 Task: Find connections with filter location Erode with filter topic #Jobpostingwith filter profile language English with filter current company Godrej Group with filter school CT University with filter industry Fashion Accessories Manufacturing with filter service category Typing with filter keywords title Boilermaker
Action: Mouse moved to (263, 337)
Screenshot: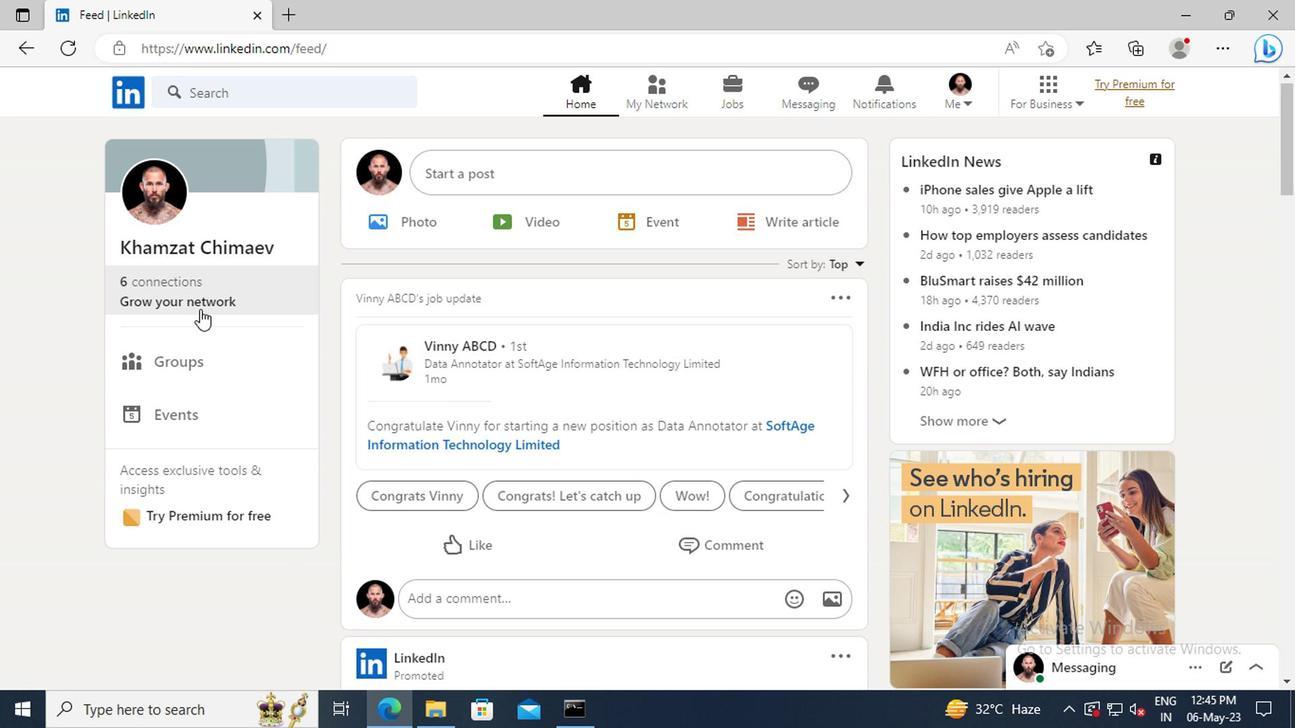 
Action: Mouse pressed left at (263, 337)
Screenshot: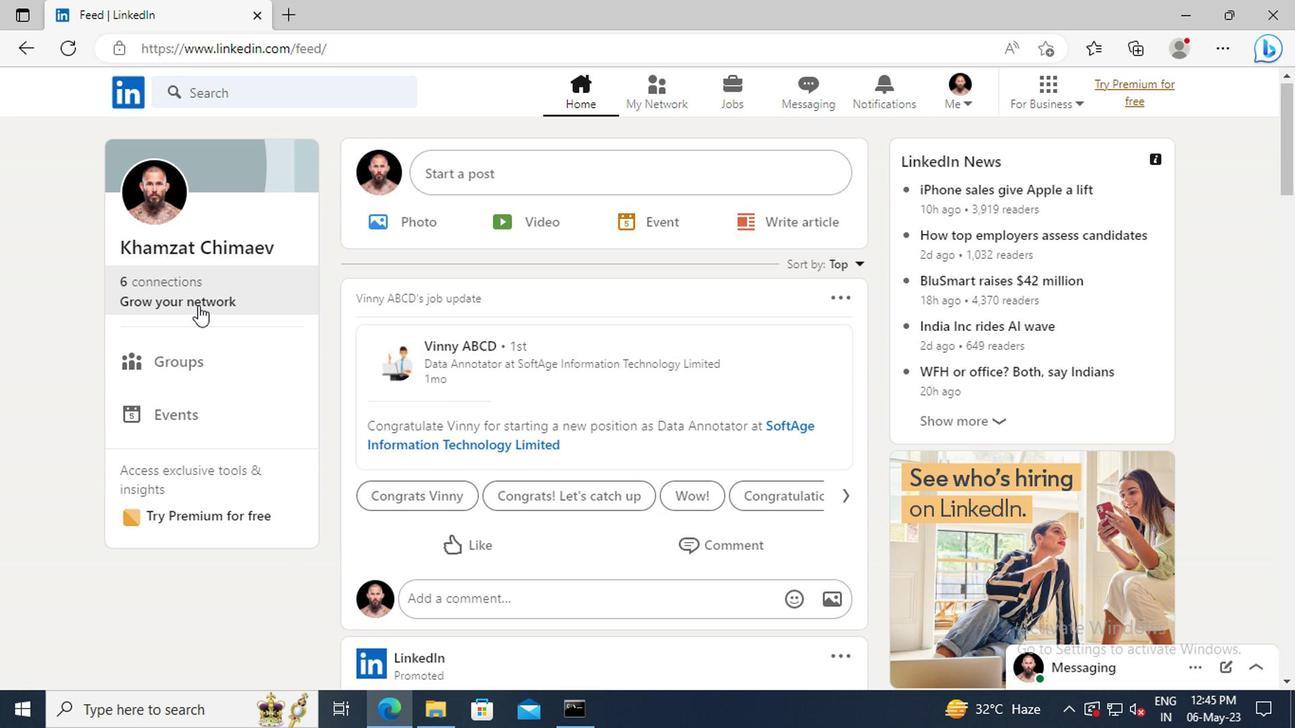 
Action: Mouse moved to (276, 266)
Screenshot: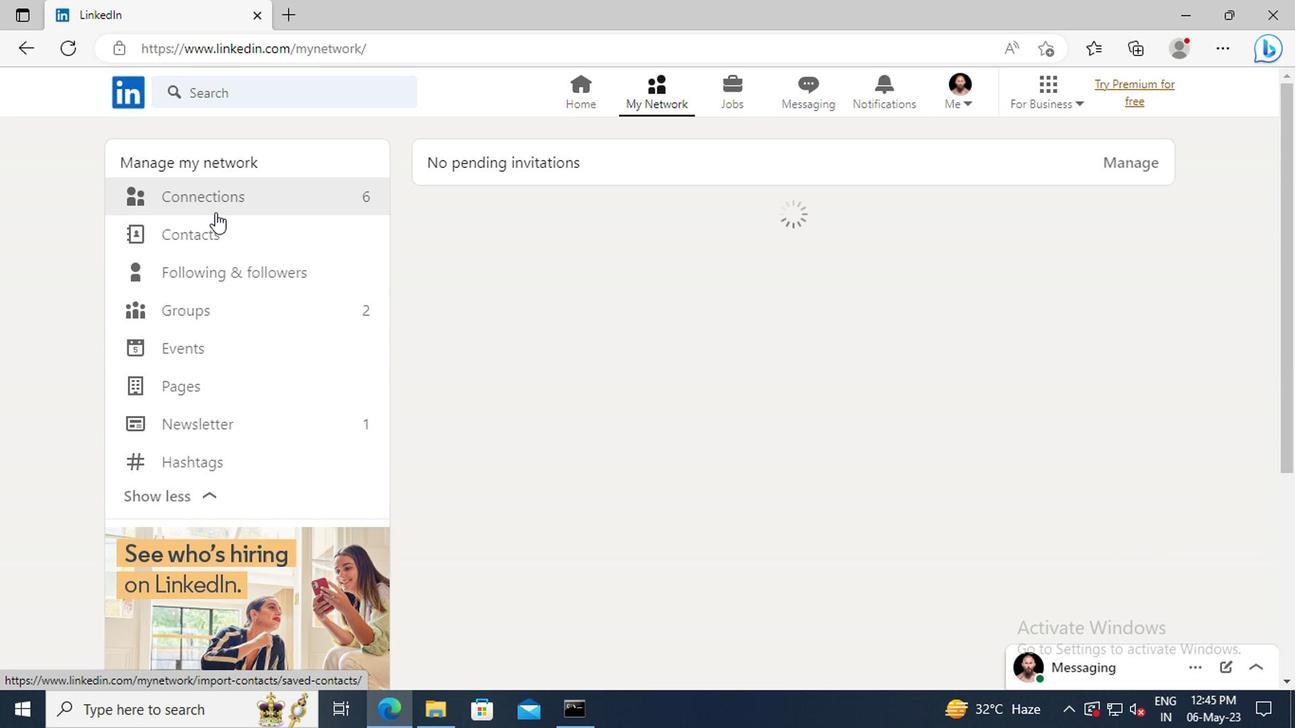 
Action: Mouse pressed left at (276, 266)
Screenshot: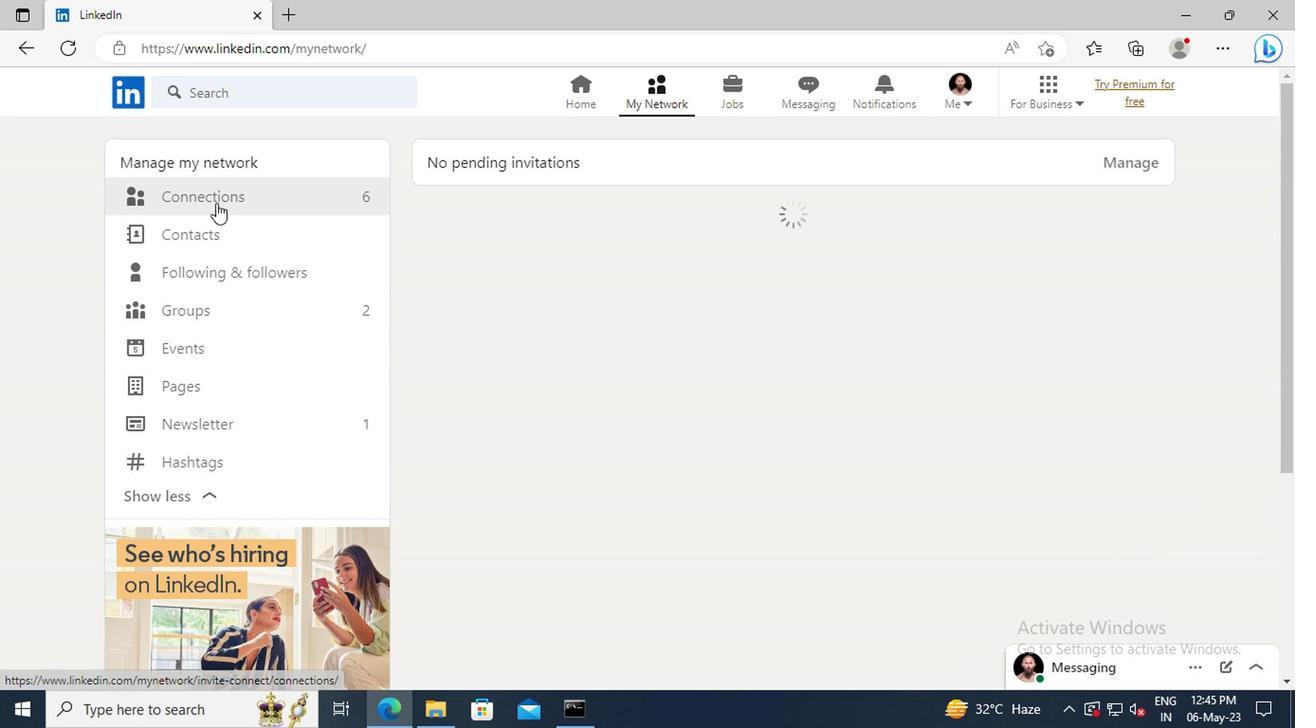 
Action: Mouse moved to (687, 269)
Screenshot: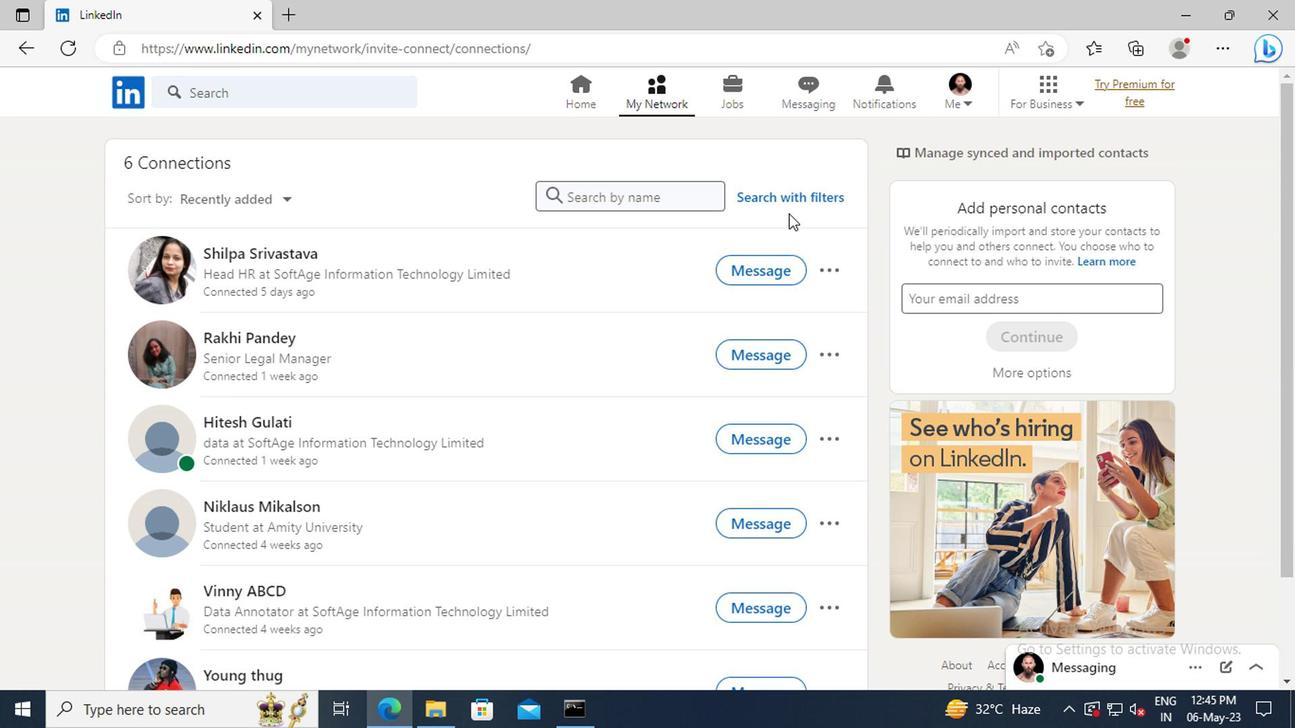 
Action: Mouse pressed left at (687, 269)
Screenshot: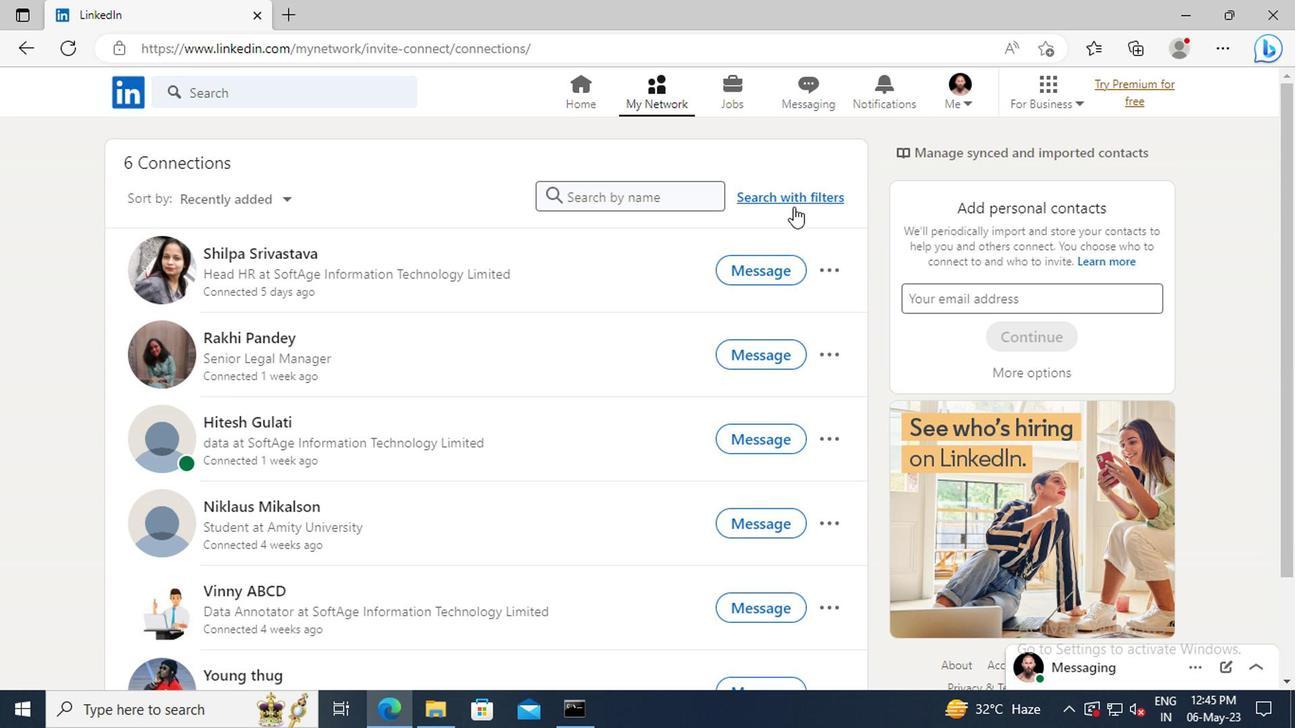 
Action: Mouse moved to (636, 228)
Screenshot: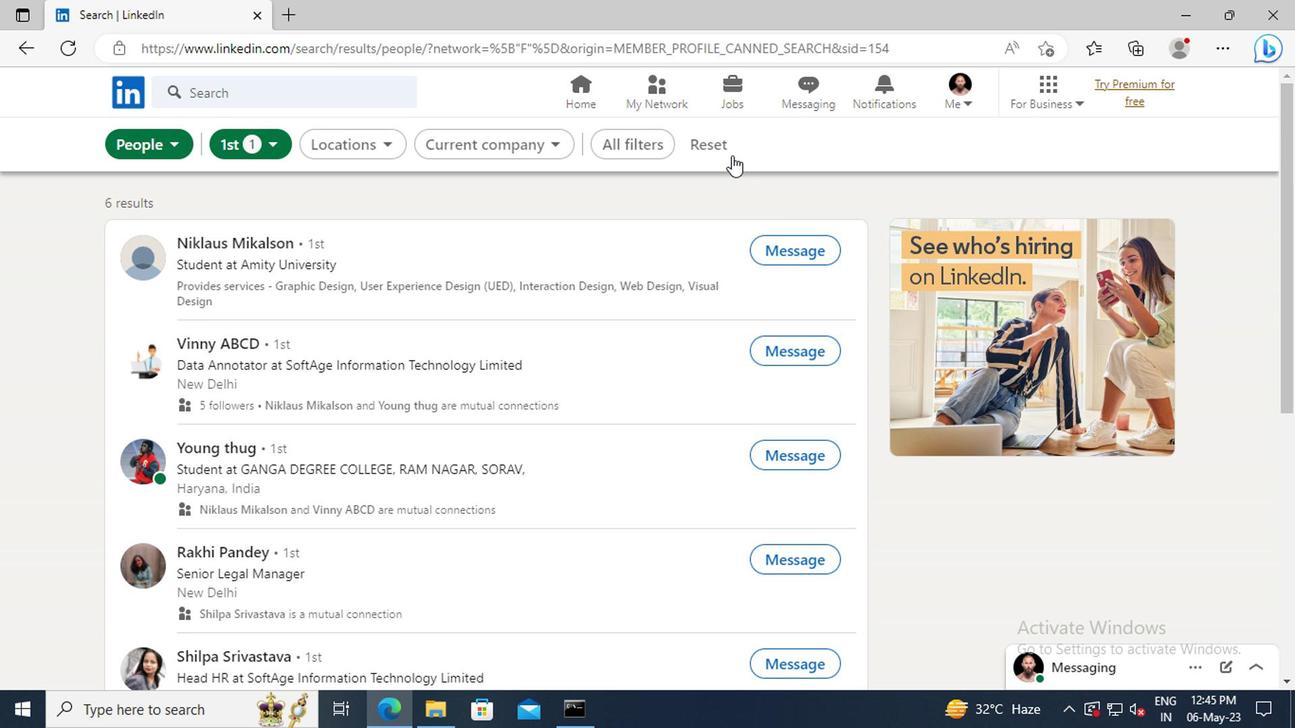 
Action: Mouse pressed left at (636, 228)
Screenshot: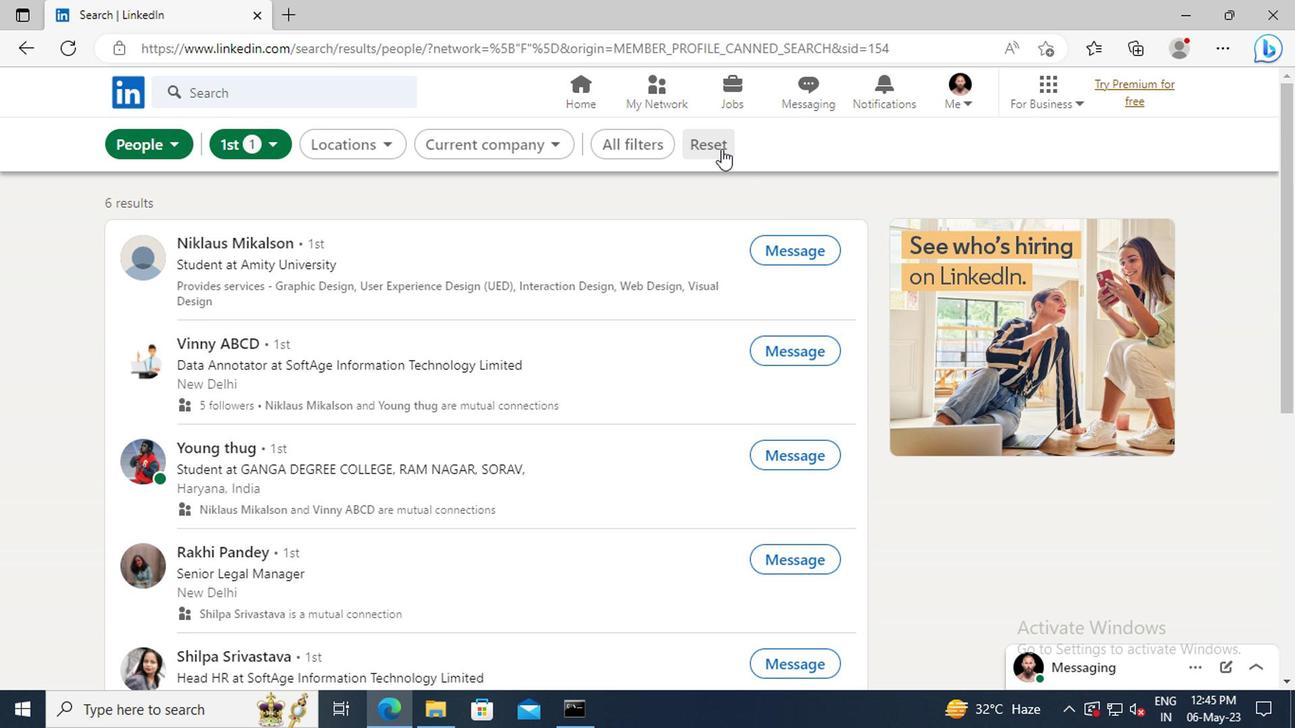 
Action: Mouse moved to (624, 228)
Screenshot: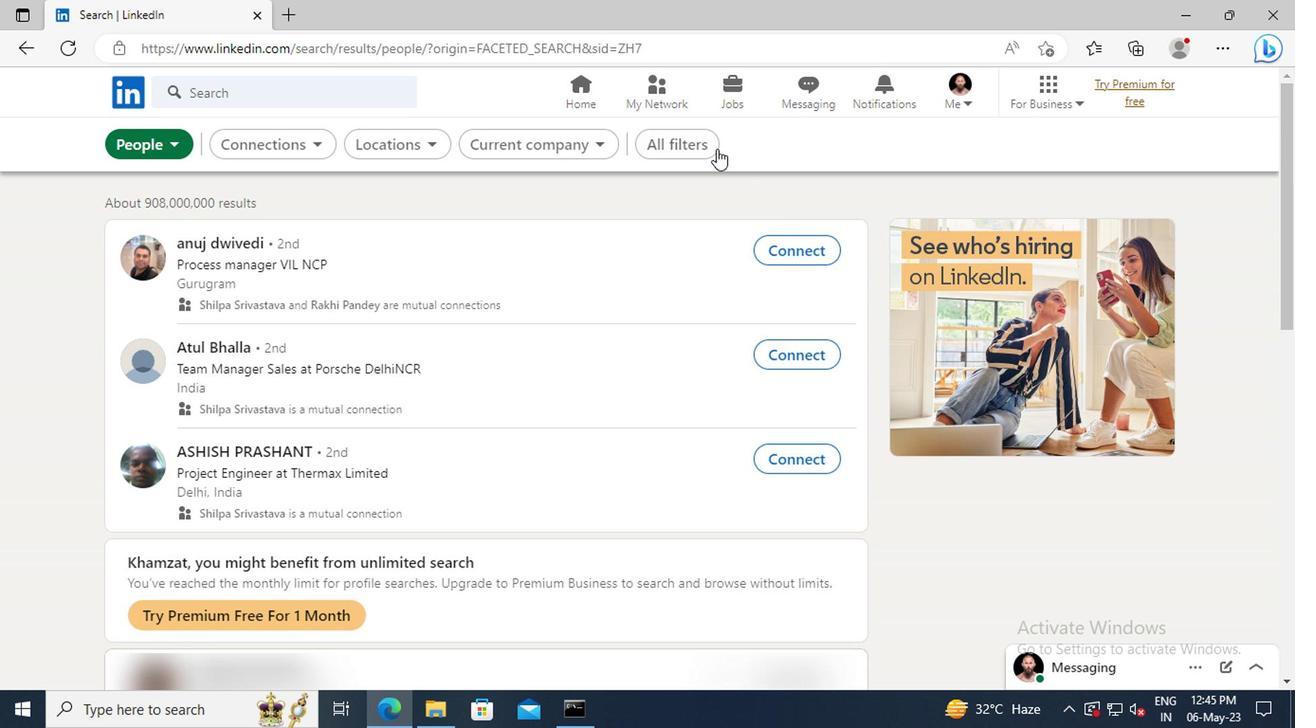 
Action: Mouse pressed left at (624, 228)
Screenshot: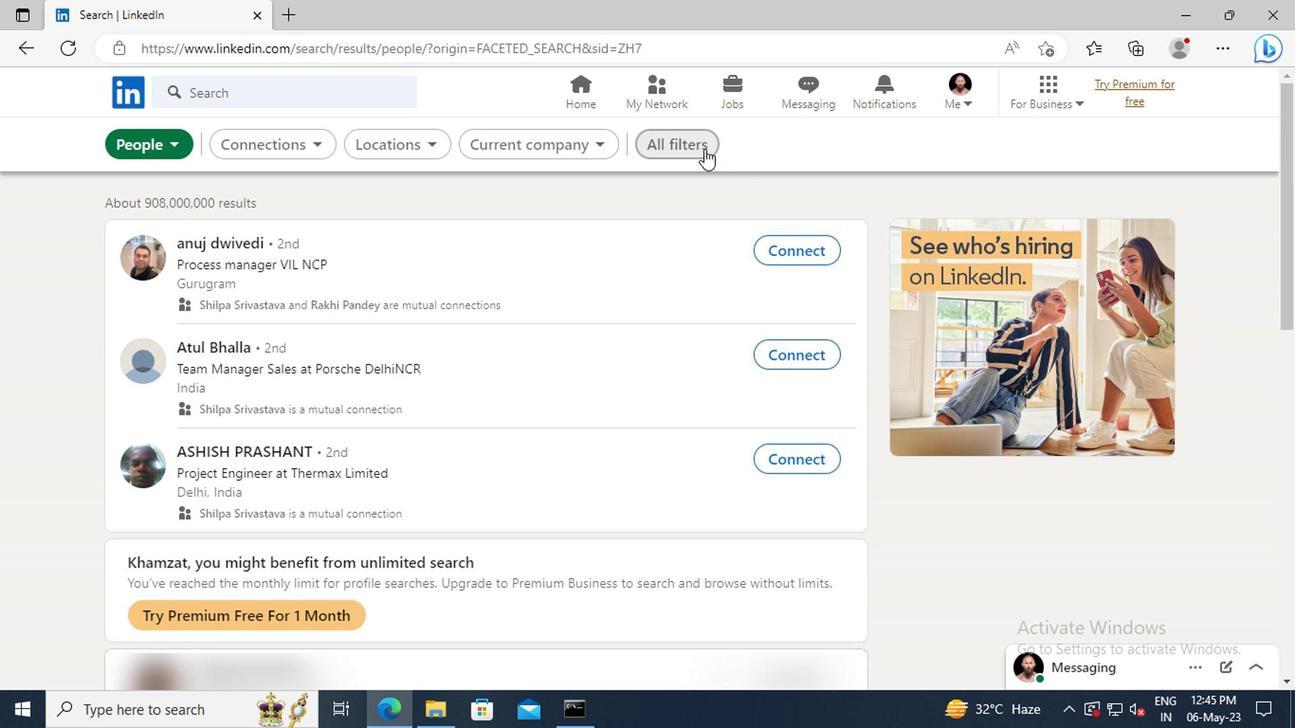 
Action: Mouse moved to (876, 372)
Screenshot: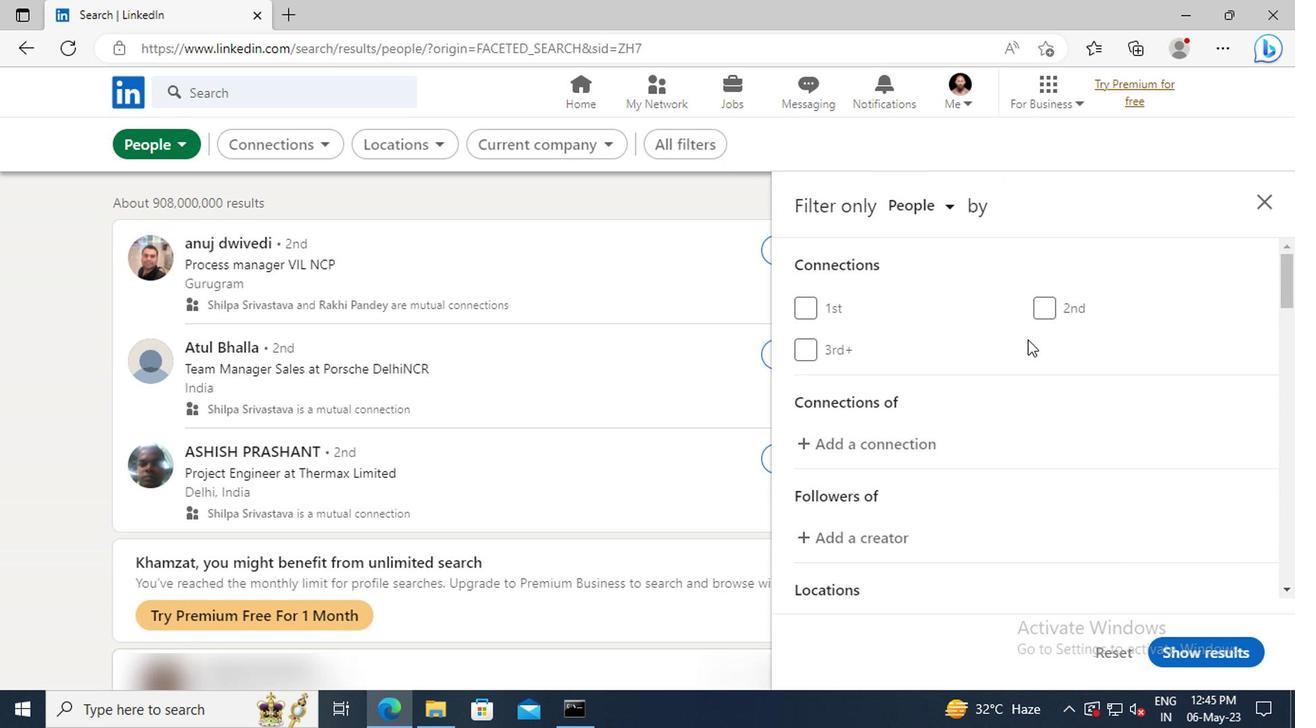 
Action: Mouse scrolled (876, 371) with delta (0, 0)
Screenshot: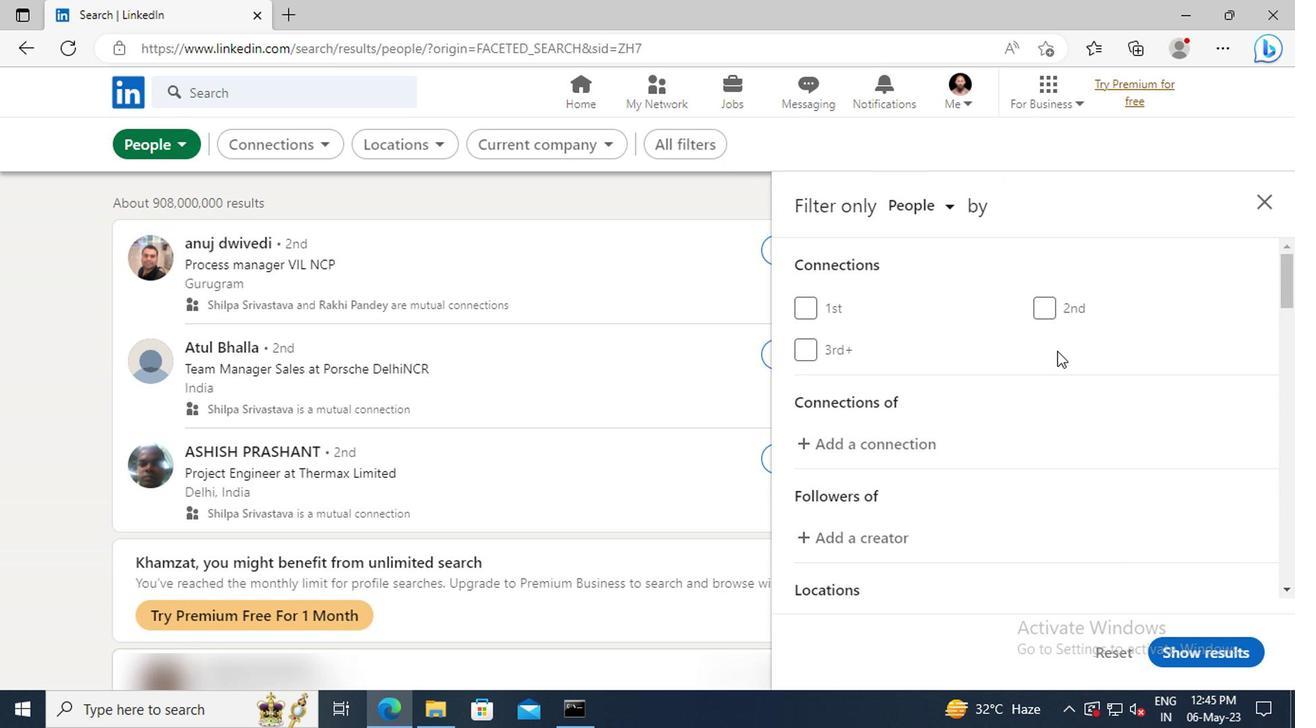 
Action: Mouse scrolled (876, 371) with delta (0, 0)
Screenshot: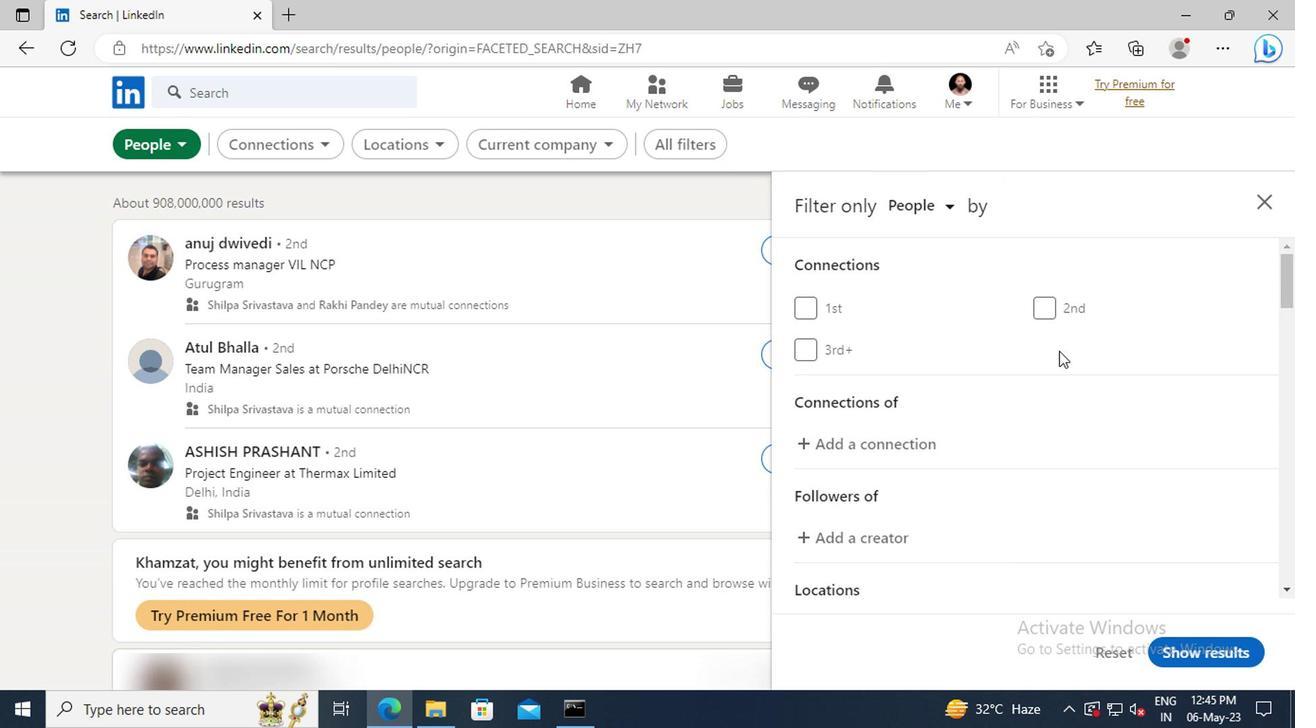 
Action: Mouse scrolled (876, 371) with delta (0, 0)
Screenshot: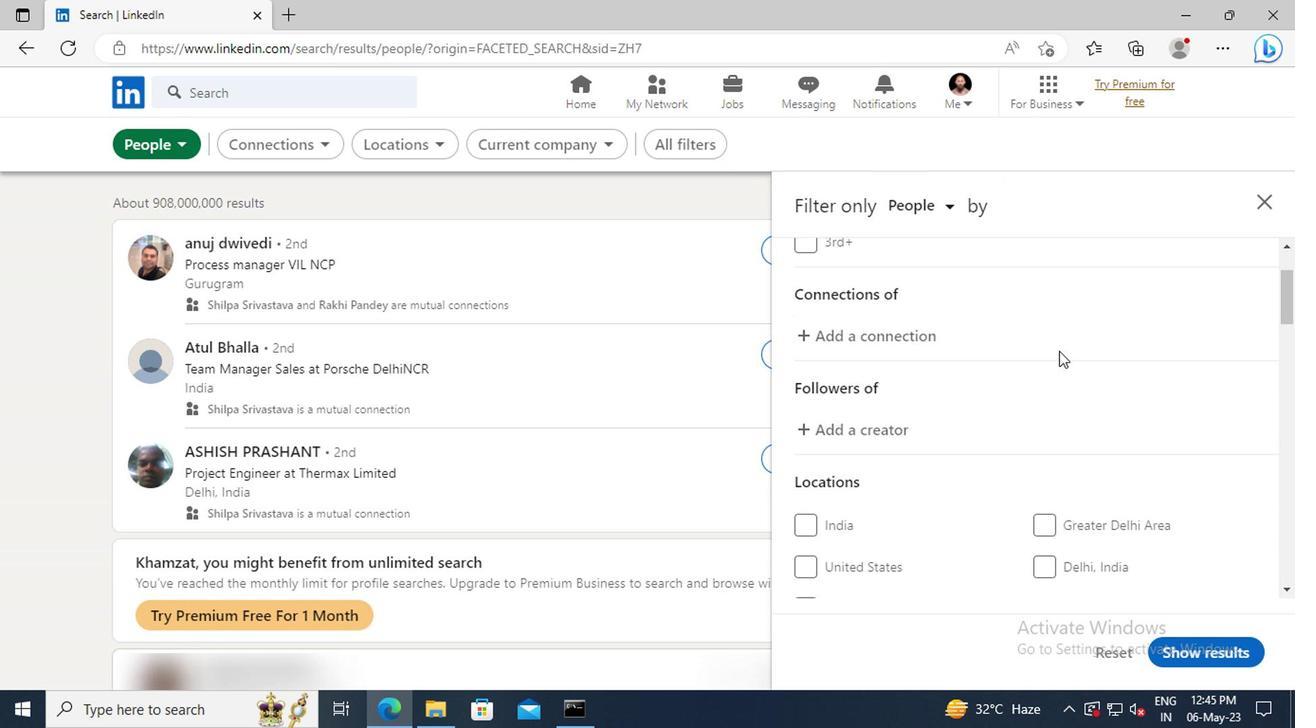 
Action: Mouse scrolled (876, 371) with delta (0, 0)
Screenshot: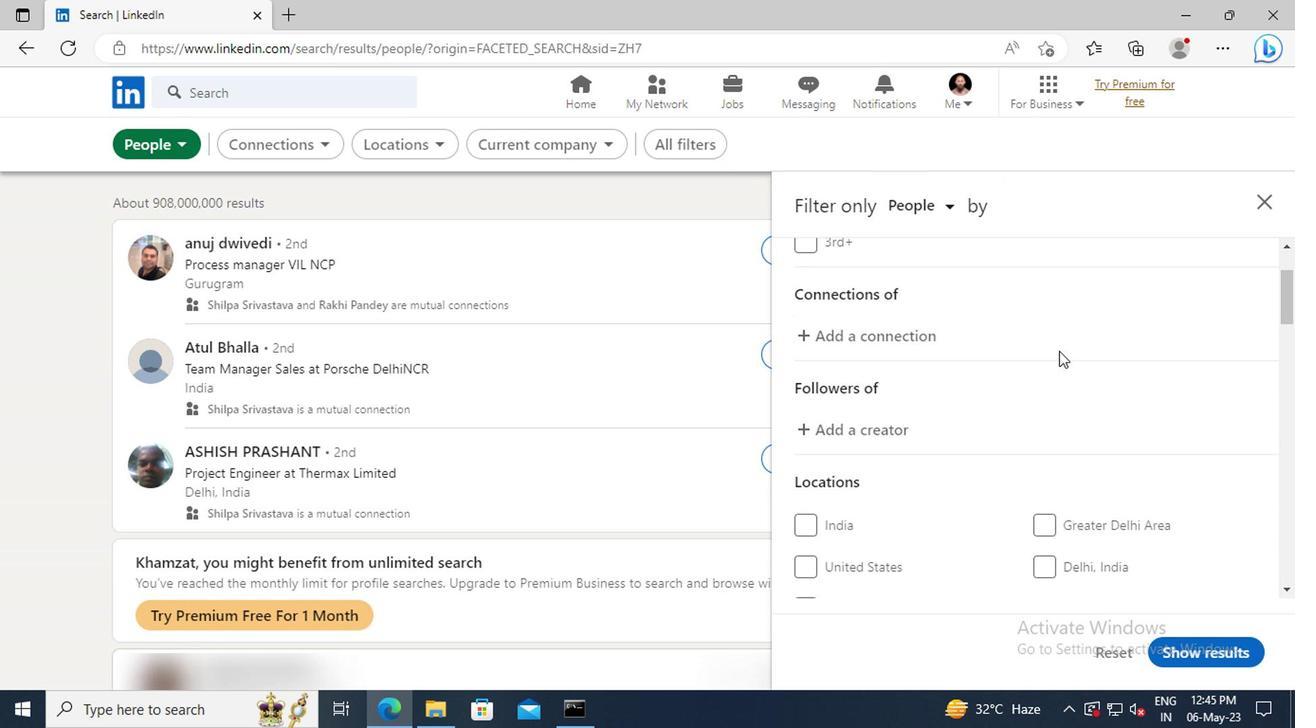 
Action: Mouse scrolled (876, 371) with delta (0, 0)
Screenshot: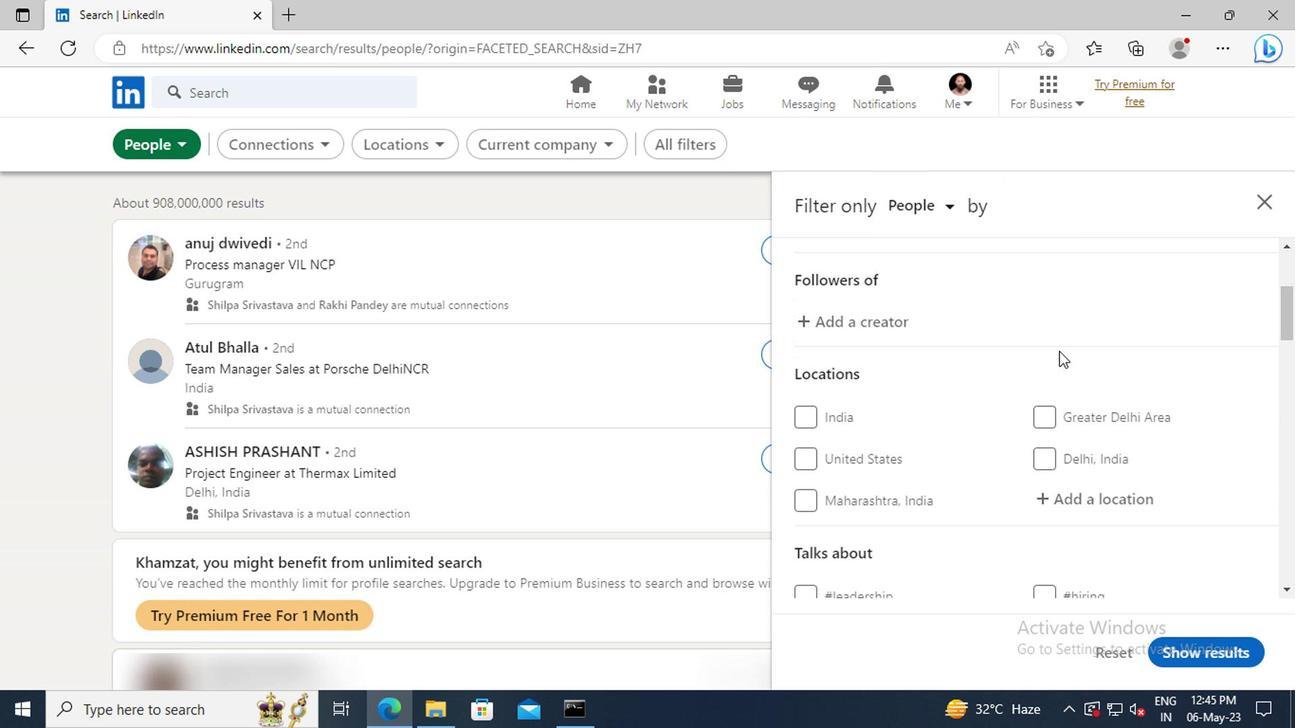 
Action: Mouse scrolled (876, 371) with delta (0, 0)
Screenshot: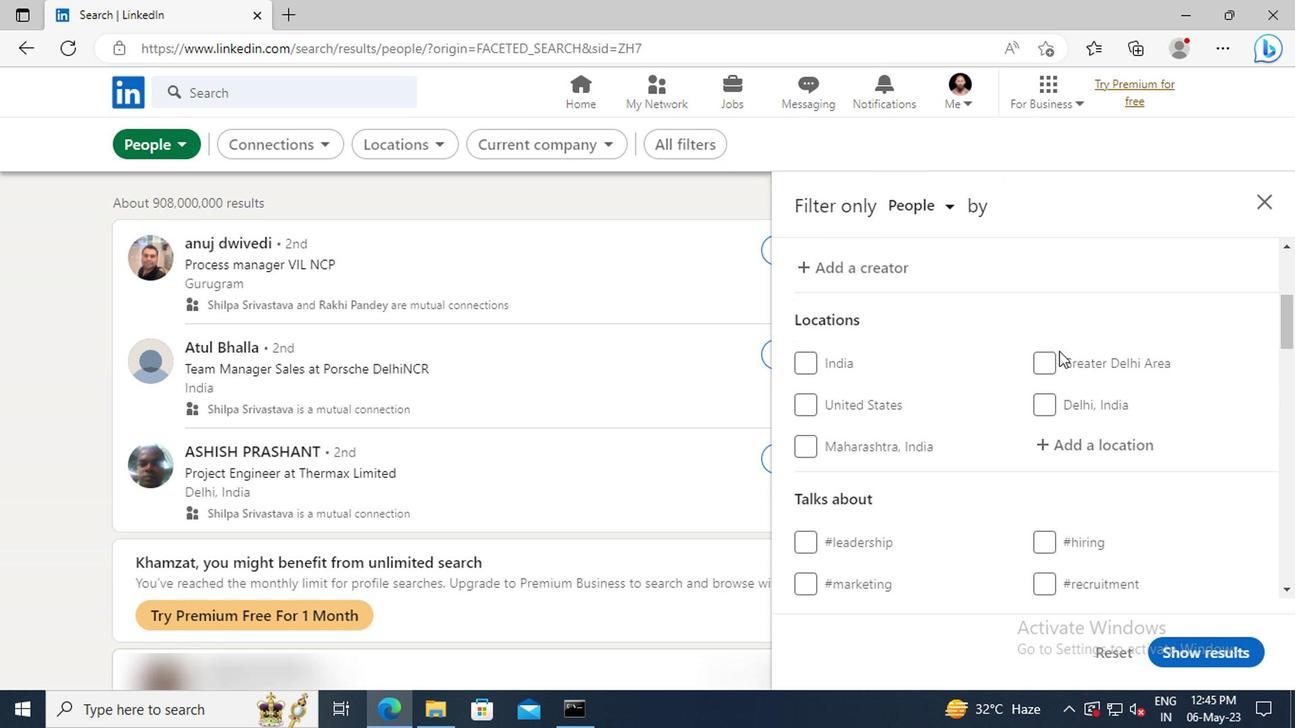 
Action: Mouse moved to (882, 397)
Screenshot: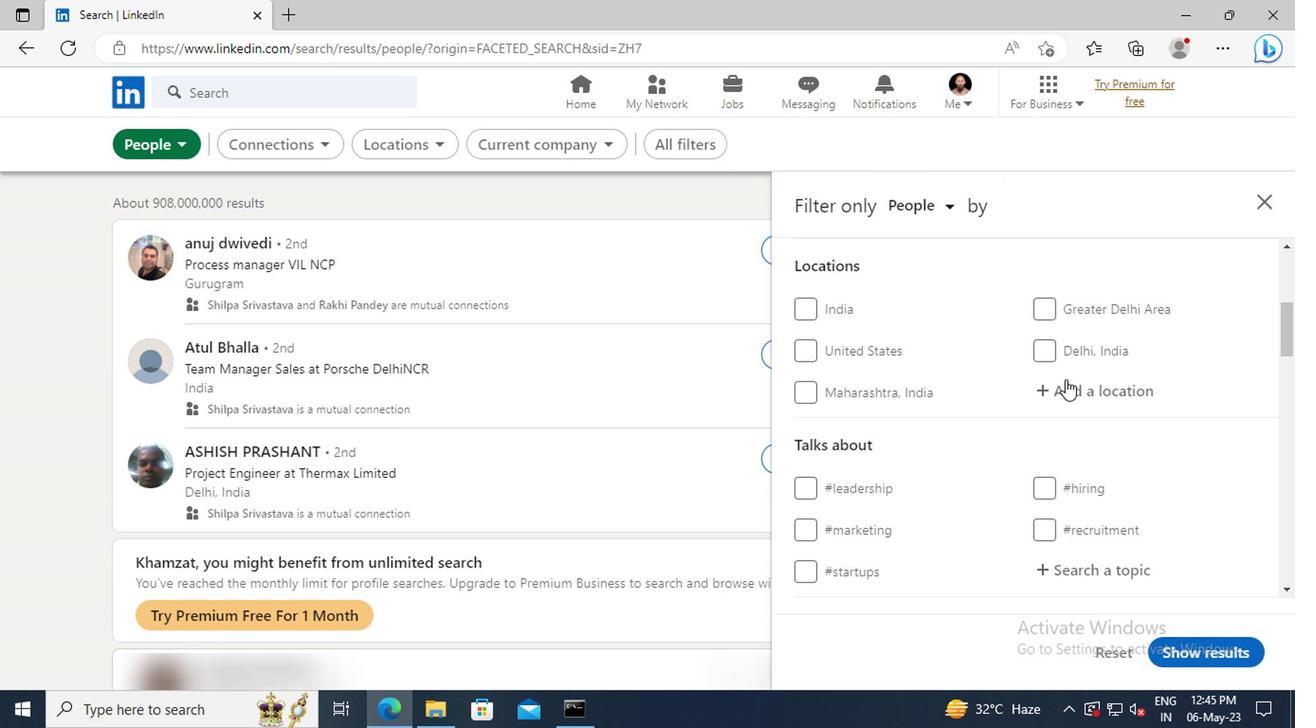 
Action: Mouse pressed left at (882, 397)
Screenshot: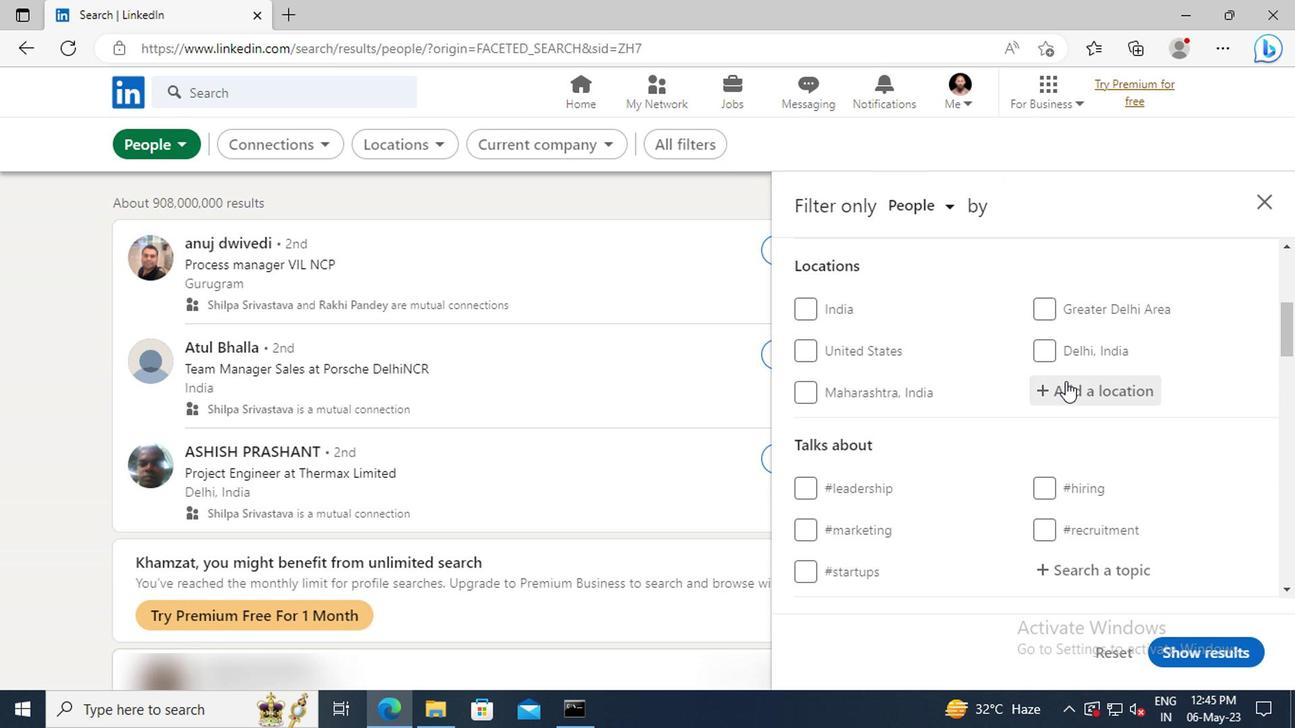 
Action: Key pressed <Key.shift>ERODE
Screenshot: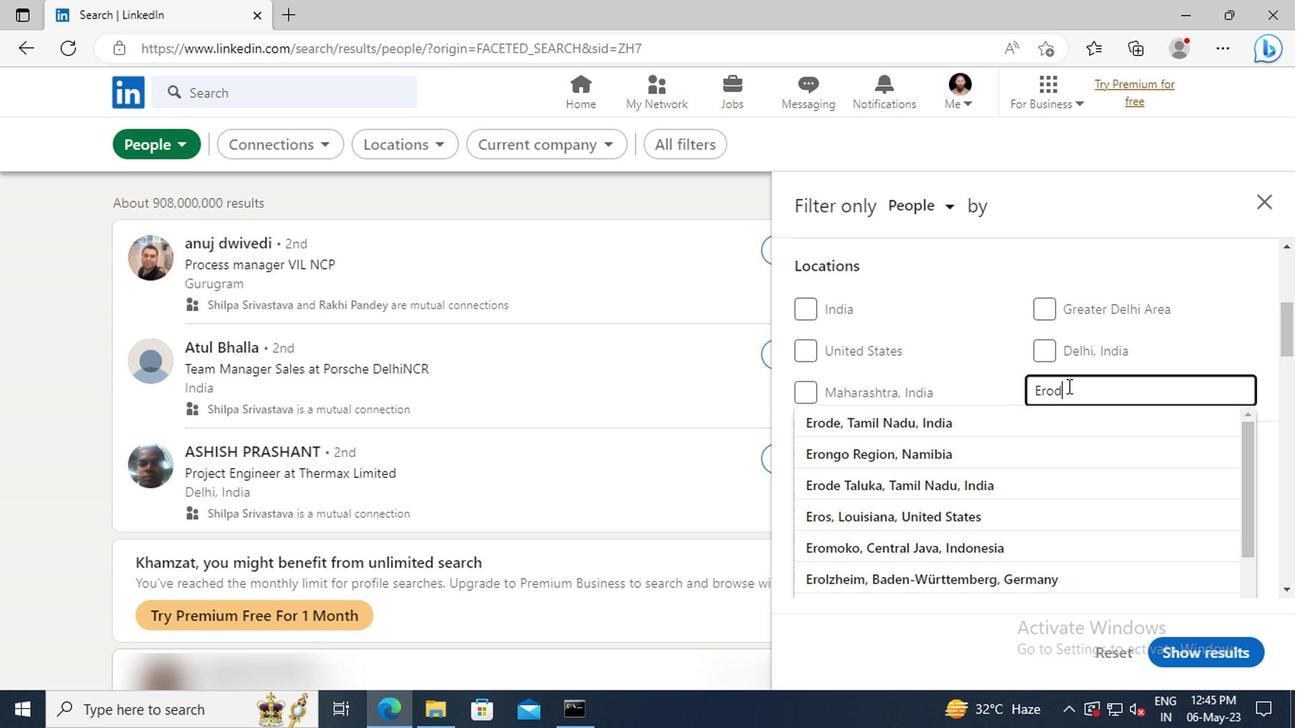 
Action: Mouse moved to (885, 417)
Screenshot: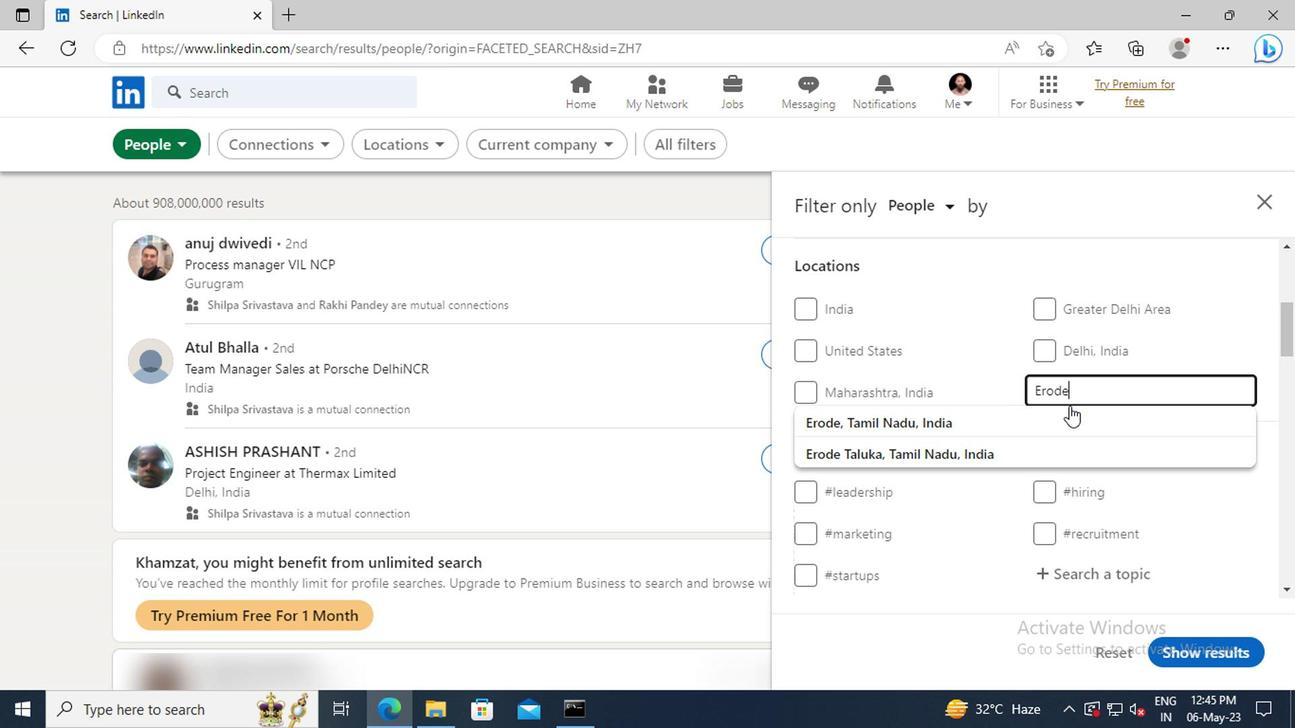 
Action: Mouse pressed left at (885, 417)
Screenshot: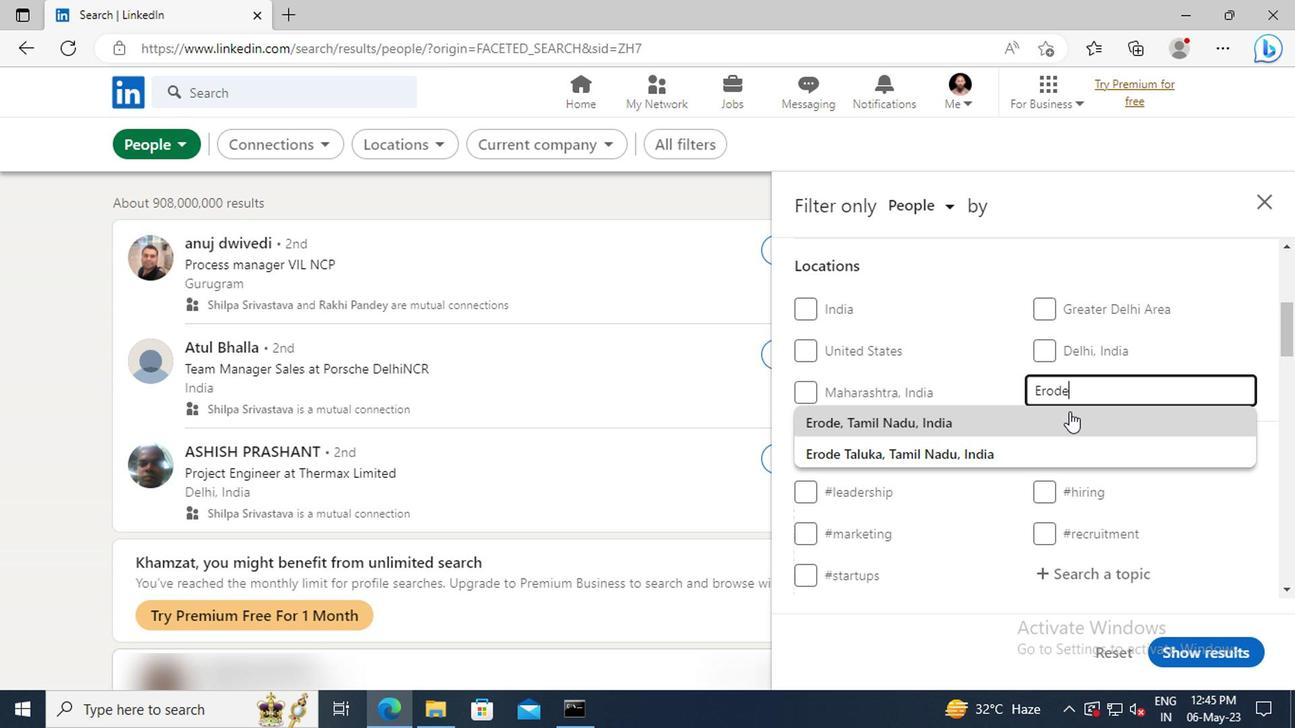 
Action: Mouse moved to (885, 418)
Screenshot: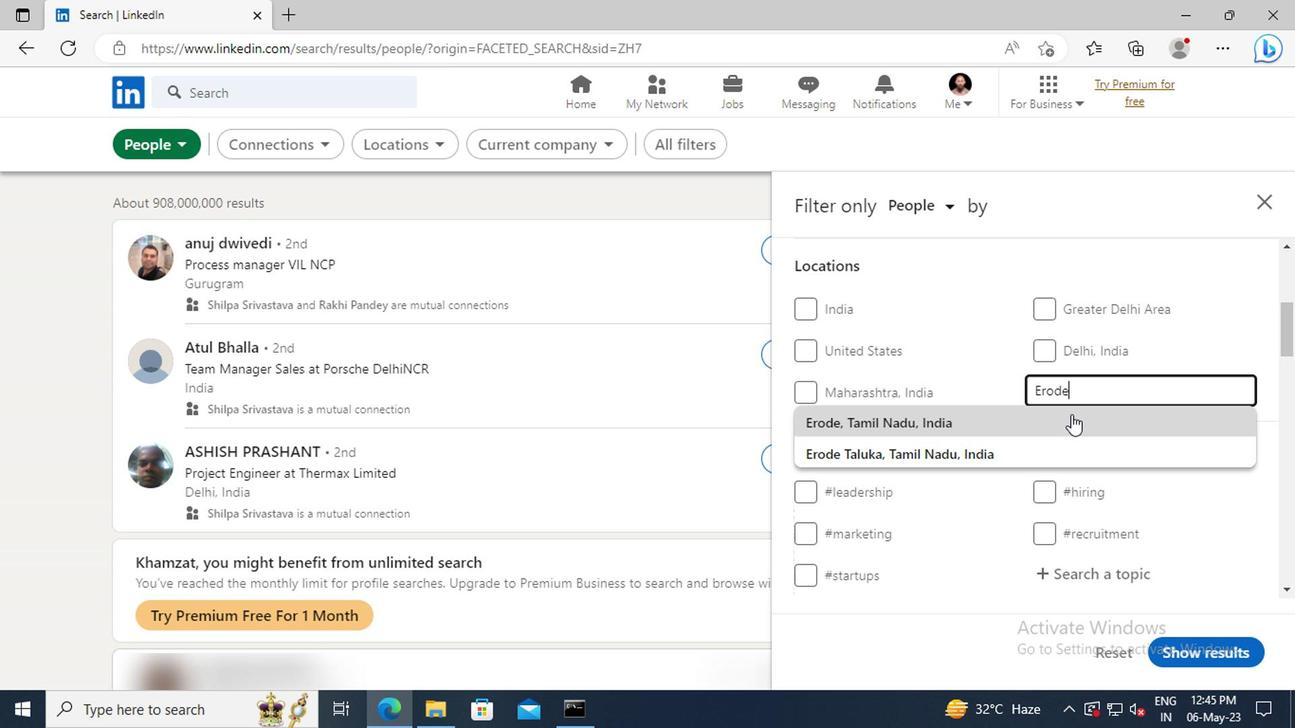 
Action: Mouse scrolled (885, 417) with delta (0, 0)
Screenshot: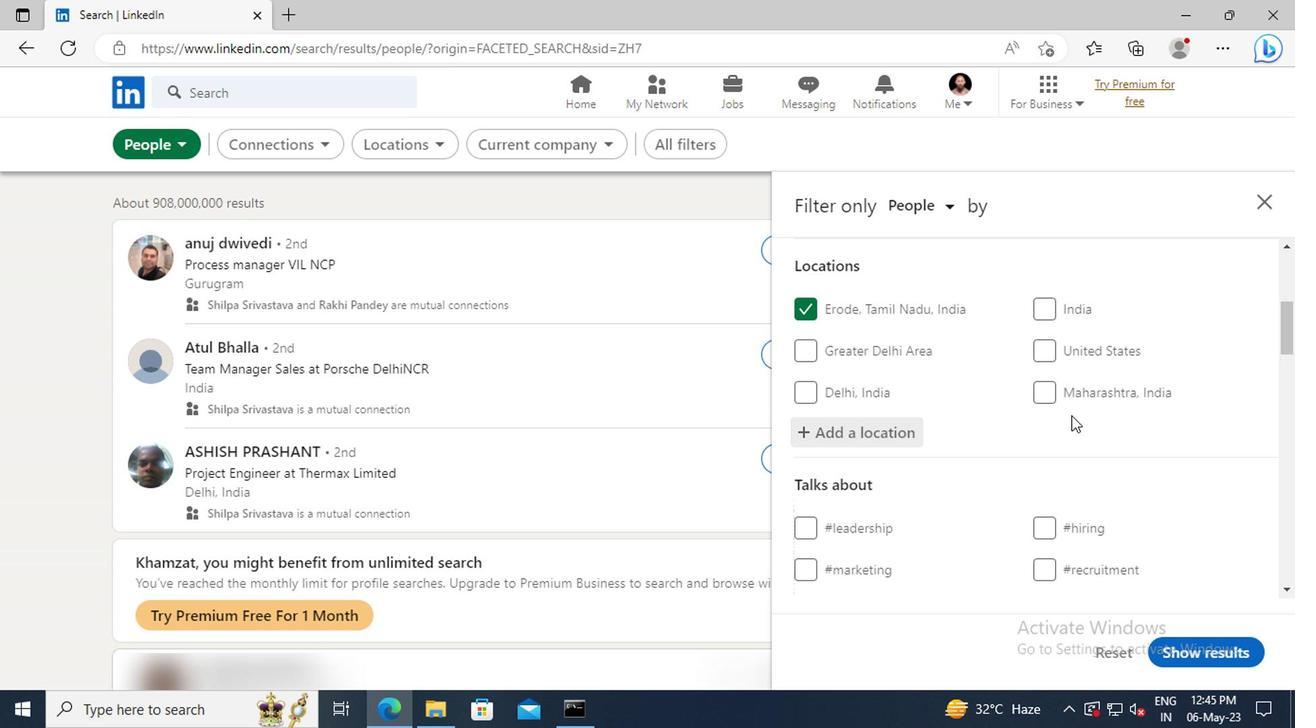 
Action: Mouse scrolled (885, 417) with delta (0, 0)
Screenshot: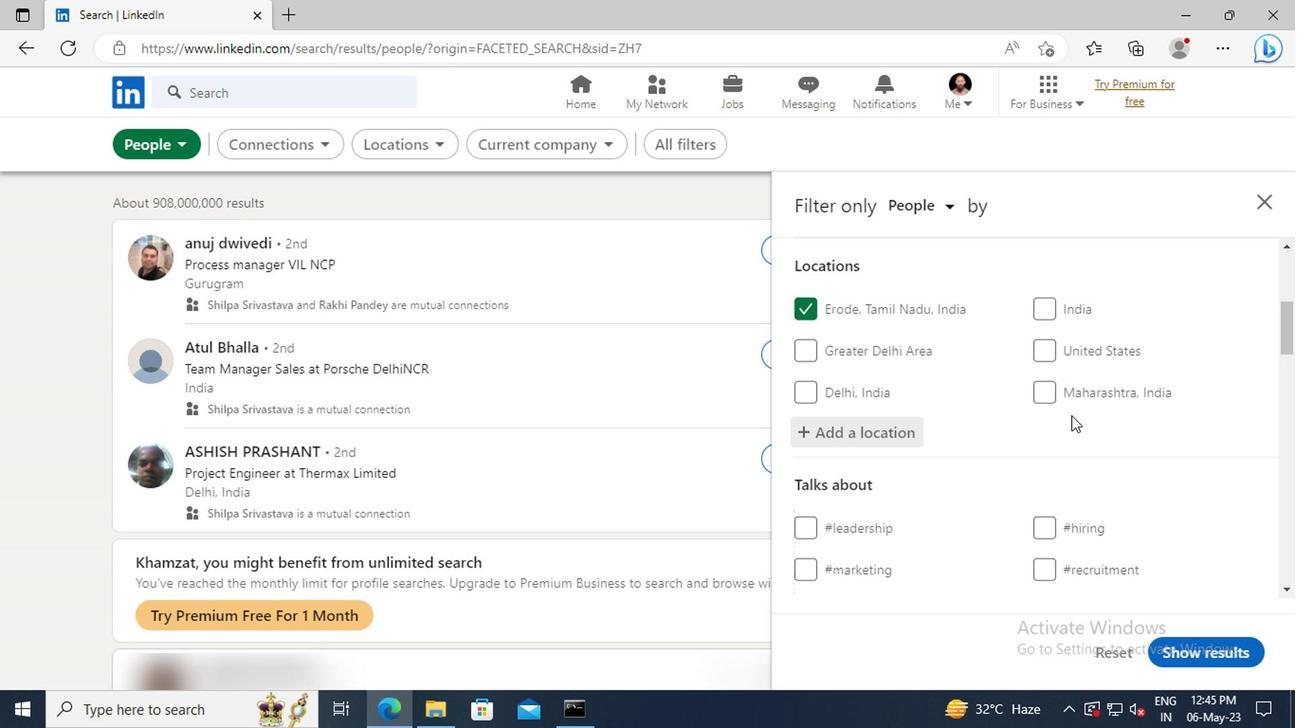 
Action: Mouse scrolled (885, 417) with delta (0, 0)
Screenshot: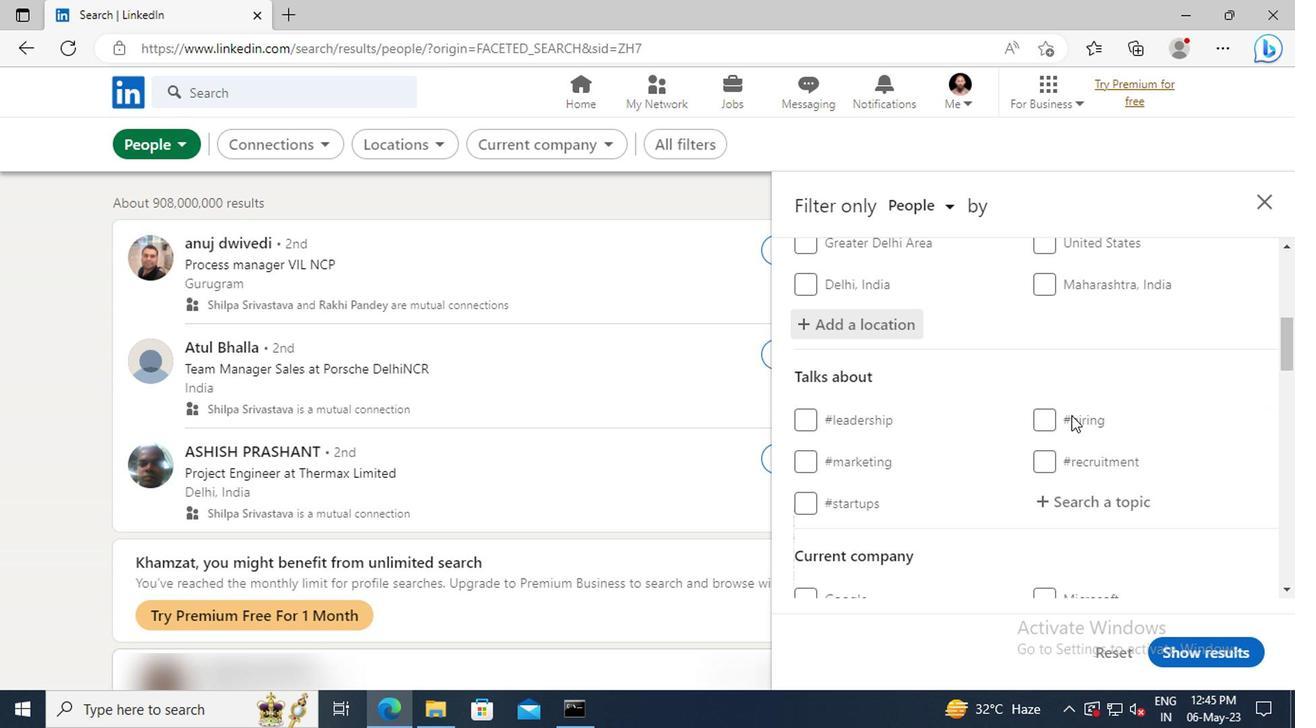 
Action: Mouse moved to (884, 438)
Screenshot: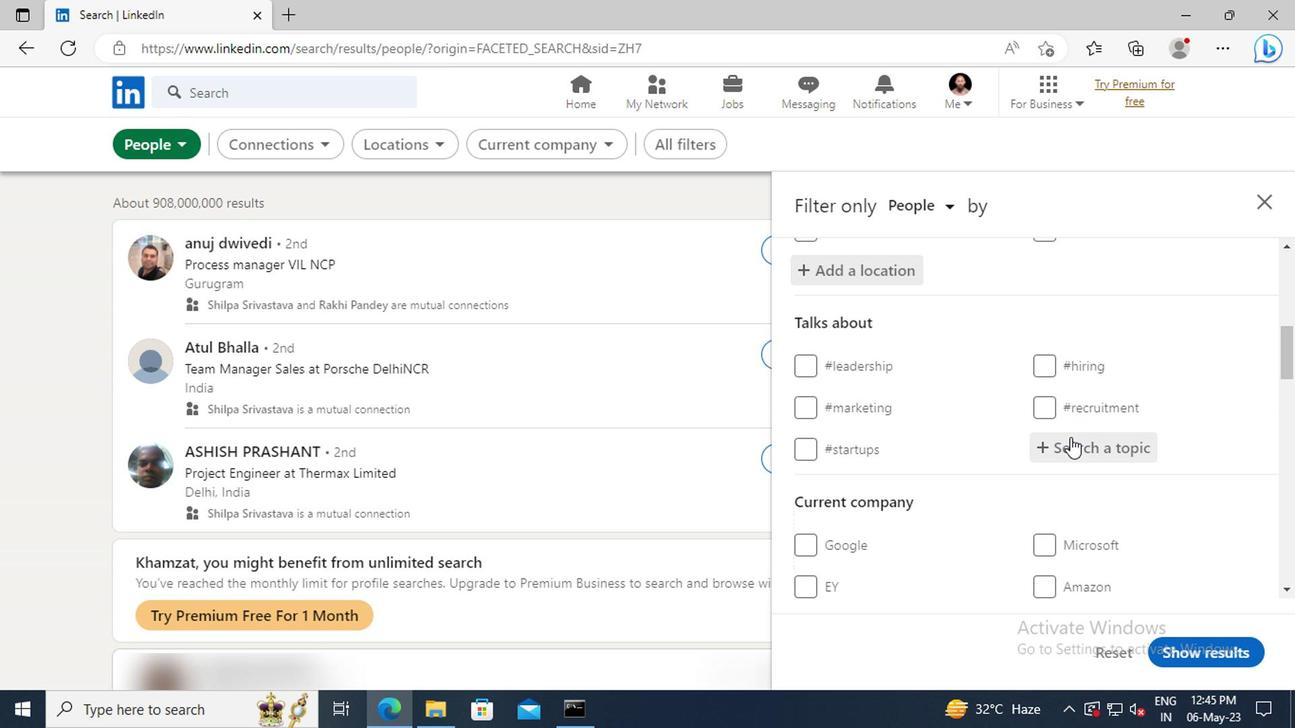 
Action: Mouse pressed left at (884, 438)
Screenshot: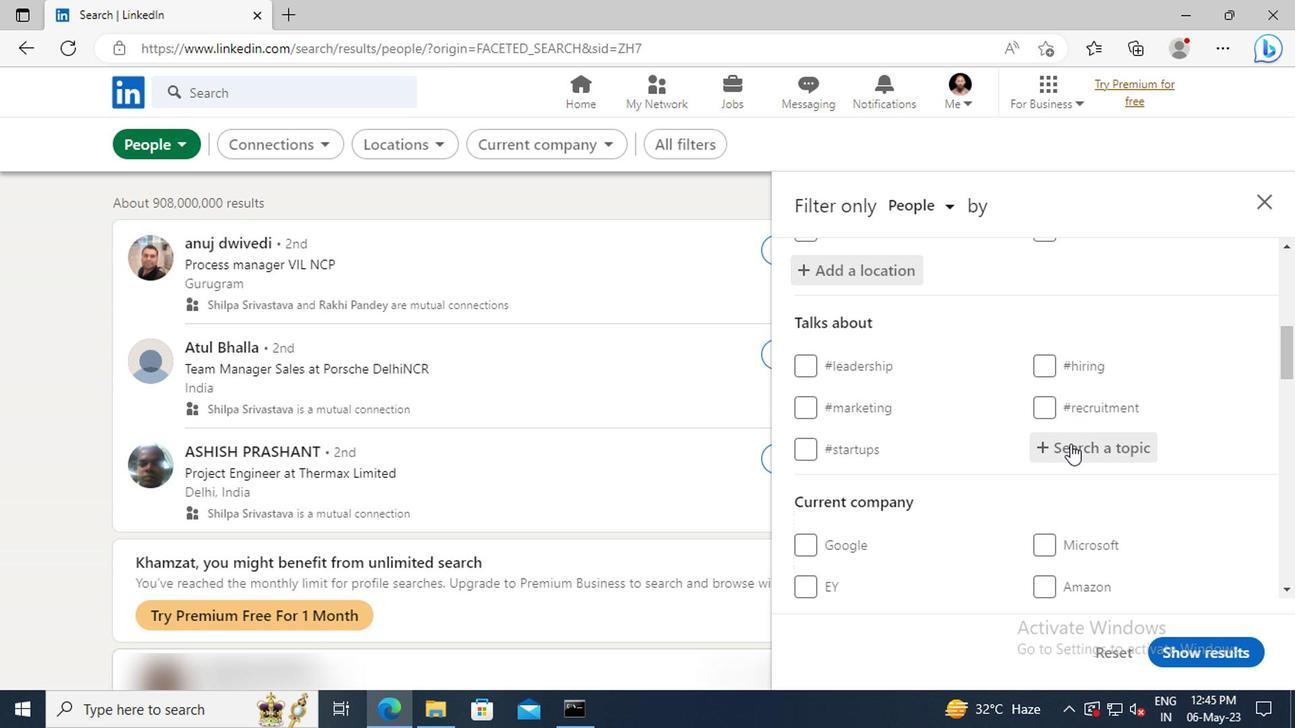 
Action: Key pressed <Key.shift>JOBPOS
Screenshot: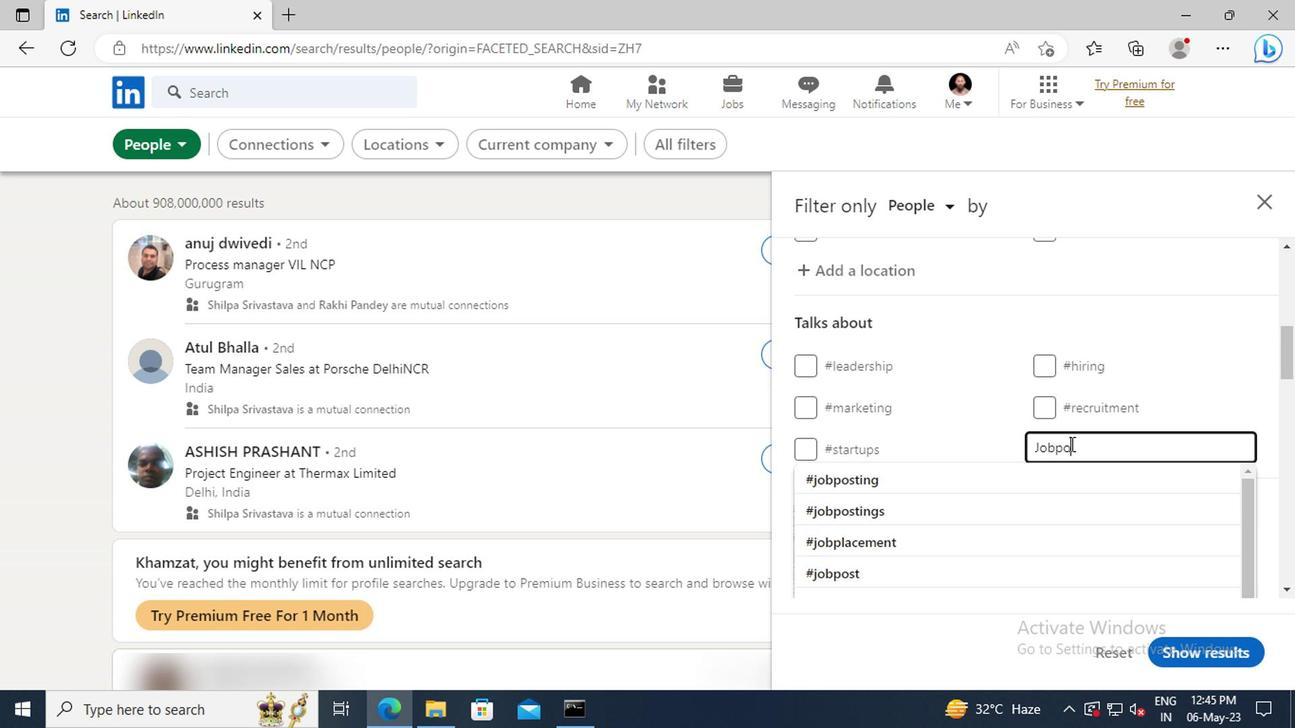 
Action: Mouse moved to (884, 455)
Screenshot: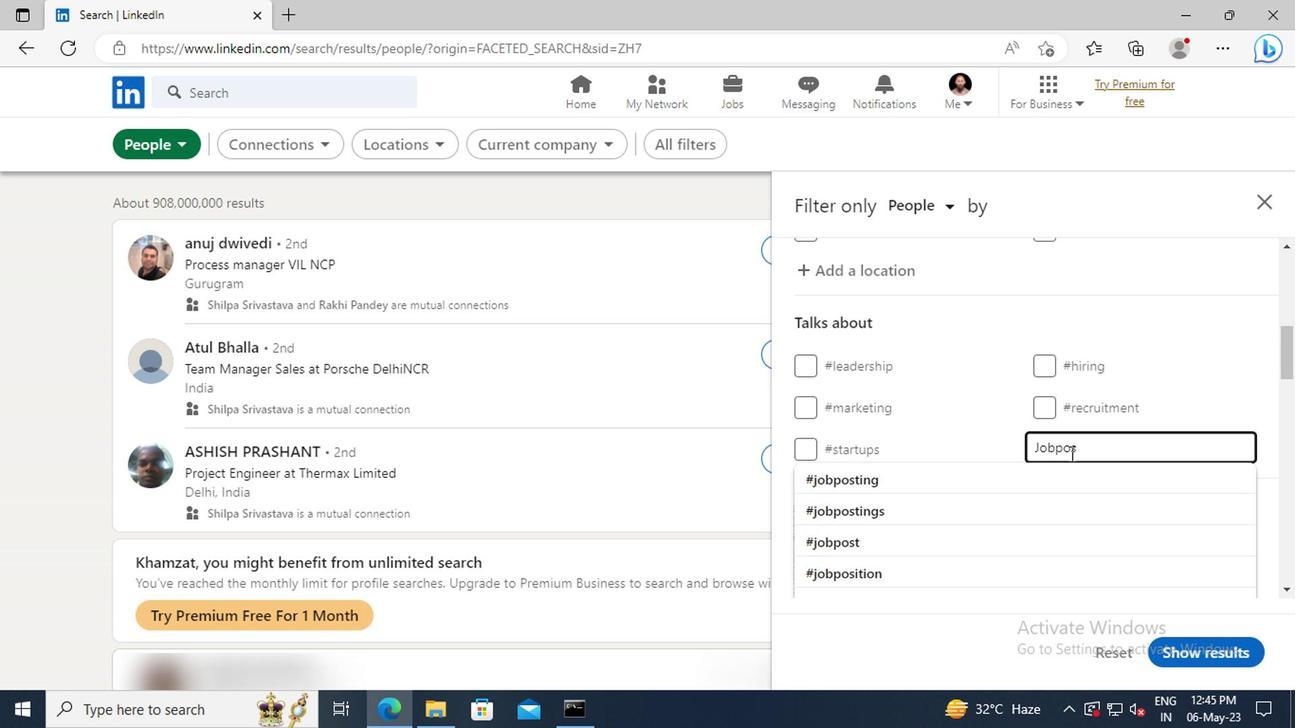 
Action: Mouse pressed left at (884, 455)
Screenshot: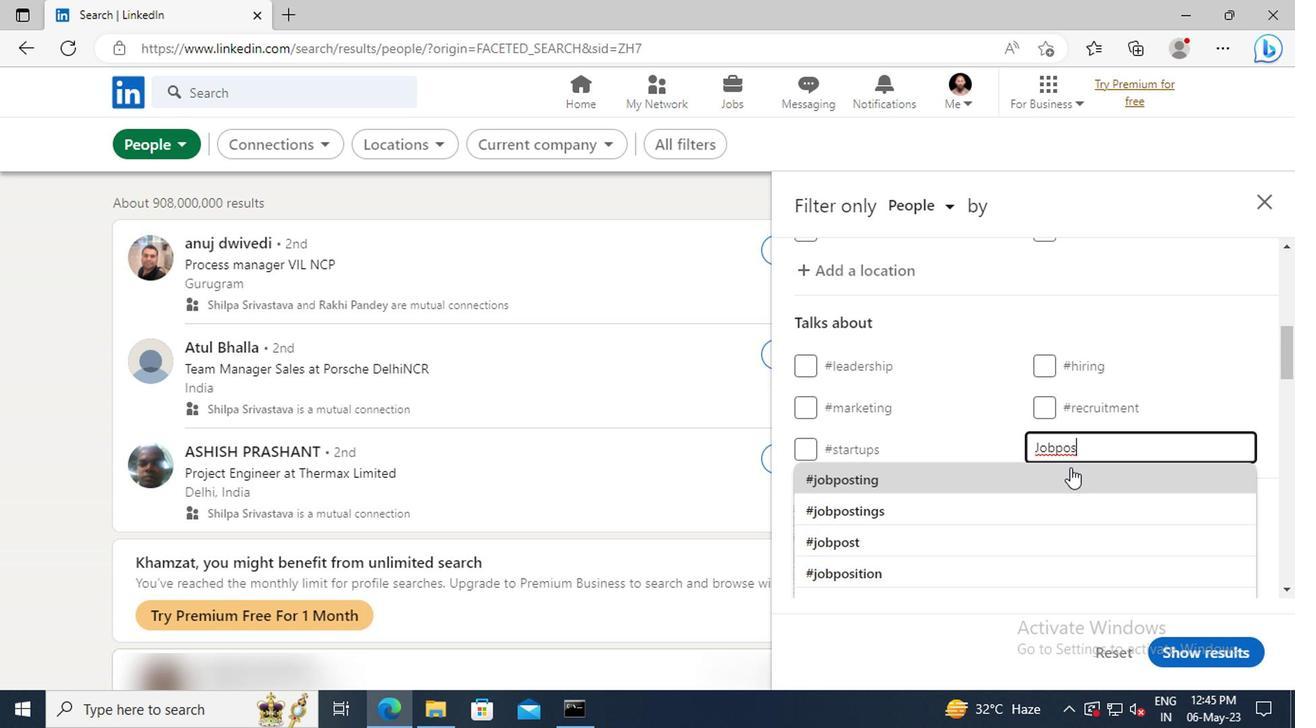 
Action: Mouse scrolled (884, 454) with delta (0, 0)
Screenshot: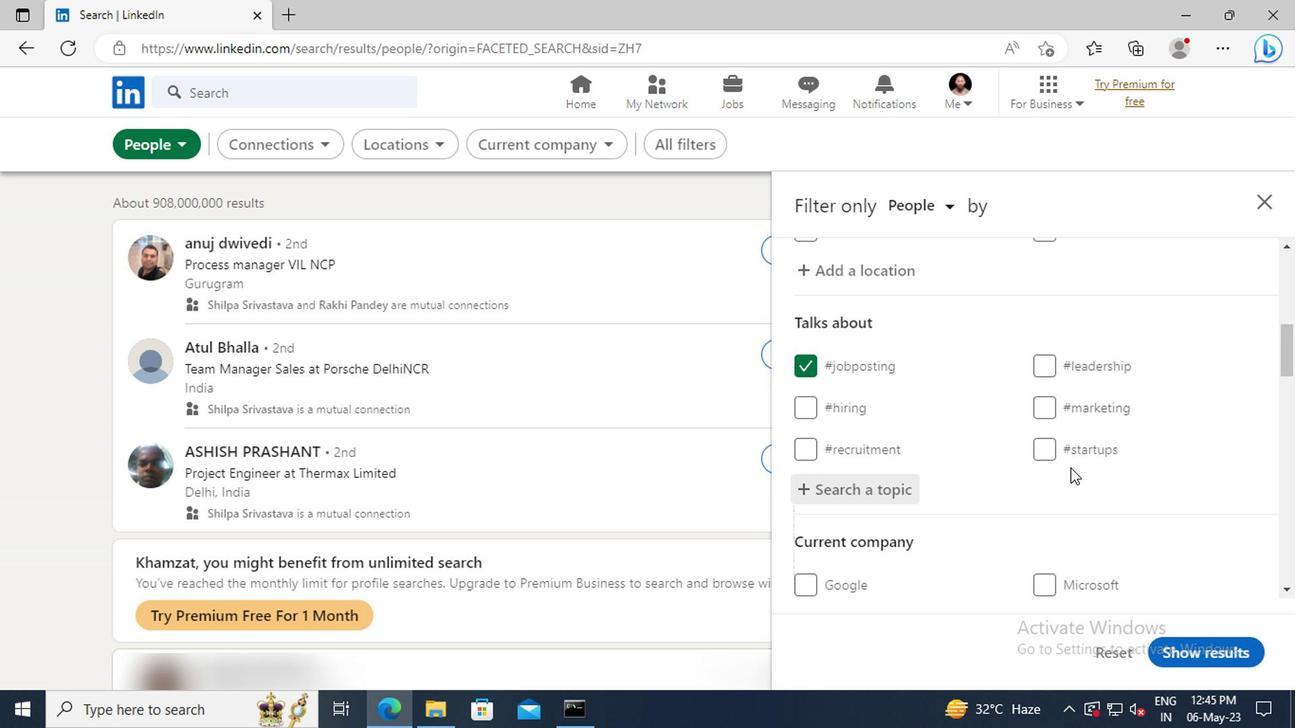 
Action: Mouse scrolled (884, 454) with delta (0, 0)
Screenshot: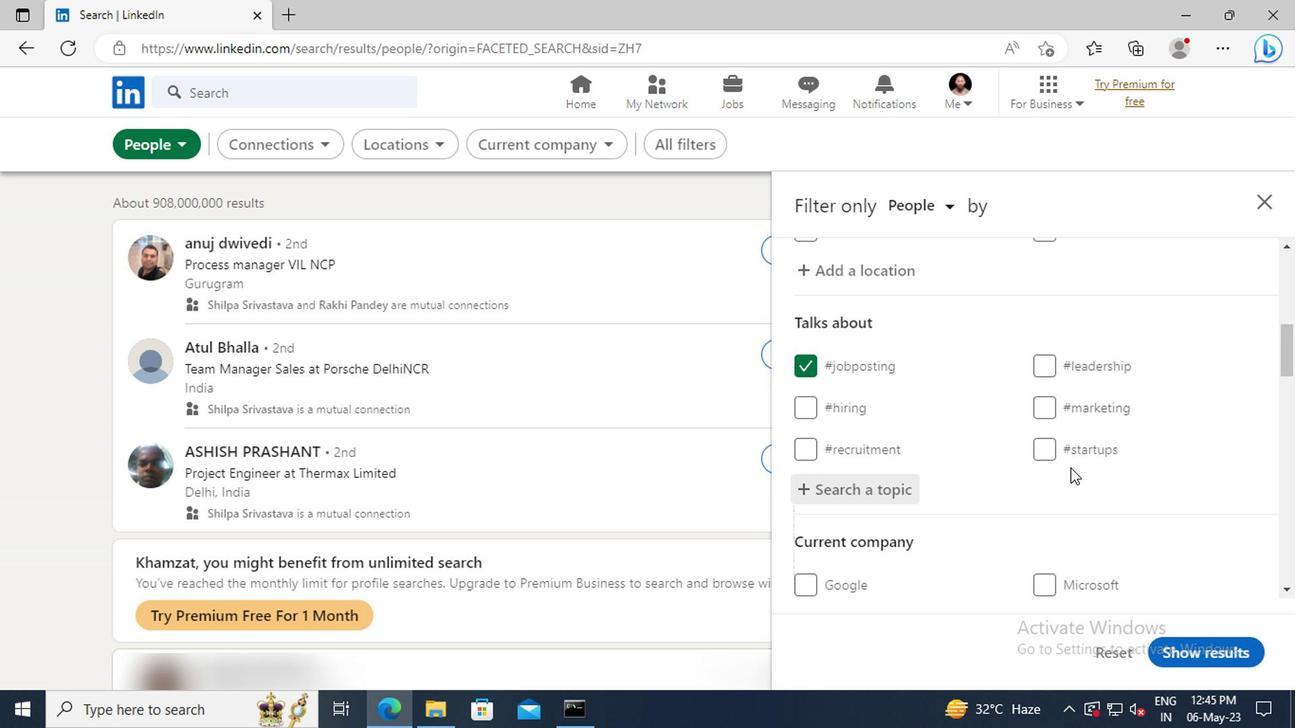 
Action: Mouse scrolled (884, 454) with delta (0, 0)
Screenshot: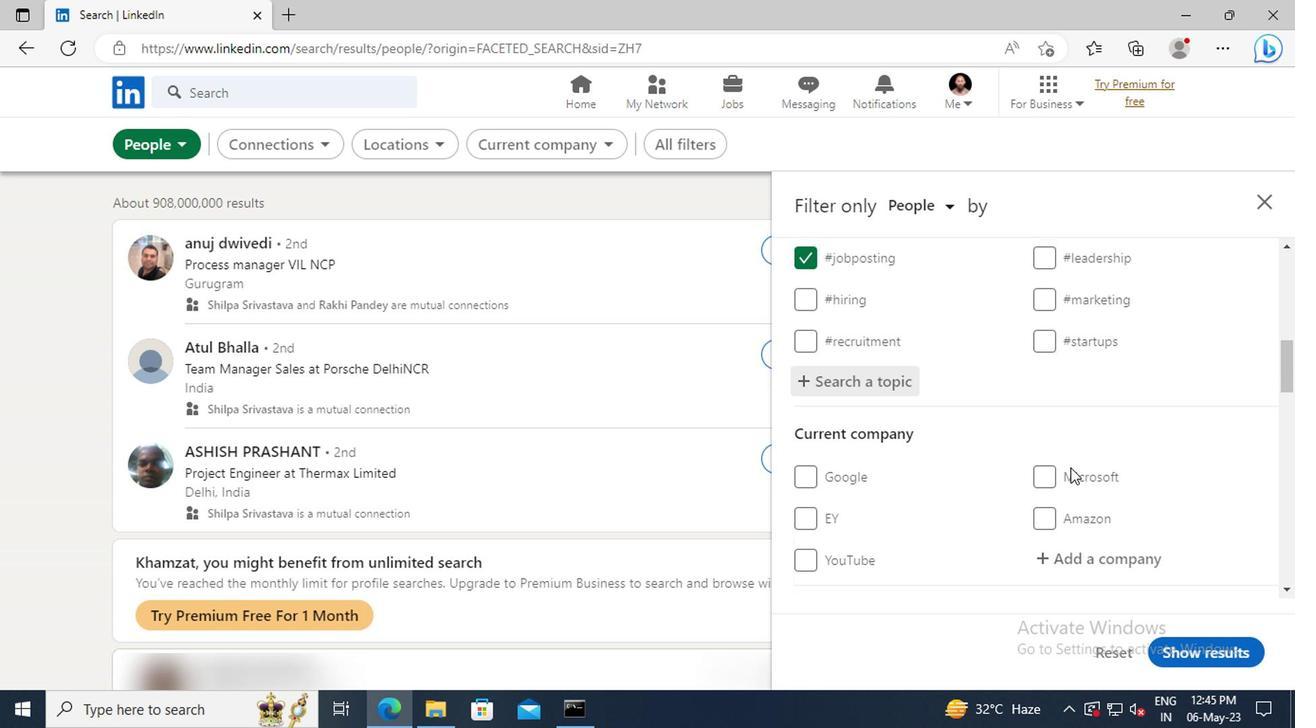 
Action: Mouse scrolled (884, 454) with delta (0, 0)
Screenshot: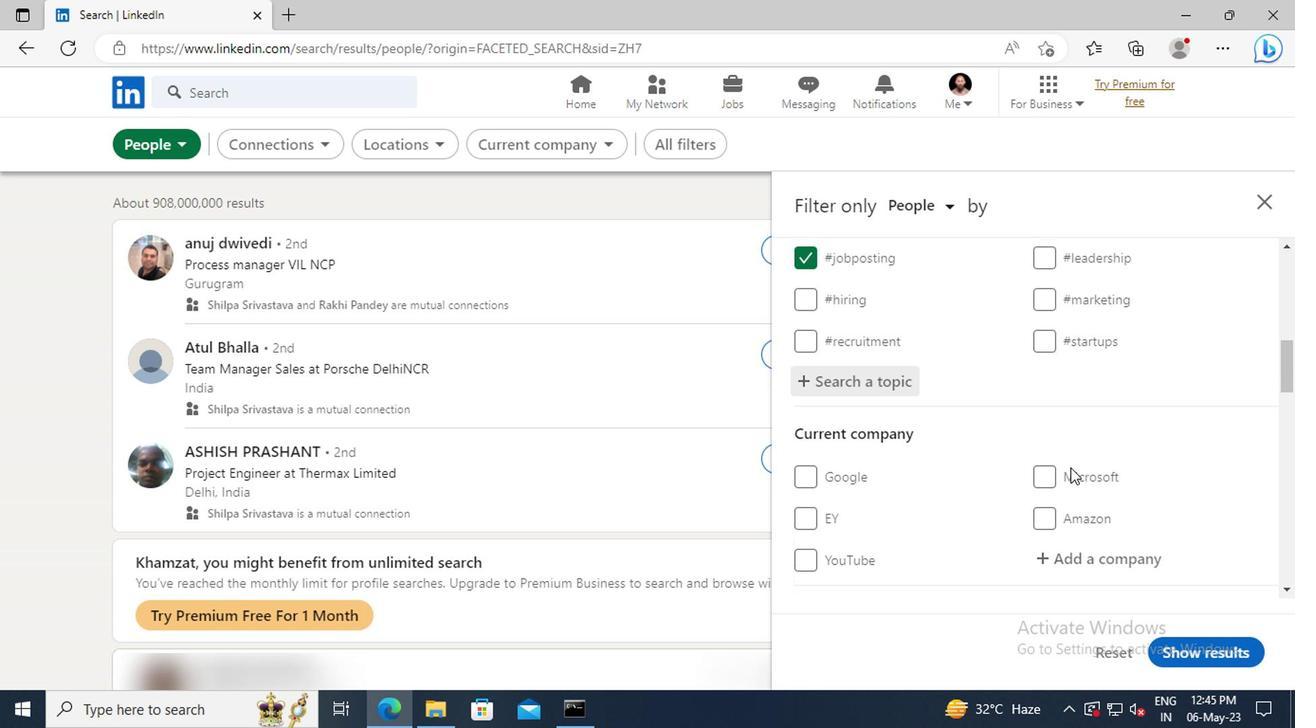 
Action: Mouse scrolled (884, 454) with delta (0, 0)
Screenshot: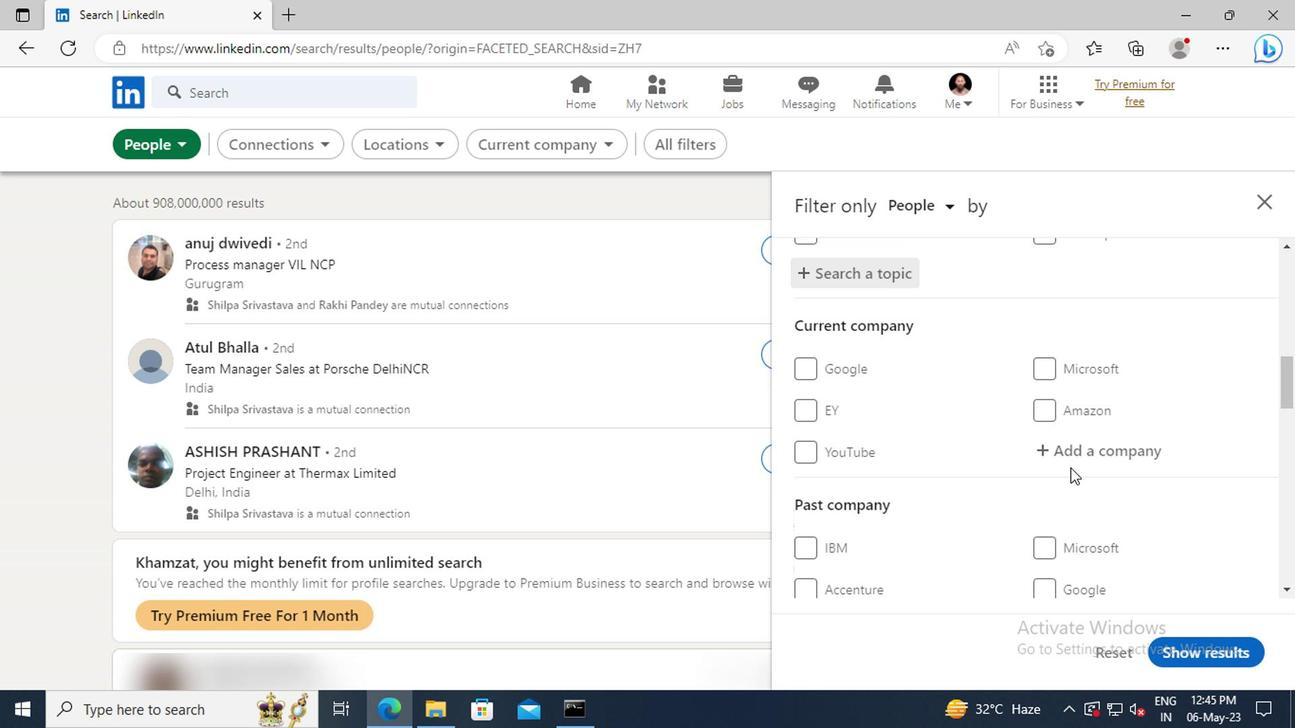 
Action: Mouse scrolled (884, 454) with delta (0, 0)
Screenshot: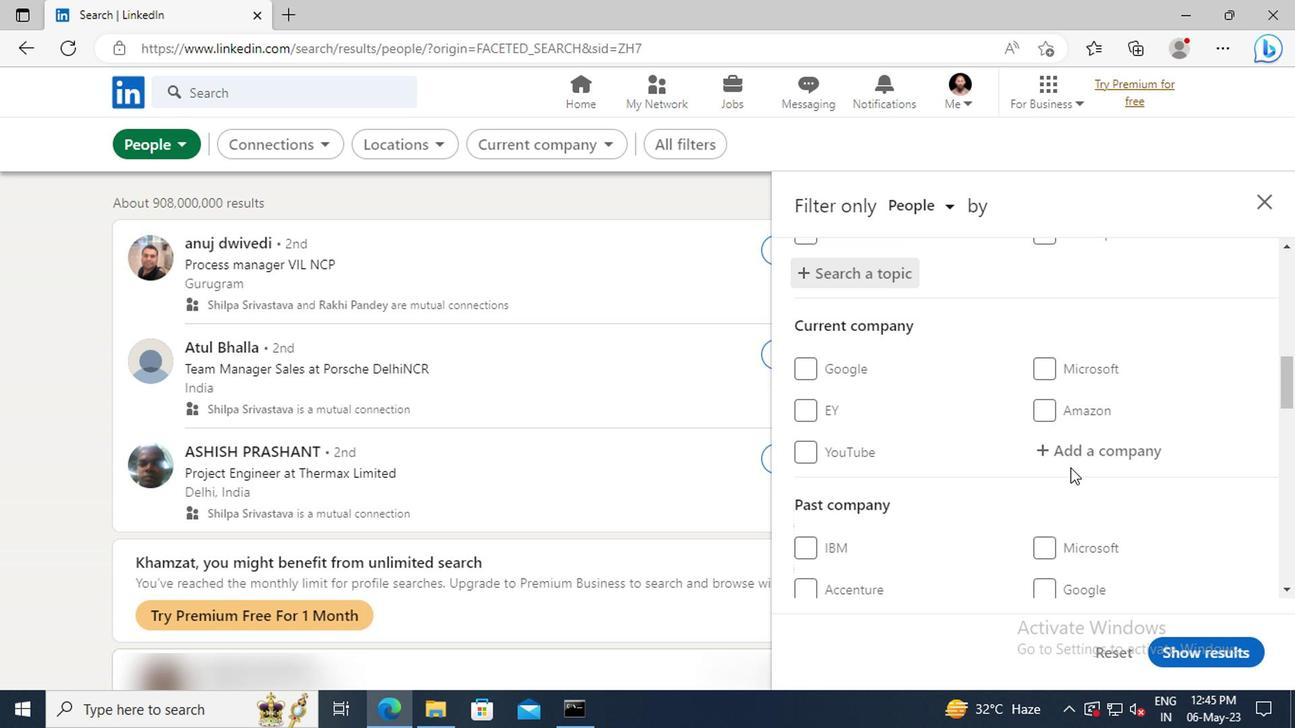 
Action: Mouse scrolled (884, 454) with delta (0, 0)
Screenshot: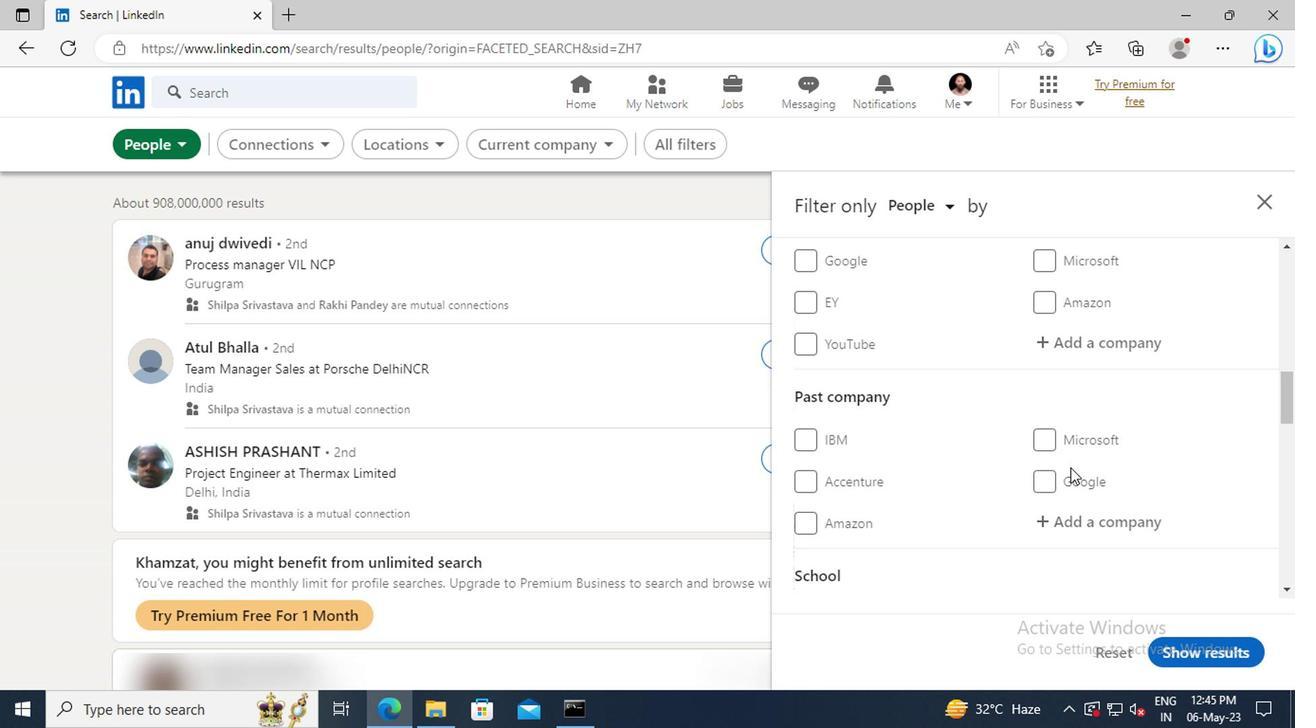 
Action: Mouse scrolled (884, 454) with delta (0, 0)
Screenshot: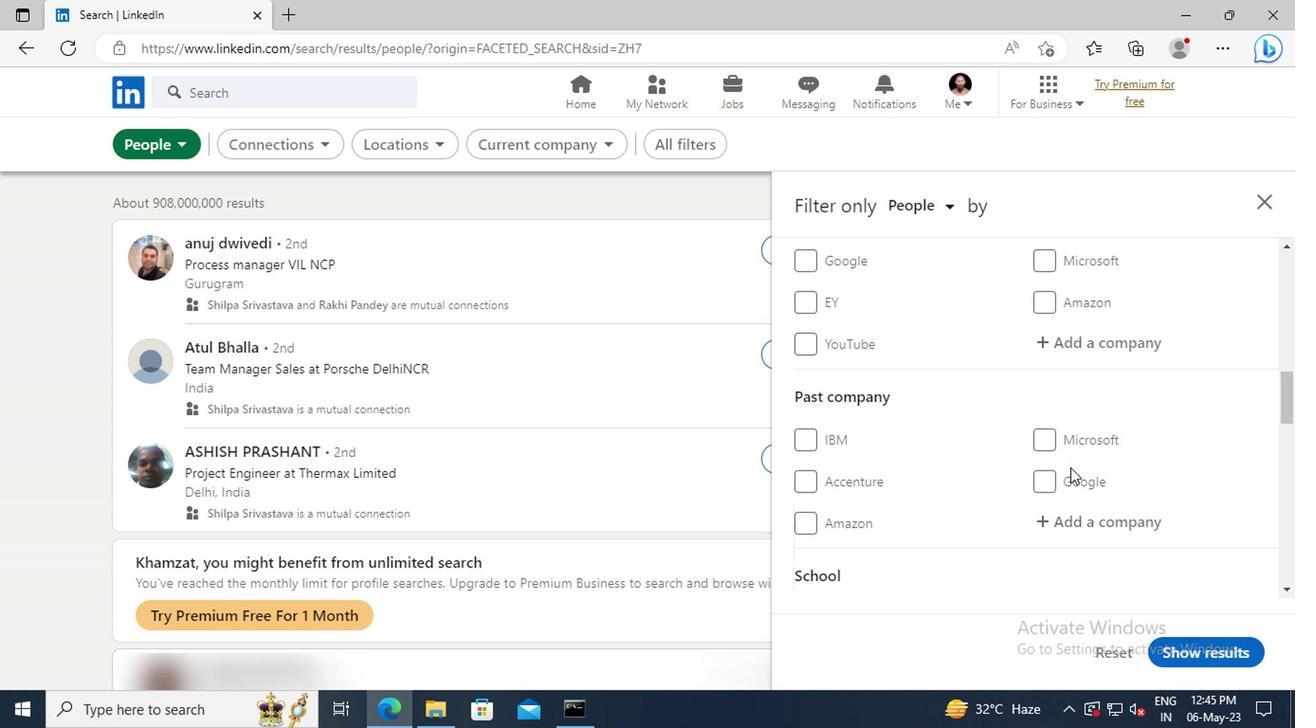 
Action: Mouse scrolled (884, 454) with delta (0, 0)
Screenshot: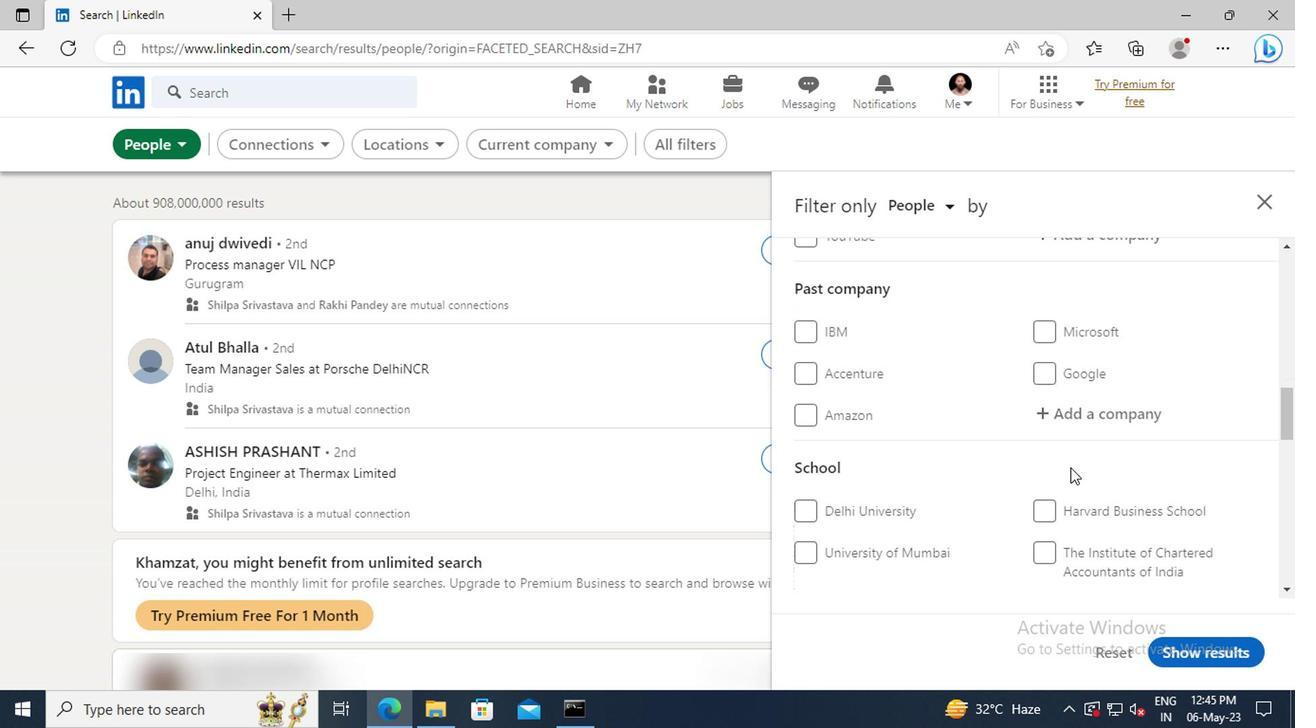 
Action: Mouse scrolled (884, 454) with delta (0, 0)
Screenshot: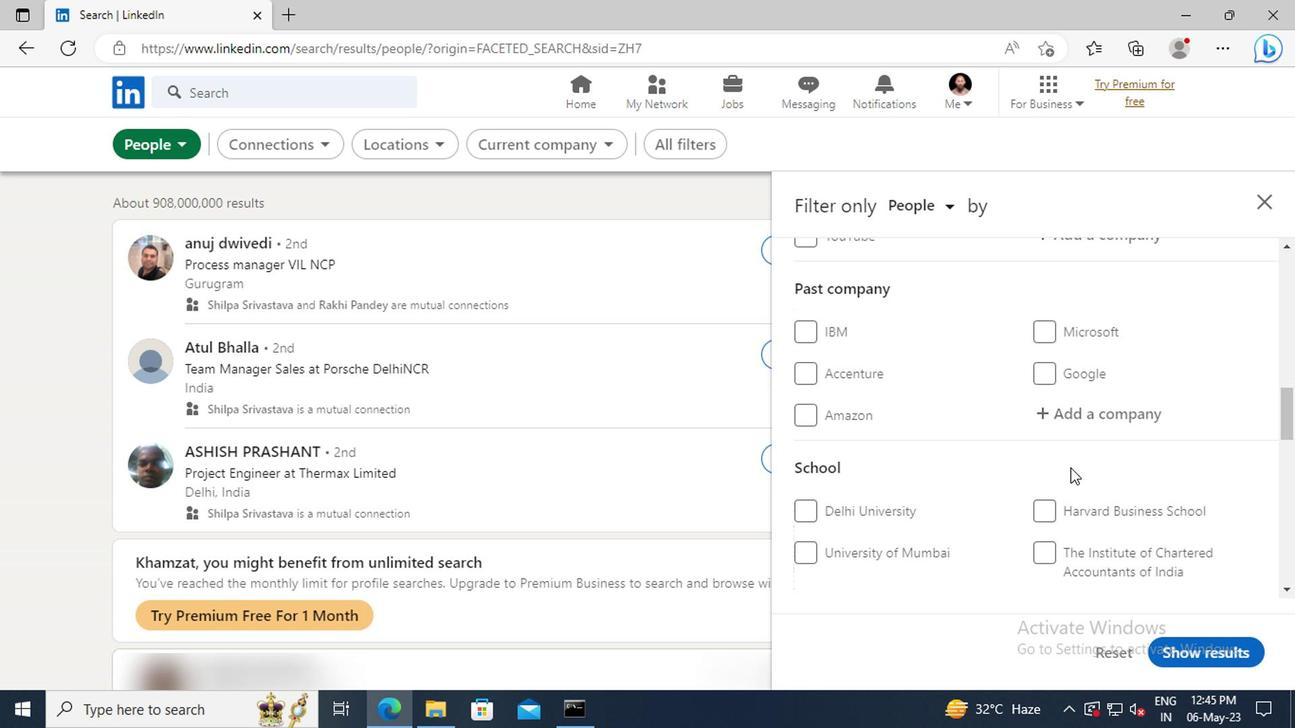
Action: Mouse scrolled (884, 454) with delta (0, 0)
Screenshot: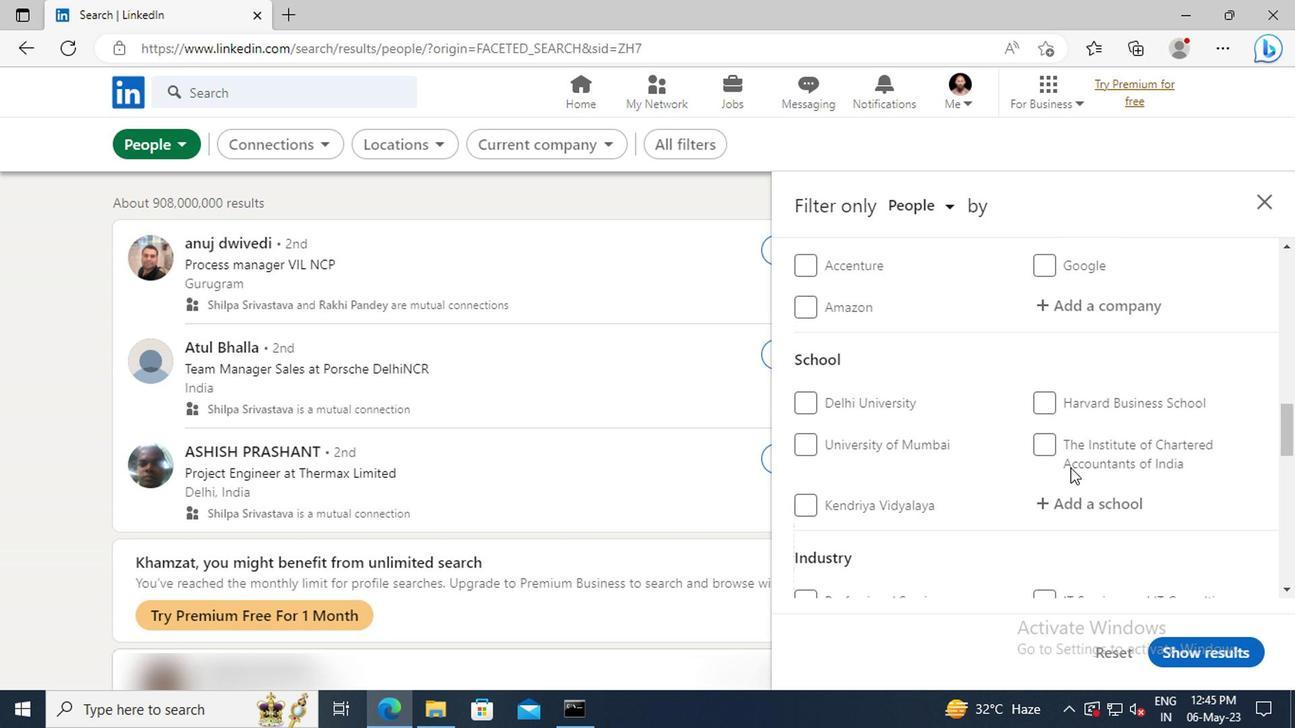 
Action: Mouse scrolled (884, 454) with delta (0, 0)
Screenshot: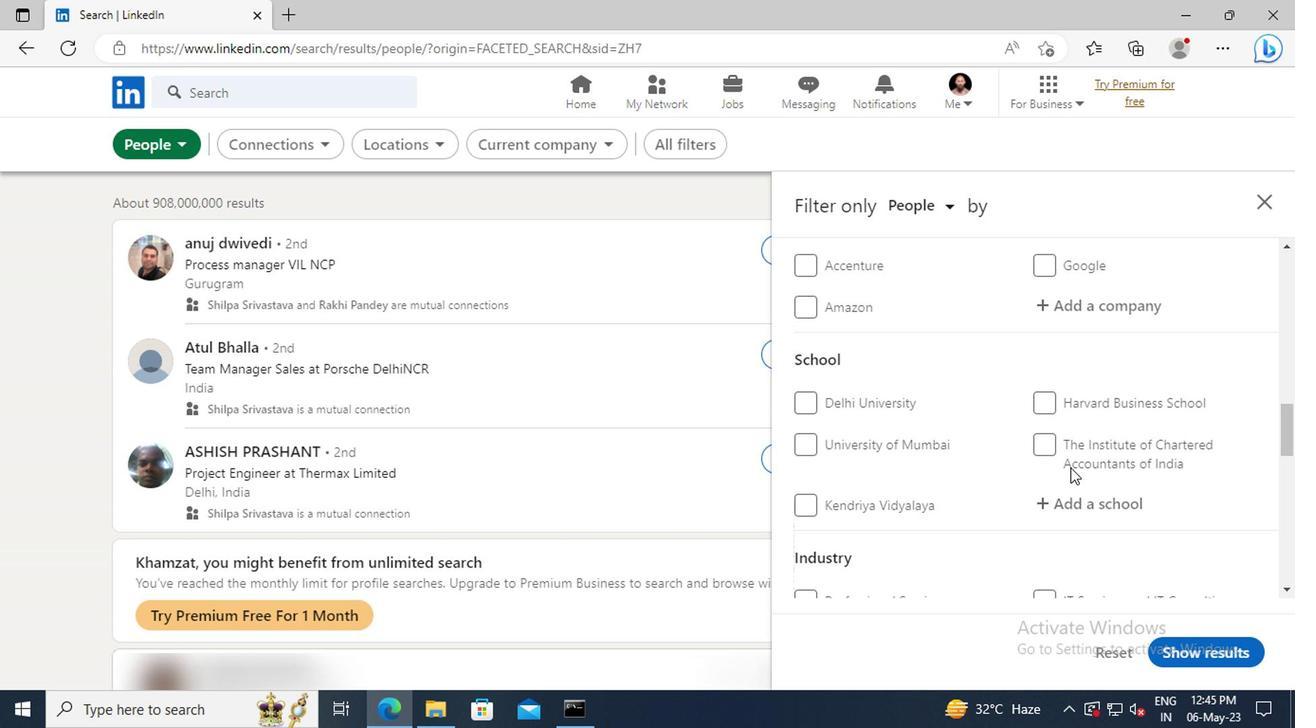 
Action: Mouse scrolled (884, 454) with delta (0, 0)
Screenshot: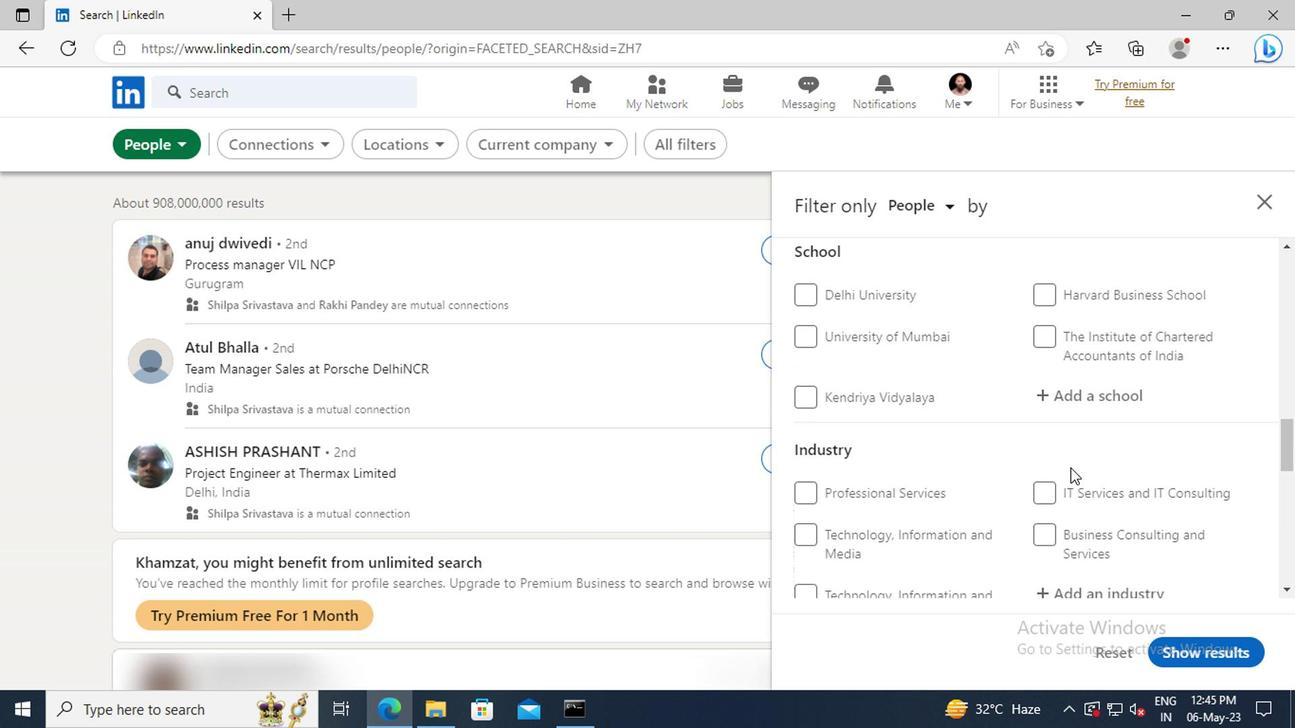 
Action: Mouse scrolled (884, 454) with delta (0, 0)
Screenshot: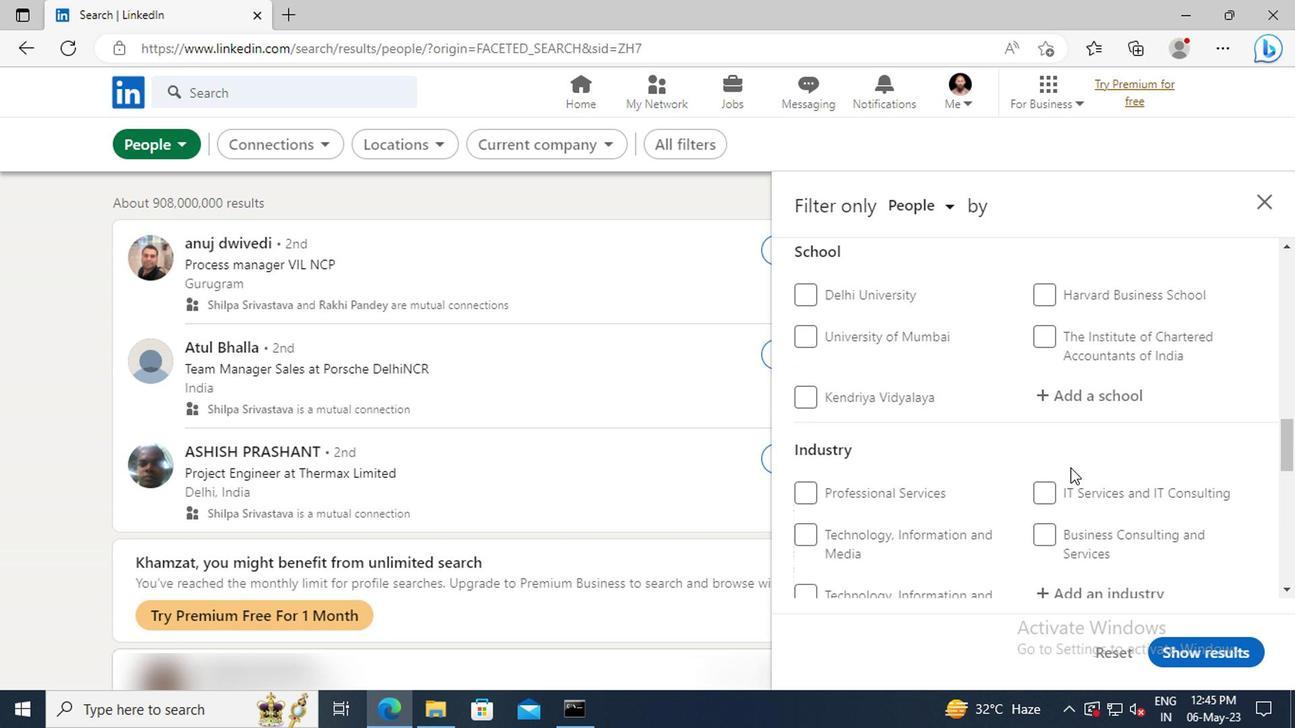 
Action: Mouse scrolled (884, 454) with delta (0, 0)
Screenshot: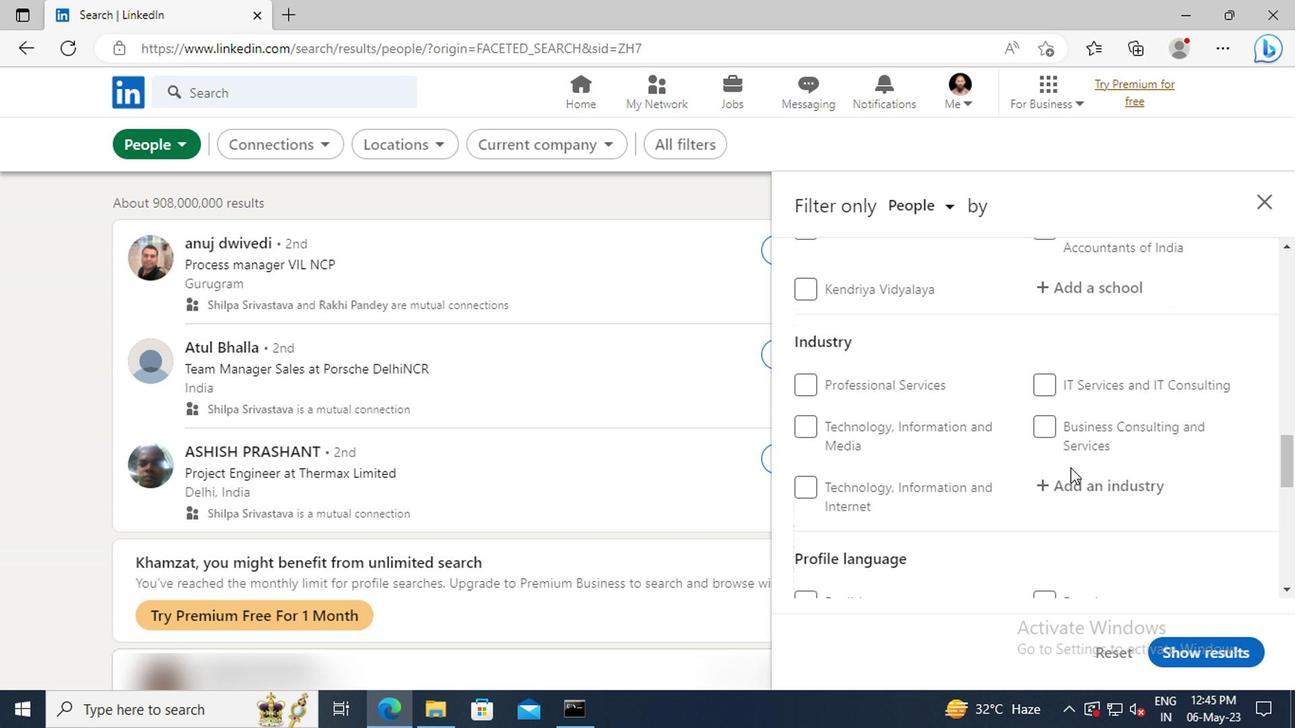 
Action: Mouse scrolled (884, 454) with delta (0, 0)
Screenshot: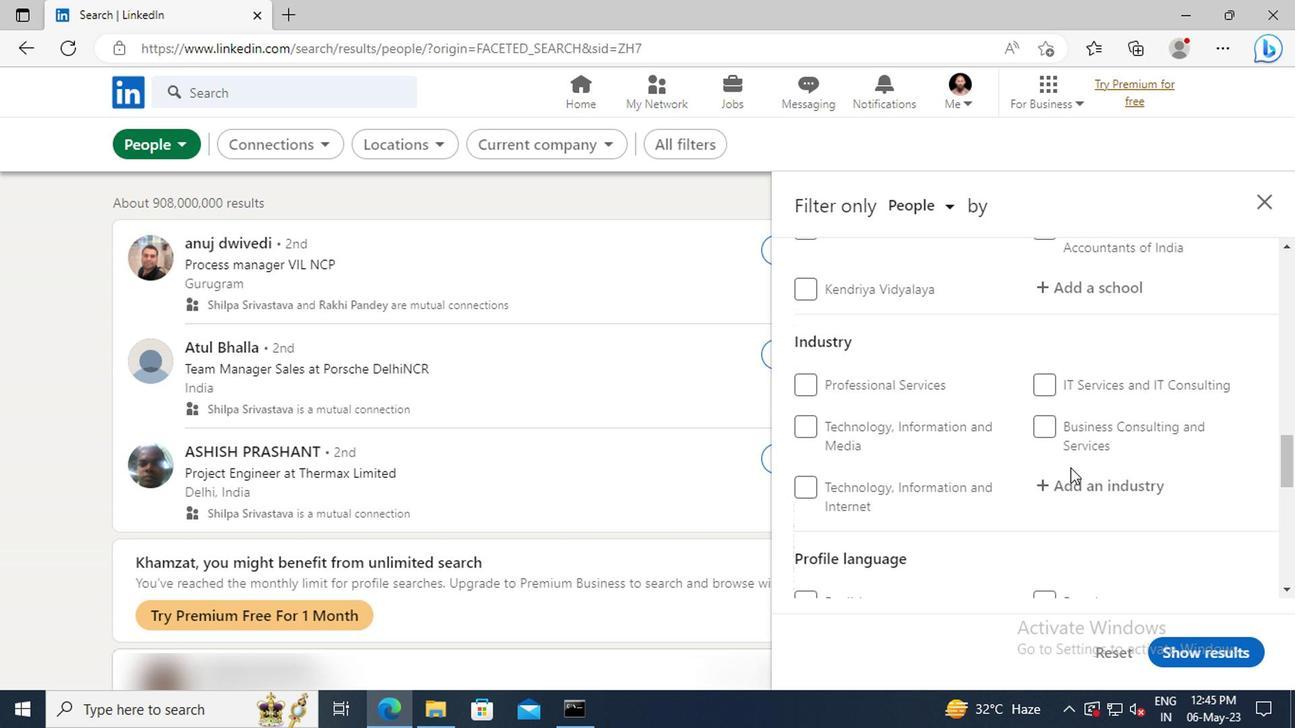 
Action: Mouse moved to (698, 473)
Screenshot: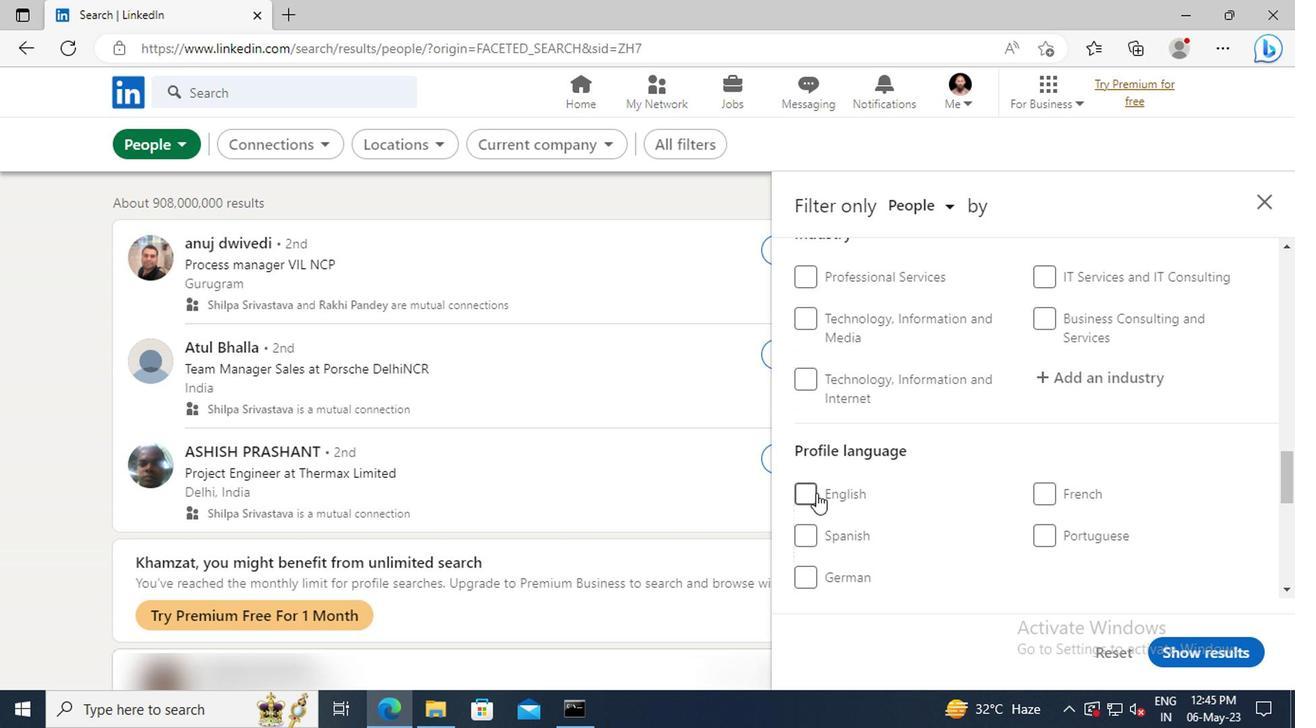 
Action: Mouse pressed left at (698, 473)
Screenshot: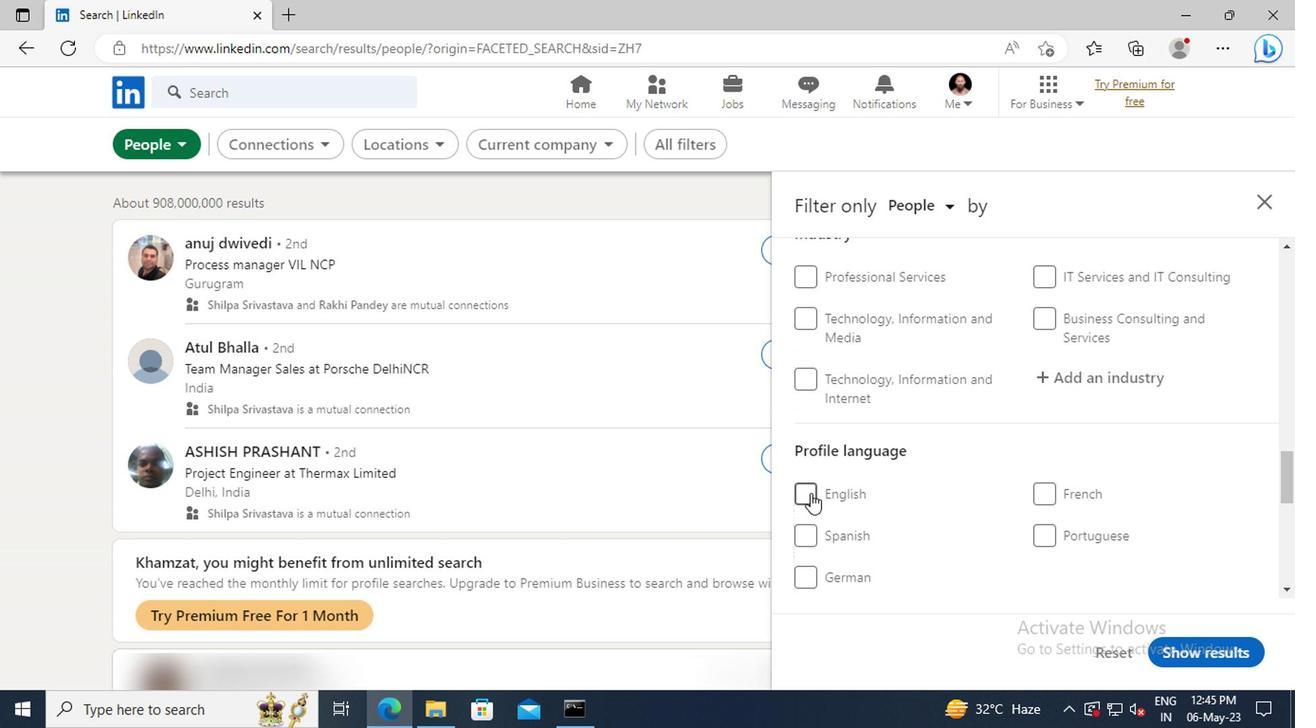 
Action: Mouse moved to (863, 451)
Screenshot: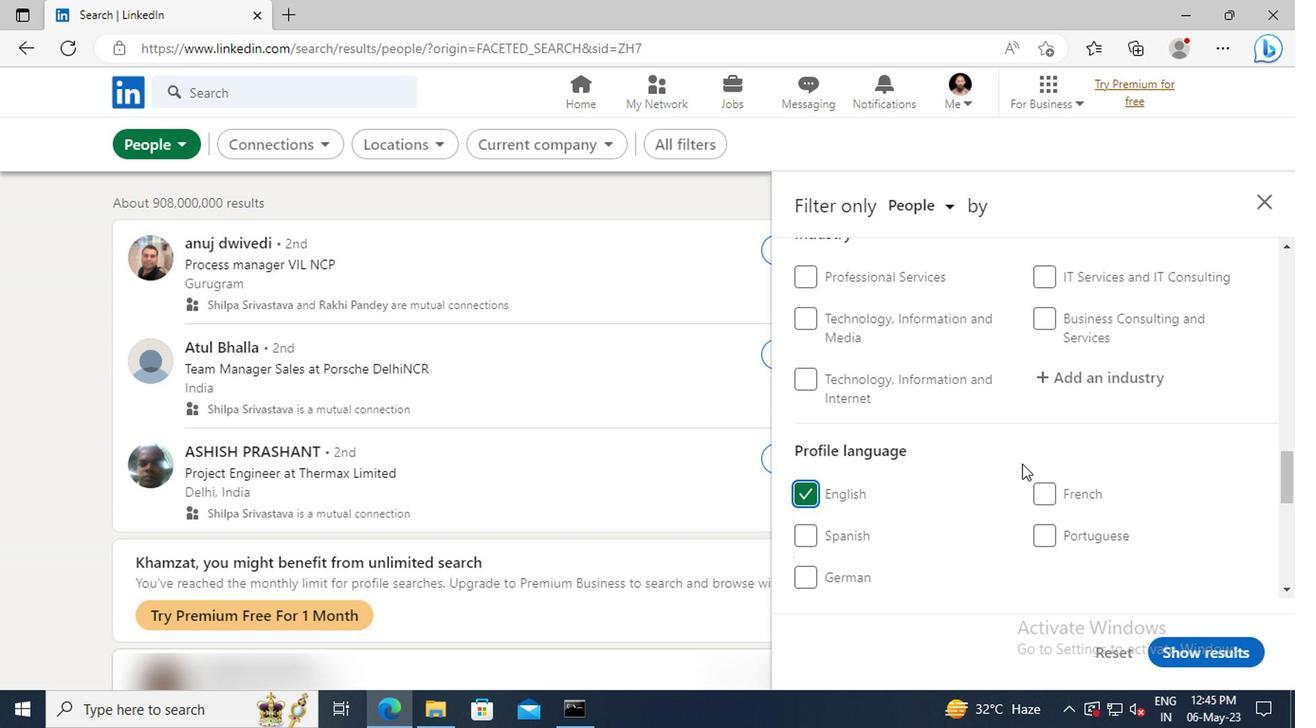 
Action: Mouse scrolled (863, 452) with delta (0, 0)
Screenshot: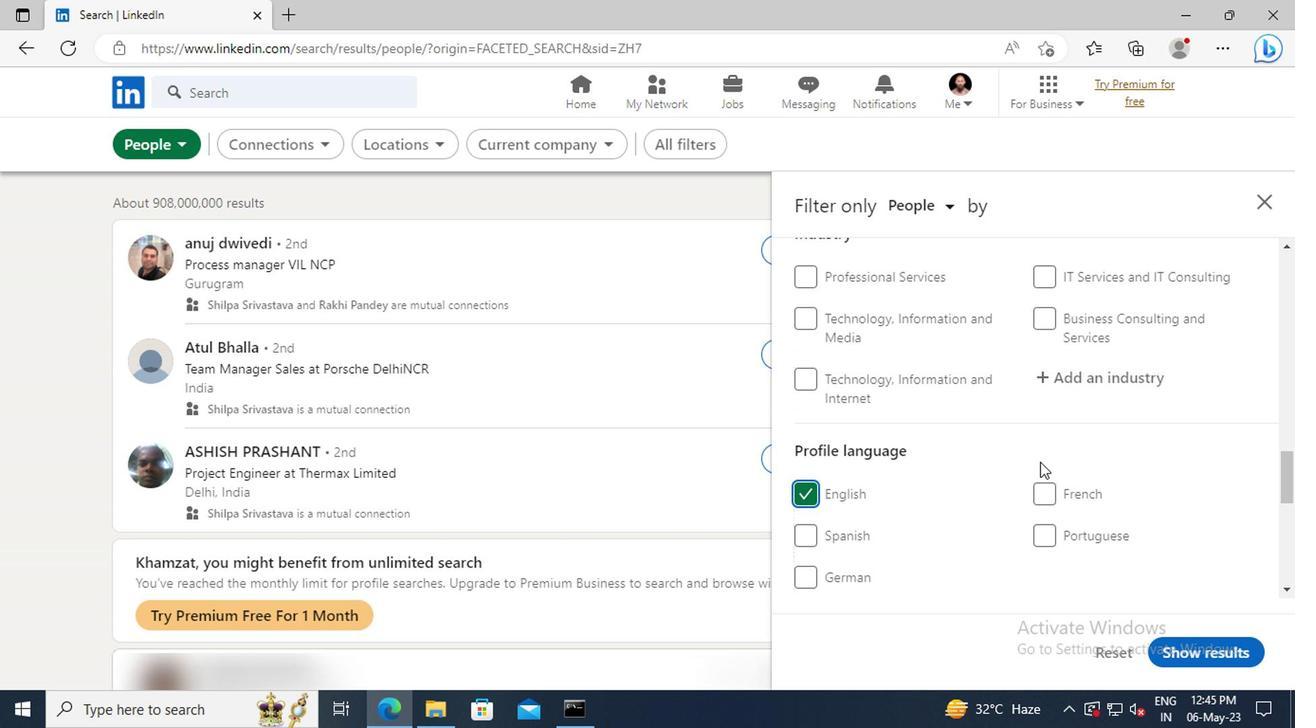 
Action: Mouse scrolled (863, 452) with delta (0, 0)
Screenshot: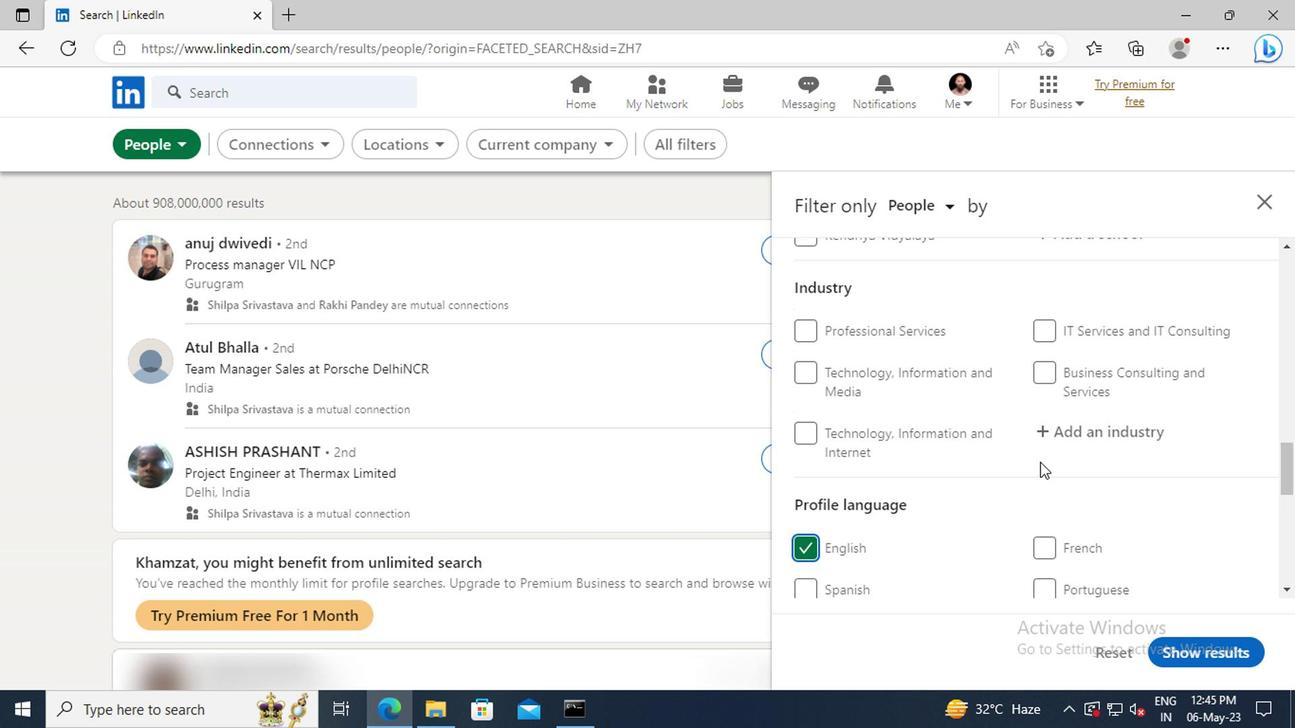 
Action: Mouse scrolled (863, 452) with delta (0, 0)
Screenshot: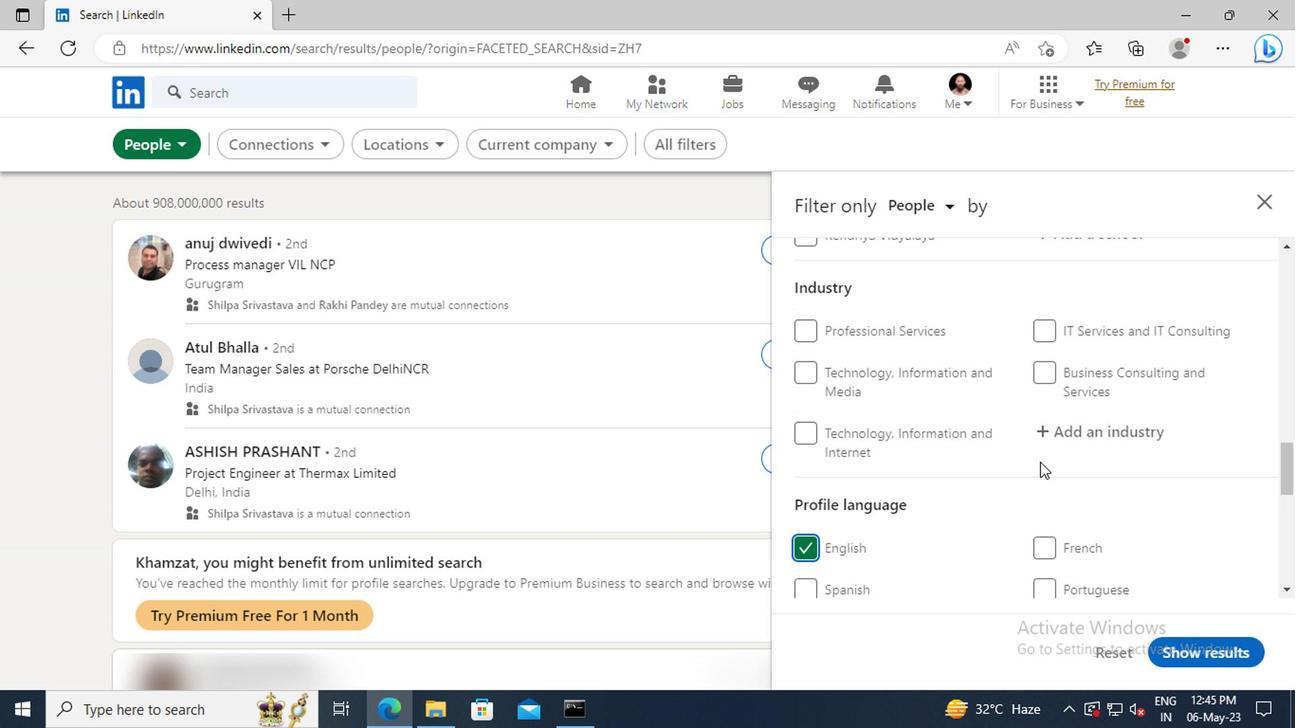 
Action: Mouse scrolled (863, 452) with delta (0, 0)
Screenshot: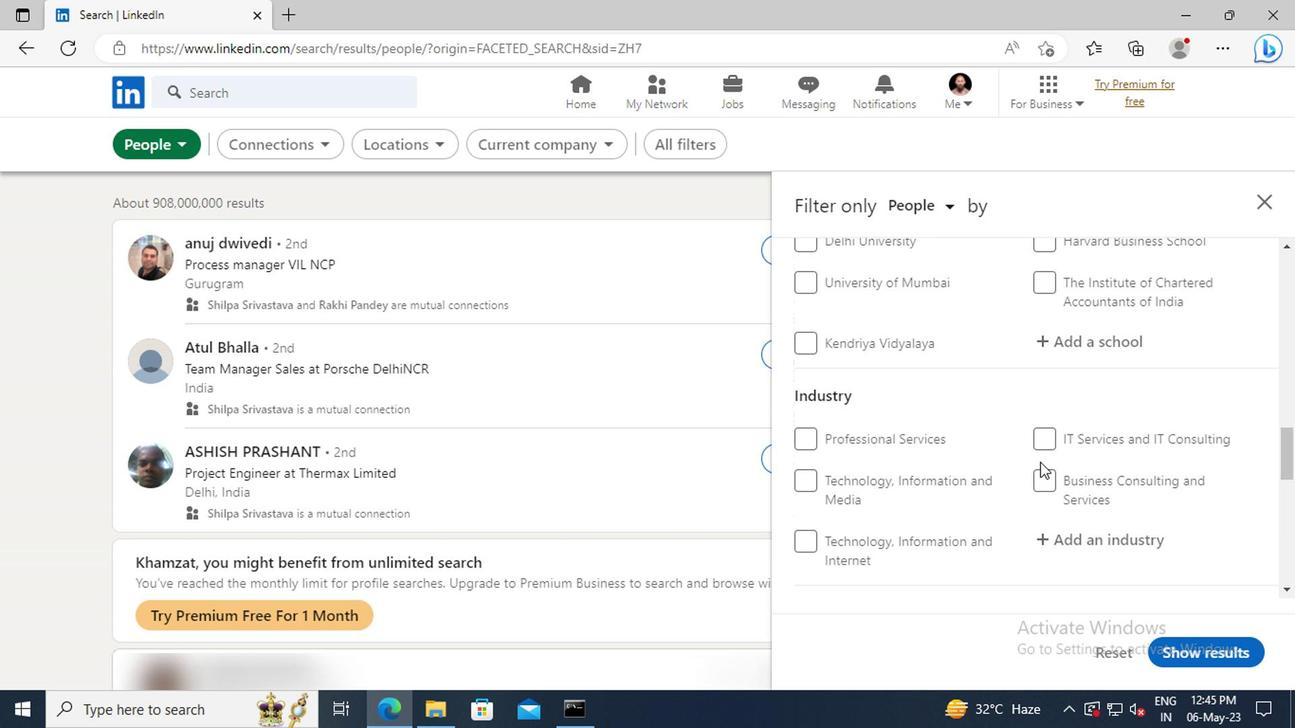 
Action: Mouse scrolled (863, 452) with delta (0, 0)
Screenshot: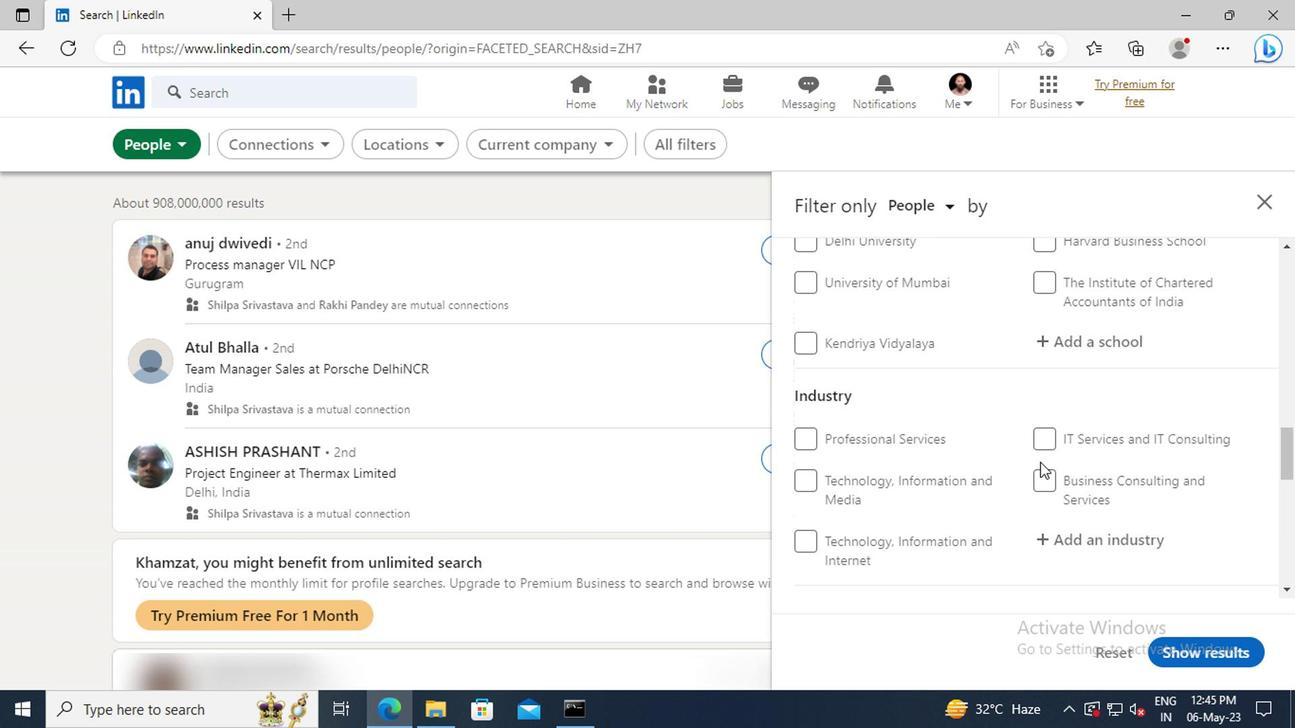 
Action: Mouse scrolled (863, 452) with delta (0, 0)
Screenshot: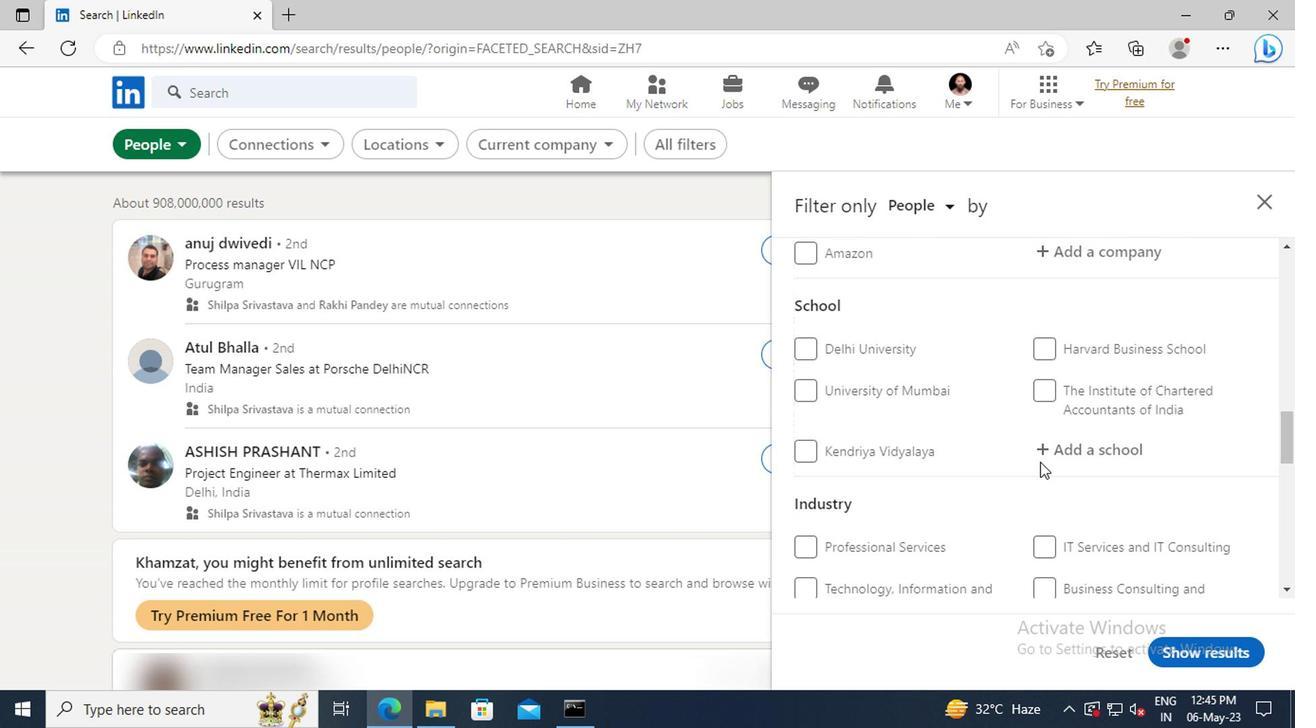 
Action: Mouse scrolled (863, 452) with delta (0, 0)
Screenshot: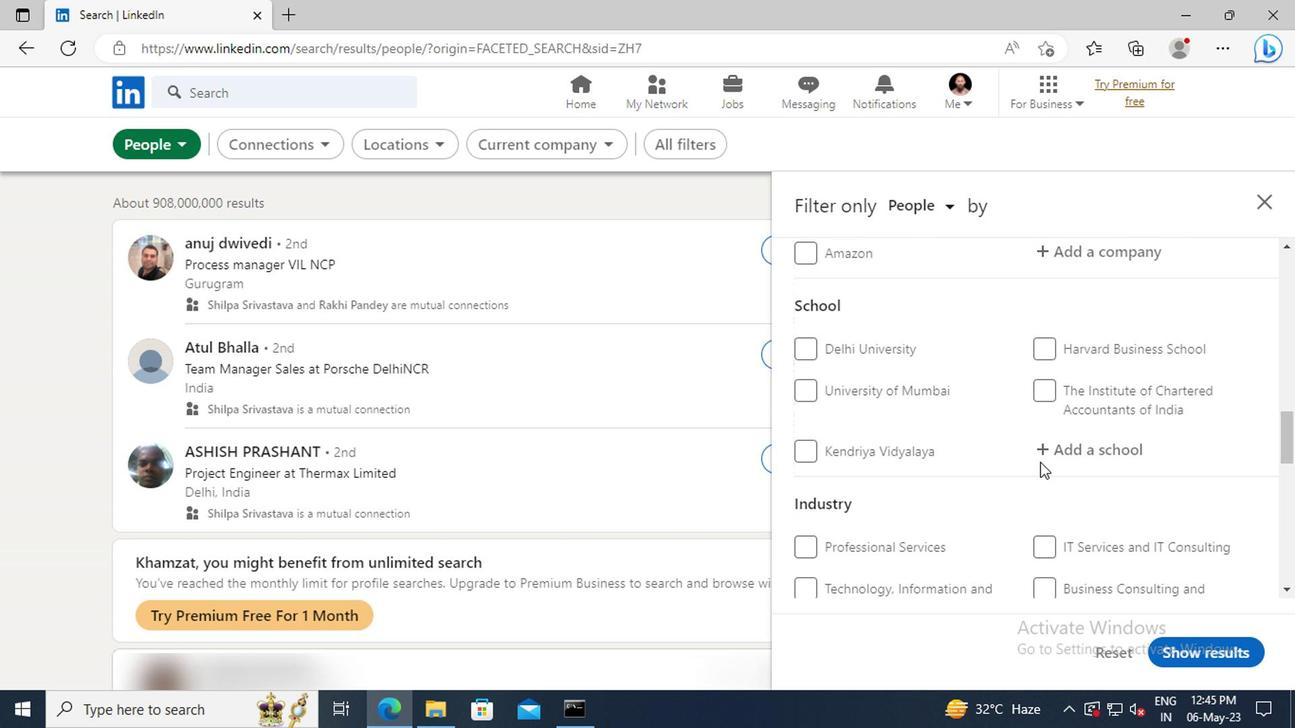 
Action: Mouse scrolled (863, 452) with delta (0, 0)
Screenshot: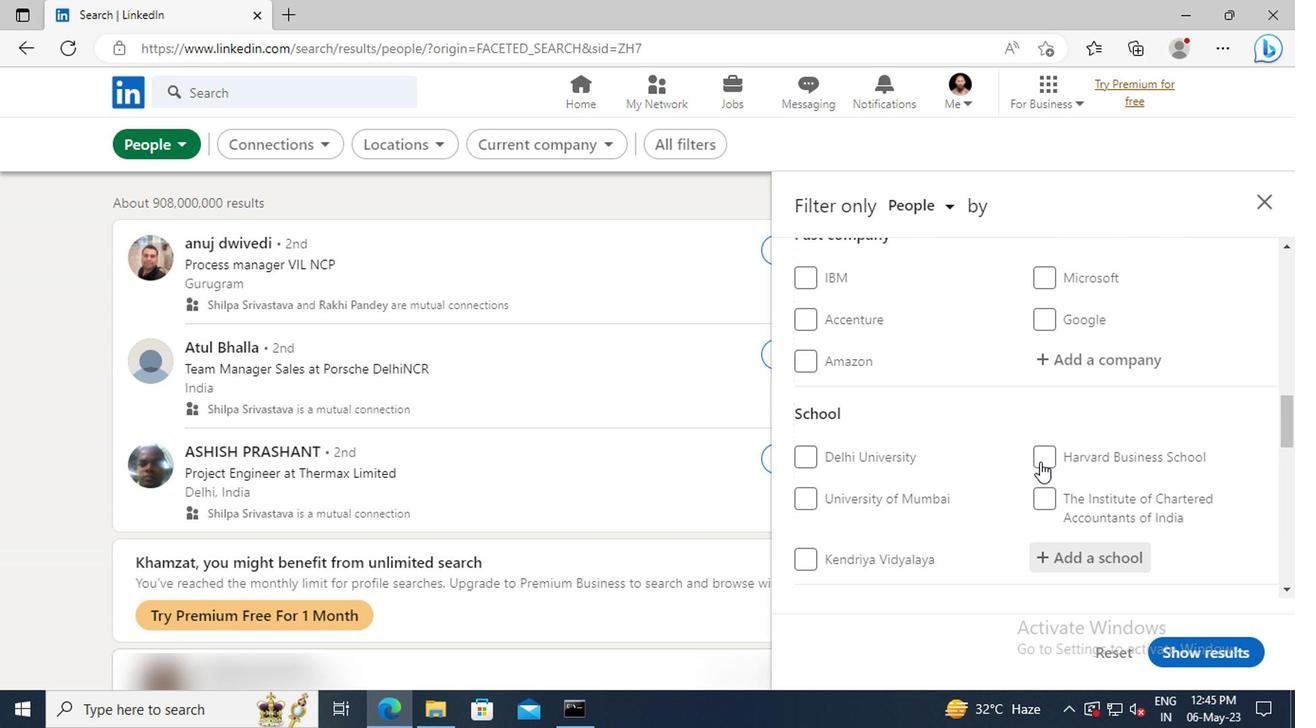 
Action: Mouse scrolled (863, 452) with delta (0, 0)
Screenshot: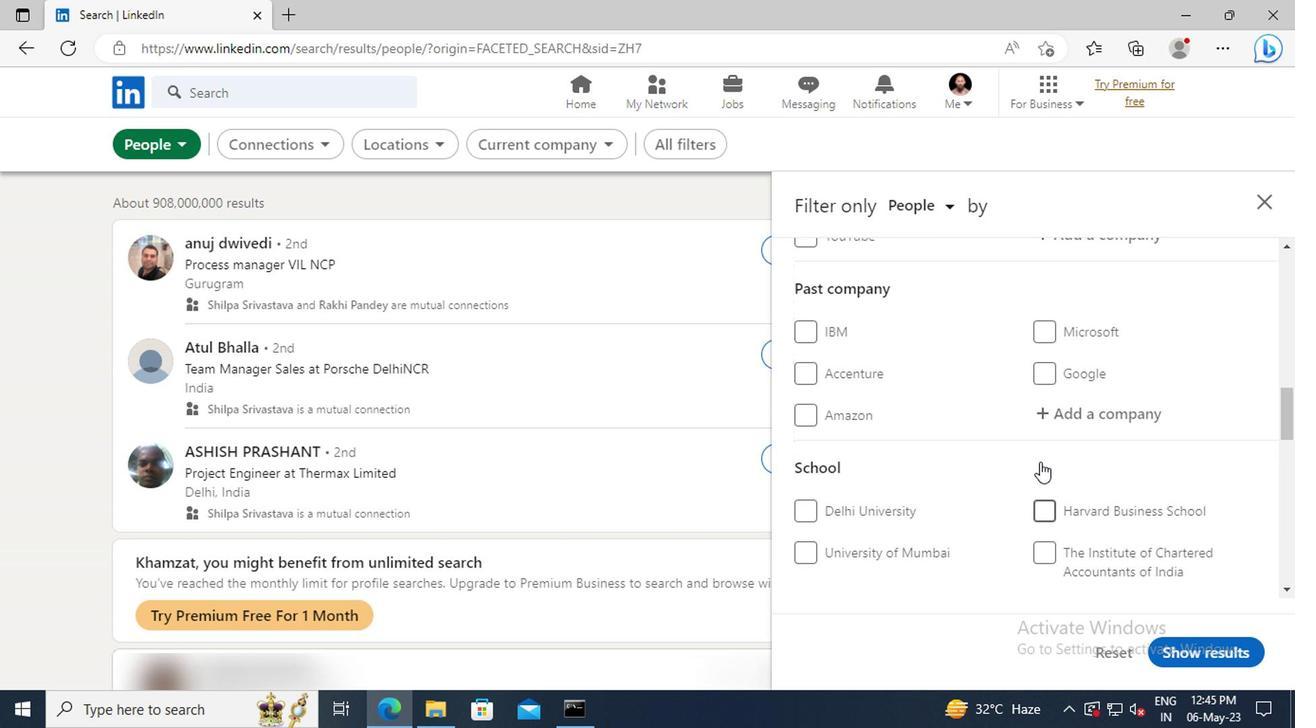 
Action: Mouse scrolled (863, 452) with delta (0, 0)
Screenshot: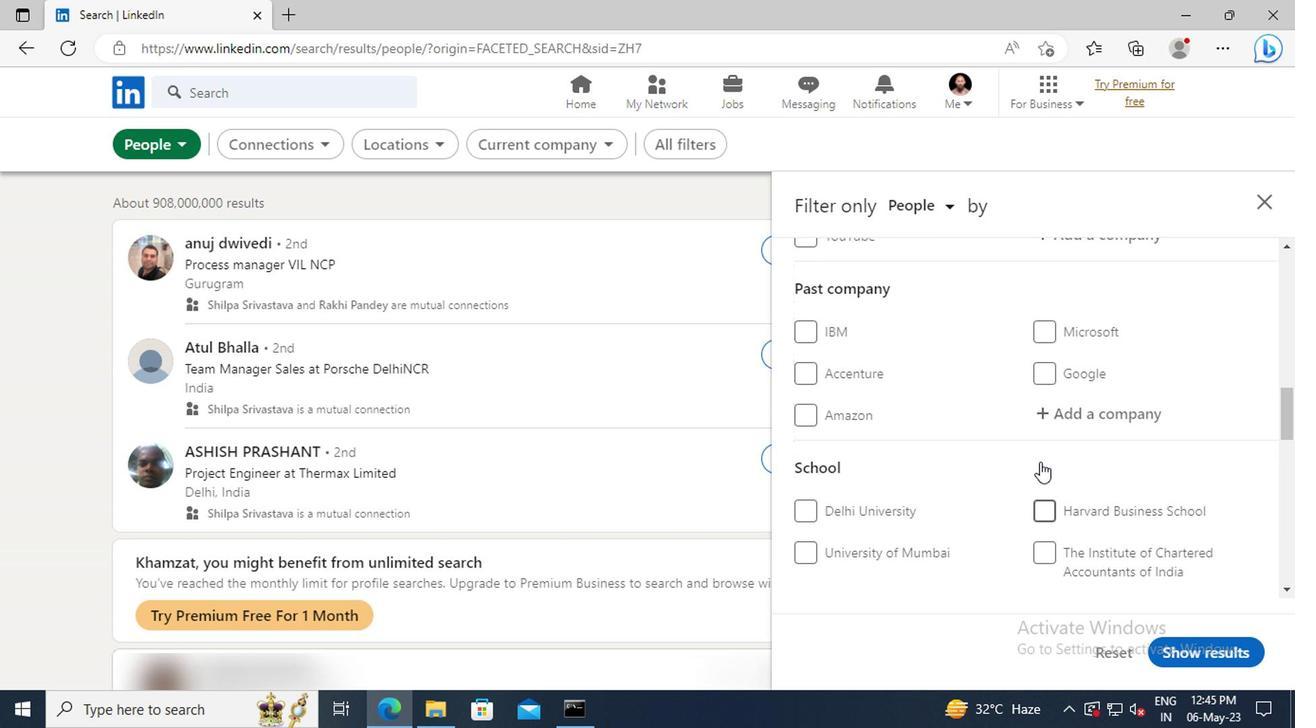 
Action: Mouse scrolled (863, 452) with delta (0, 0)
Screenshot: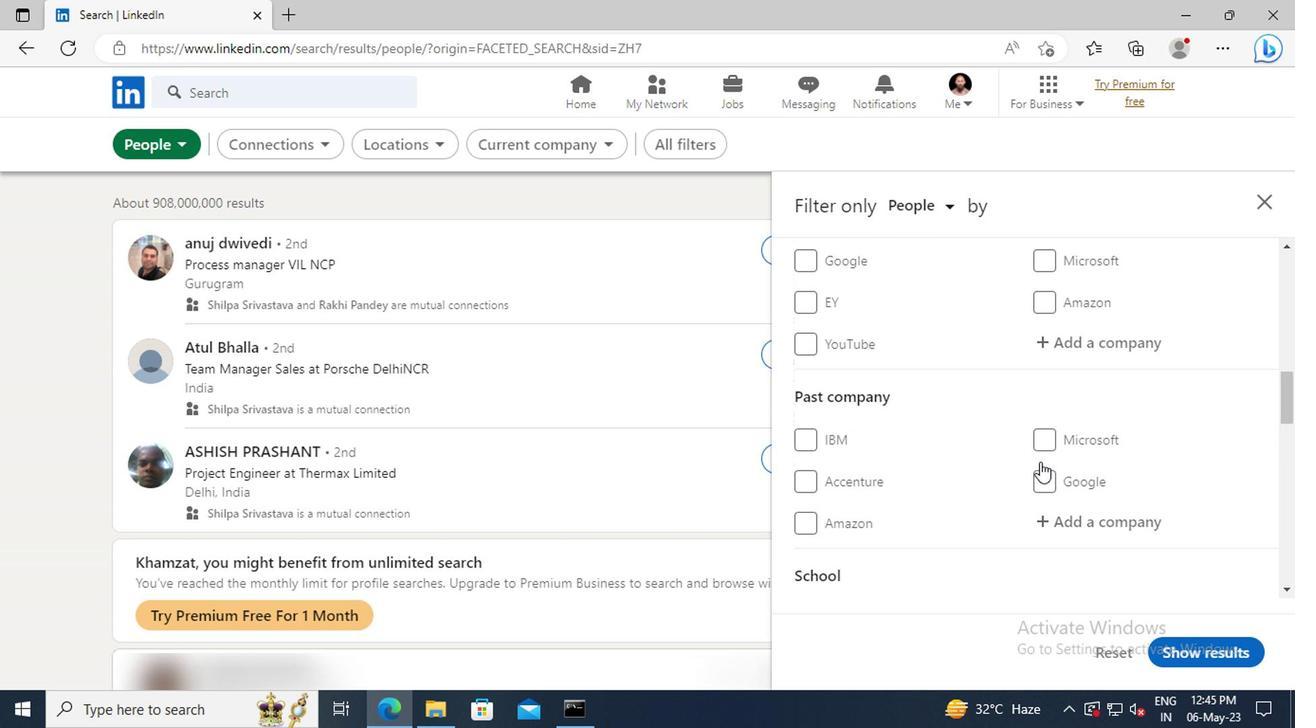 
Action: Mouse moved to (875, 409)
Screenshot: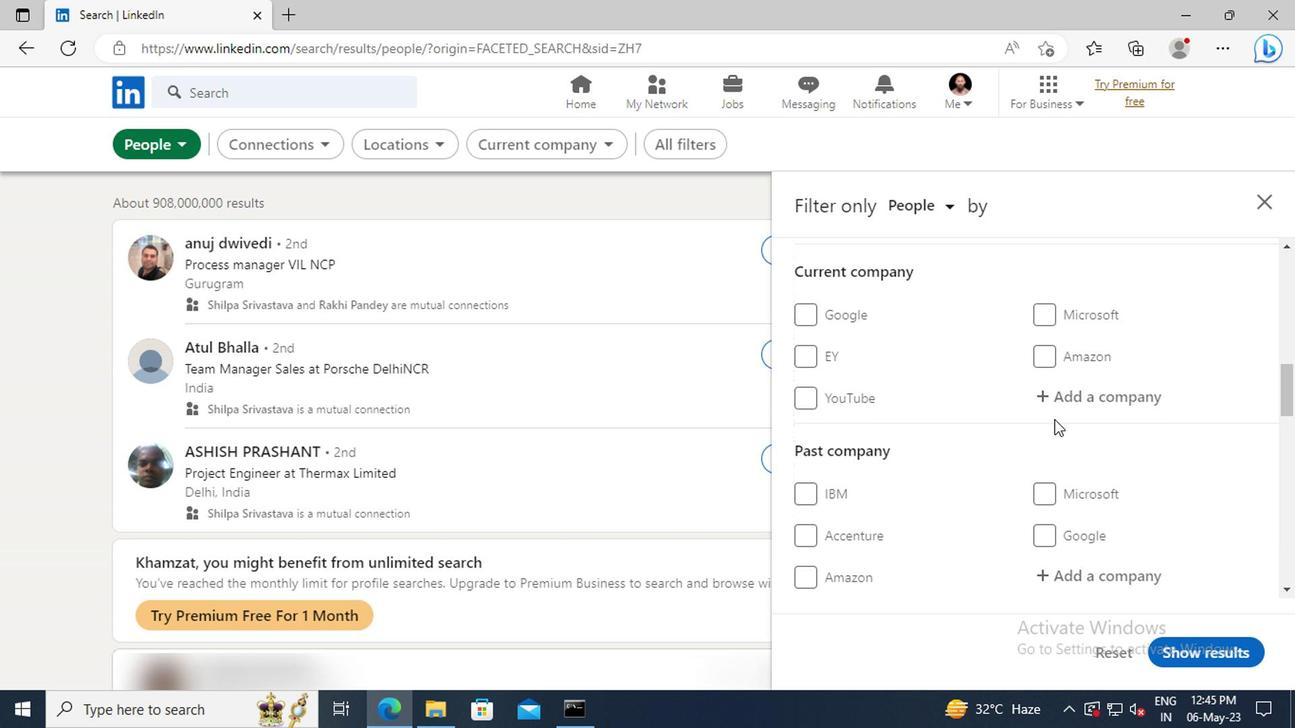 
Action: Mouse pressed left at (875, 409)
Screenshot: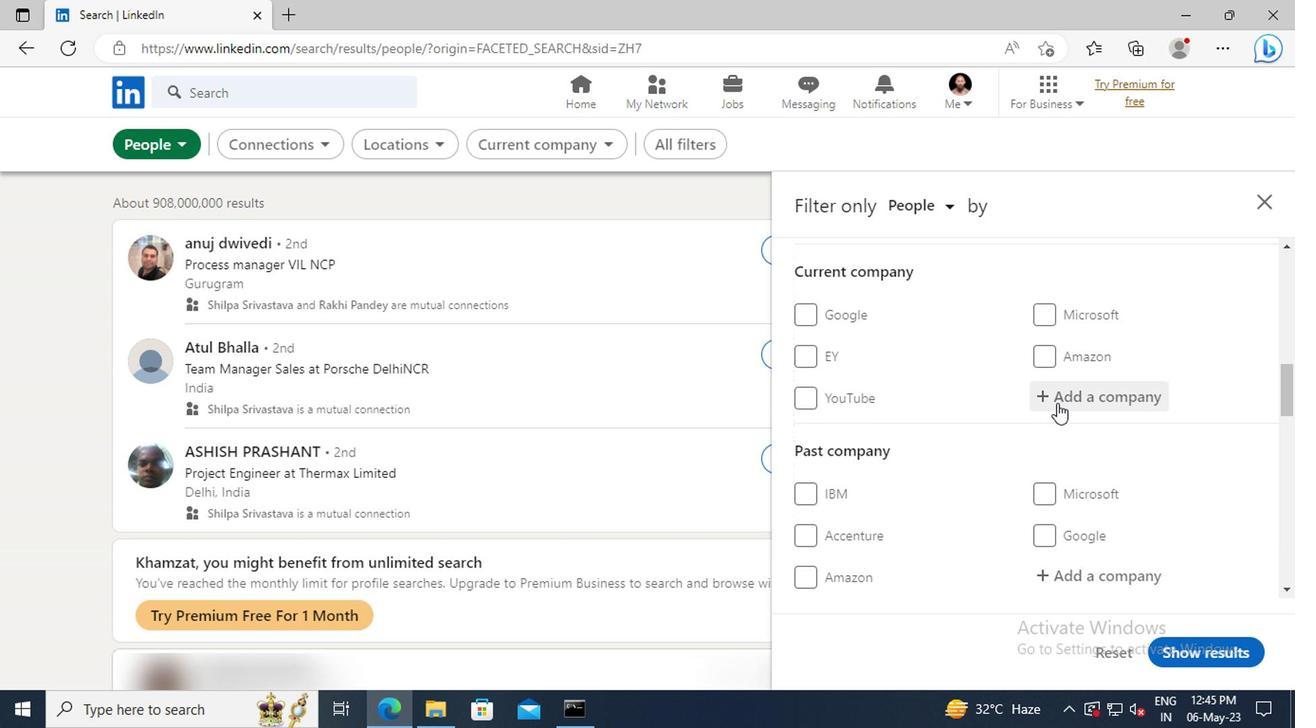 
Action: Mouse moved to (875, 409)
Screenshot: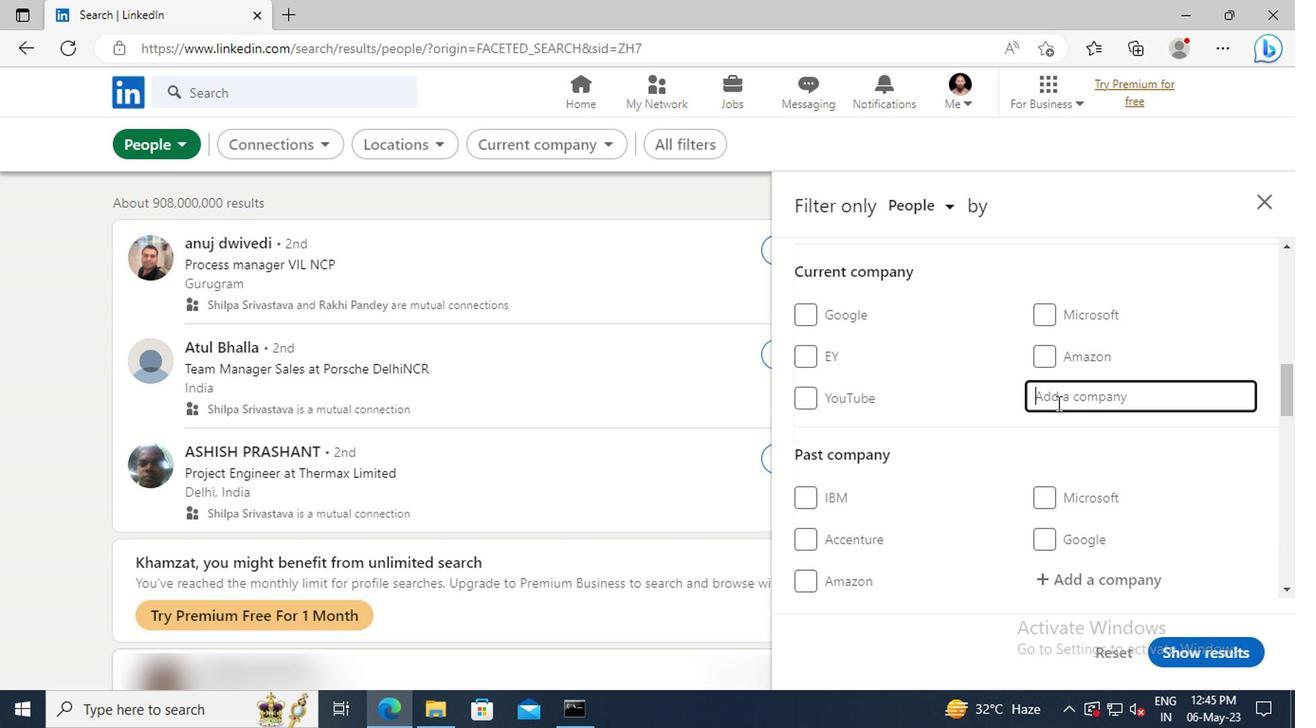 
Action: Key pressed <Key.shift>GODREJ<Key.space><Key.shift>GR
Screenshot: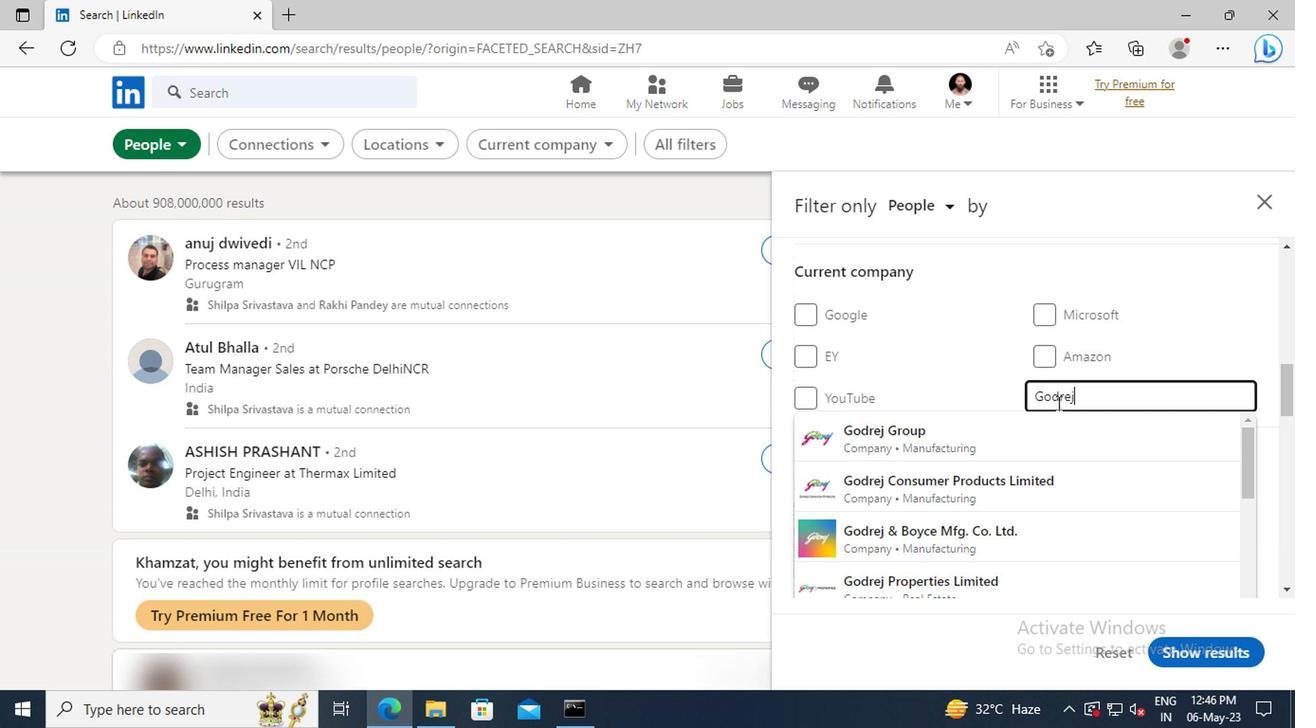 
Action: Mouse moved to (879, 427)
Screenshot: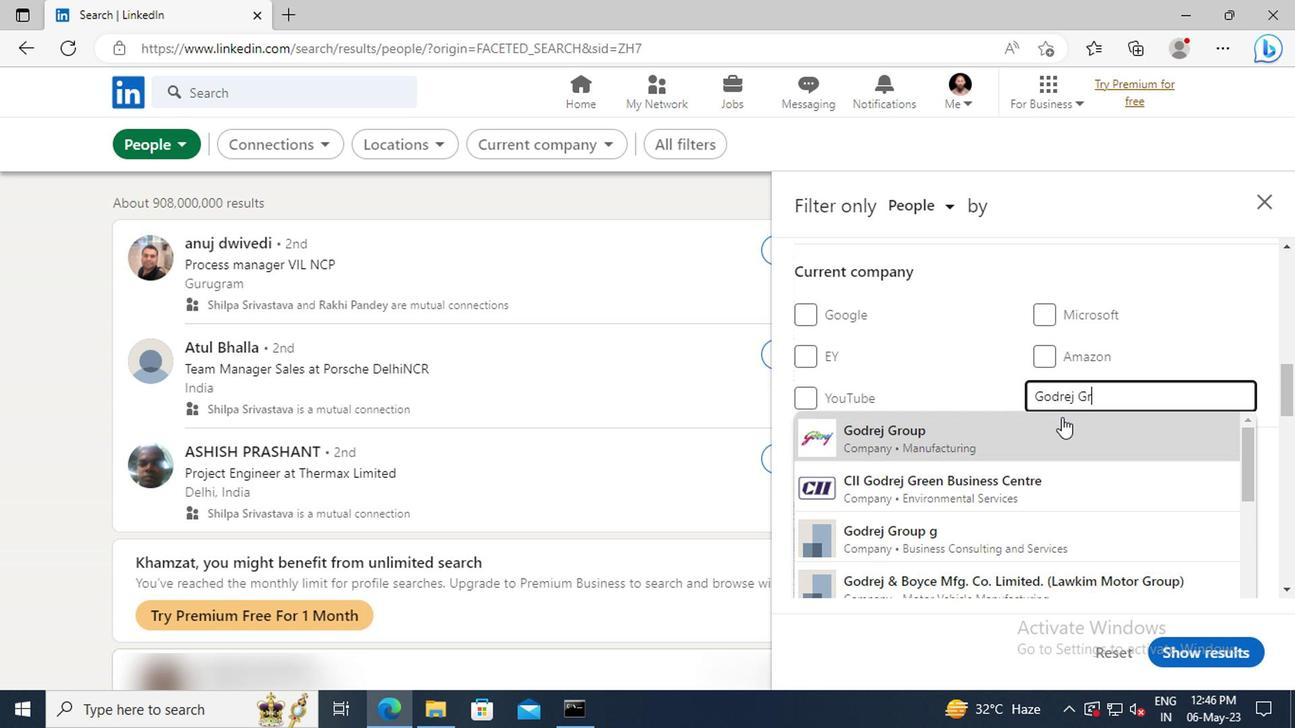
Action: Mouse pressed left at (879, 427)
Screenshot: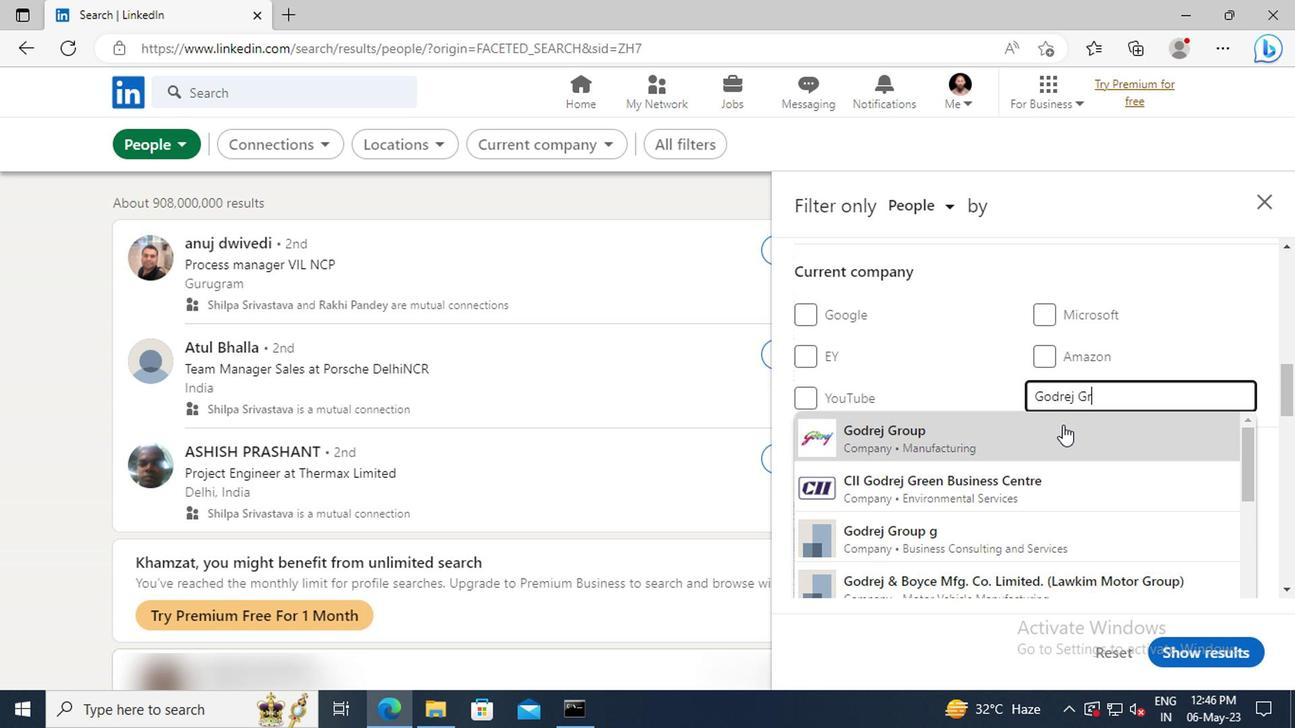 
Action: Mouse scrolled (879, 426) with delta (0, 0)
Screenshot: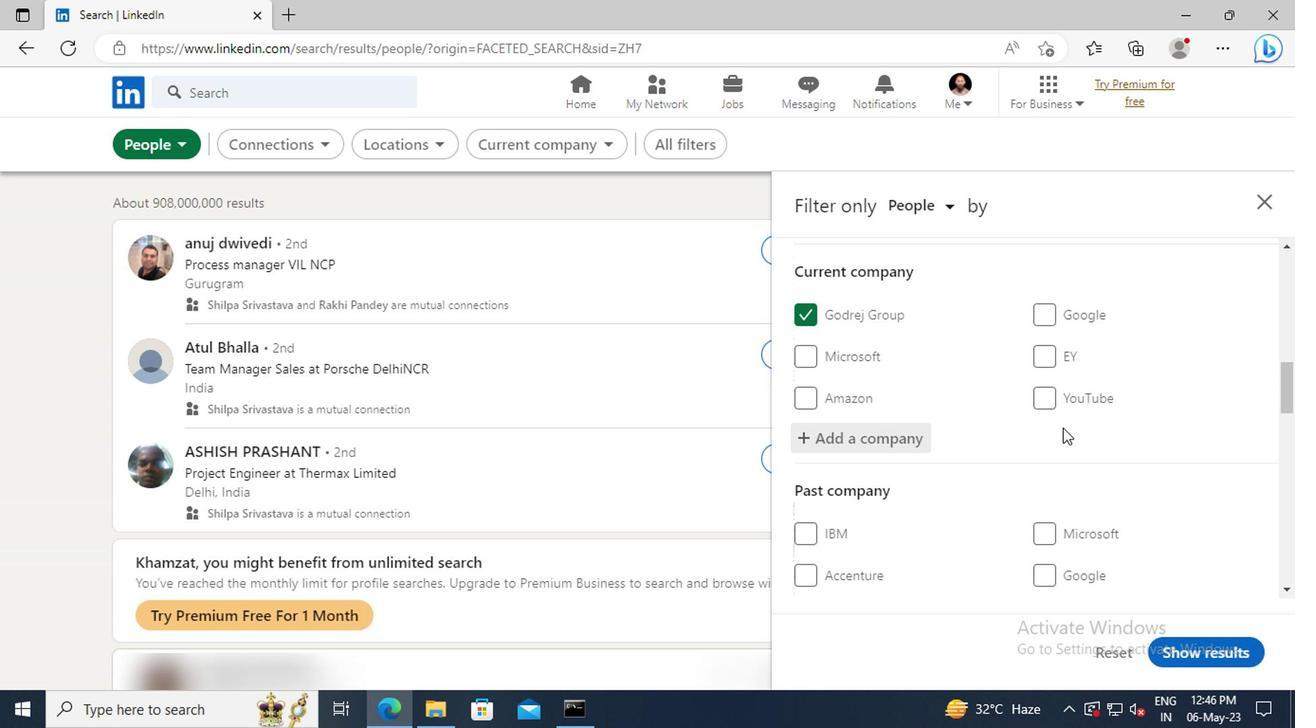 
Action: Mouse scrolled (879, 426) with delta (0, 0)
Screenshot: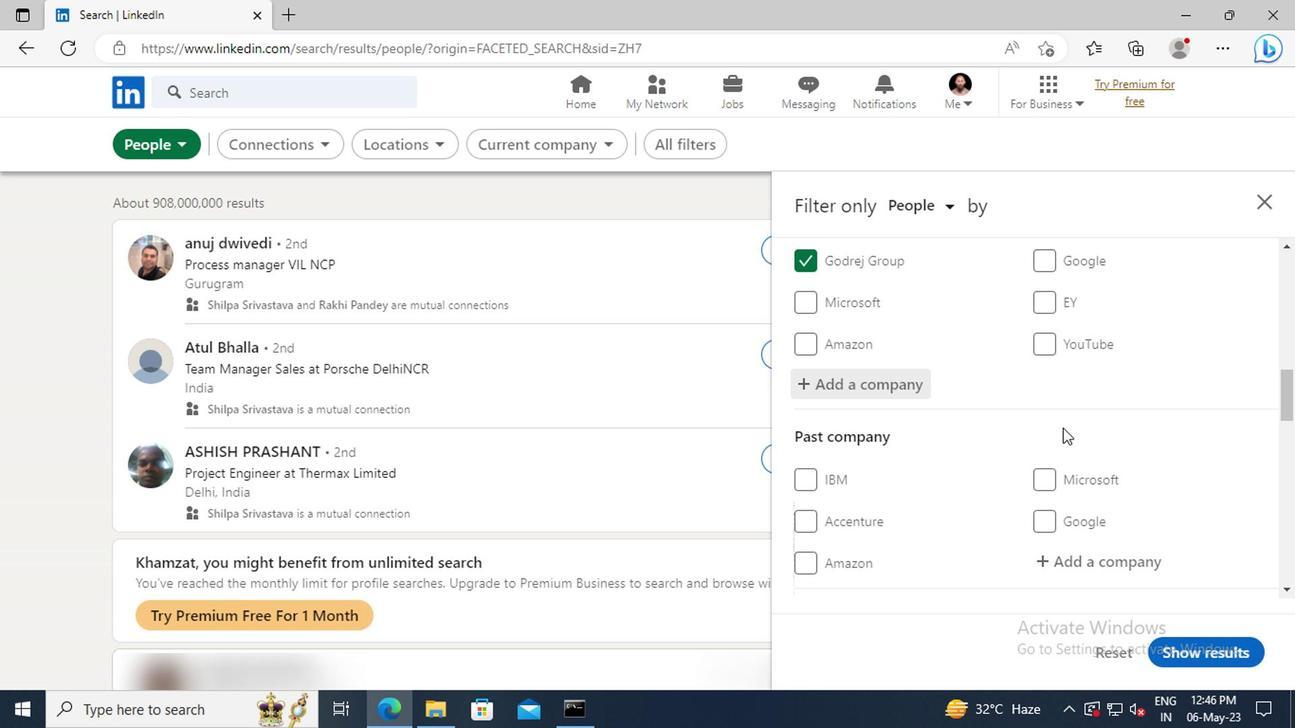 
Action: Mouse scrolled (879, 426) with delta (0, 0)
Screenshot: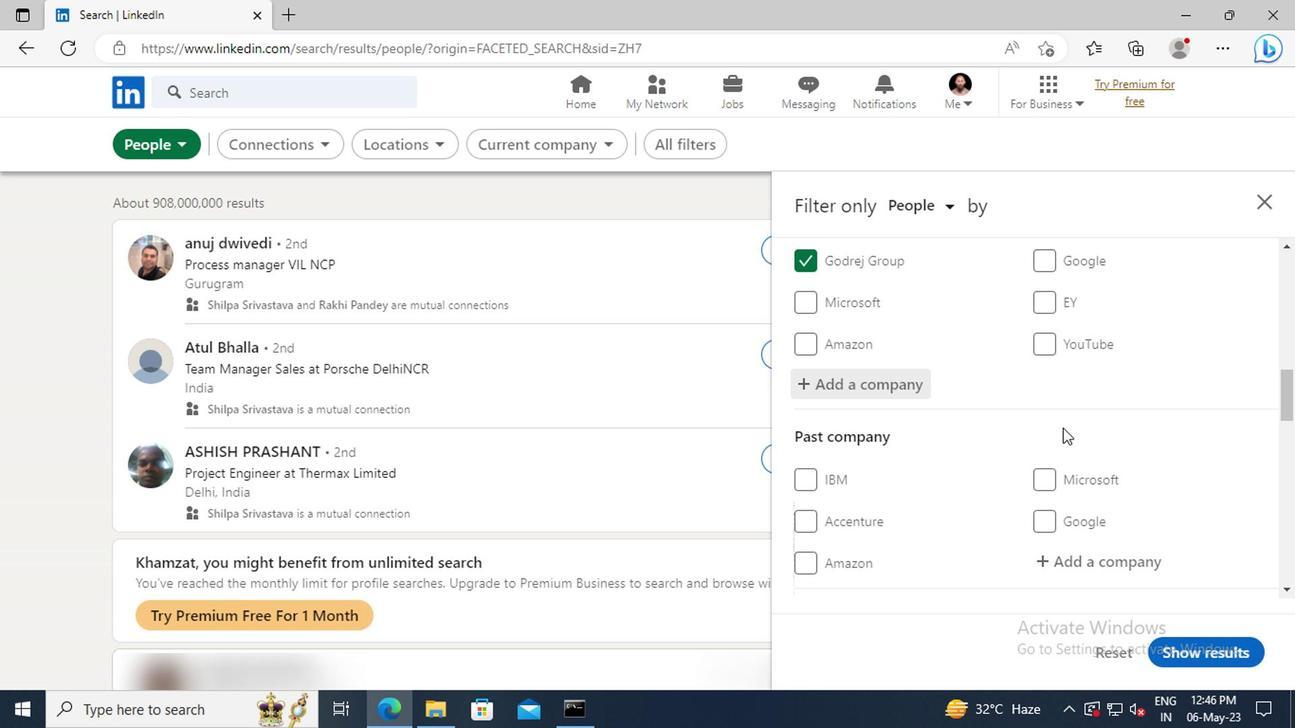 
Action: Mouse moved to (877, 414)
Screenshot: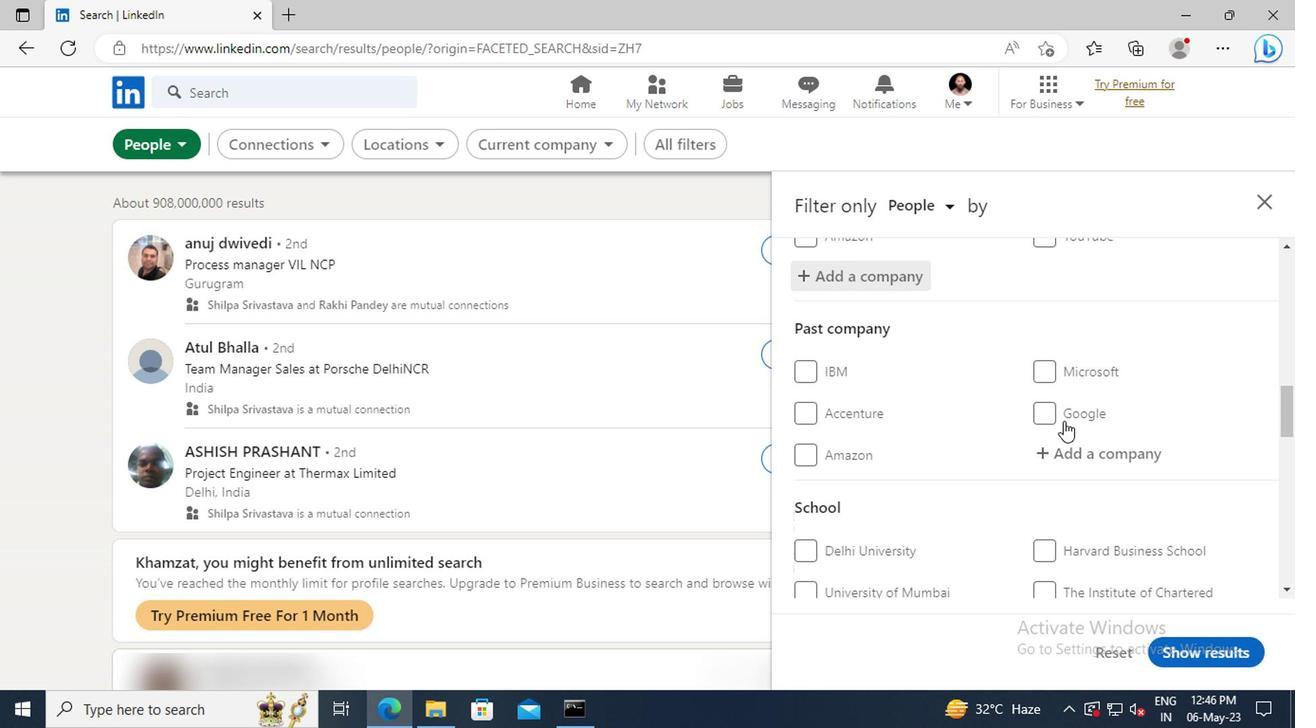 
Action: Mouse scrolled (877, 413) with delta (0, 0)
Screenshot: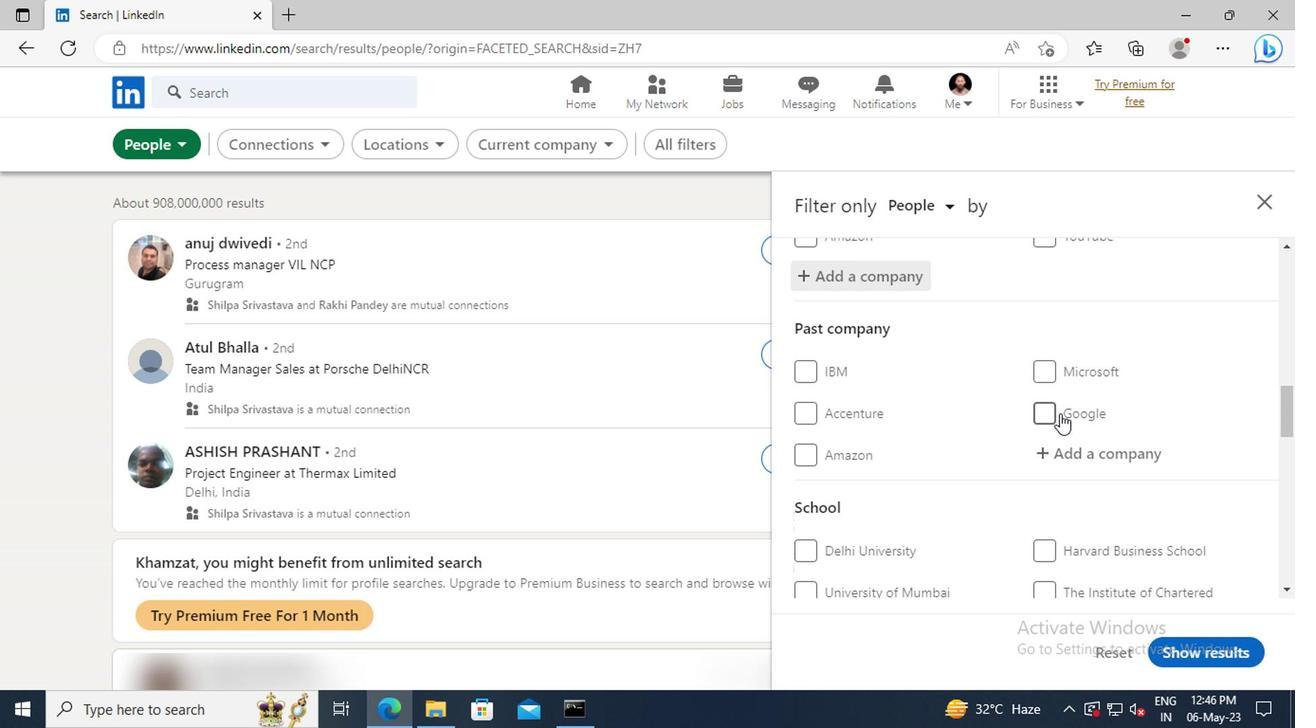 
Action: Mouse scrolled (877, 413) with delta (0, 0)
Screenshot: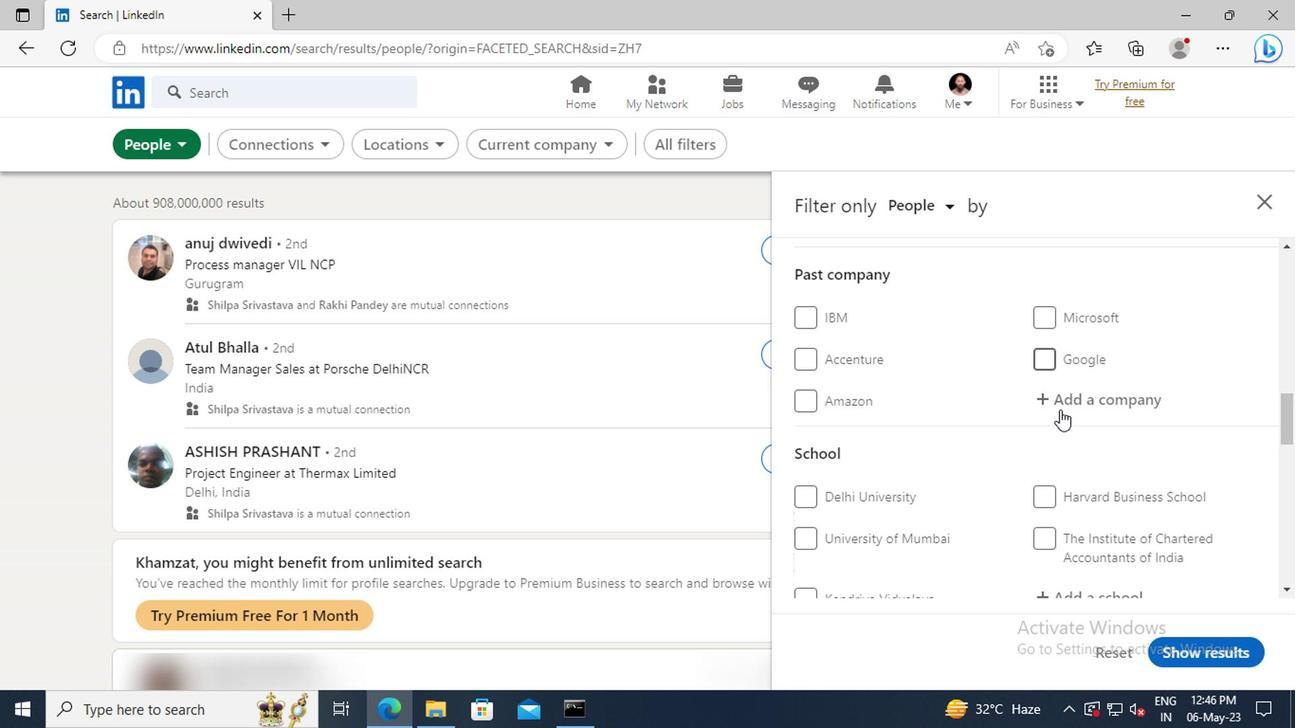 
Action: Mouse scrolled (877, 413) with delta (0, 0)
Screenshot: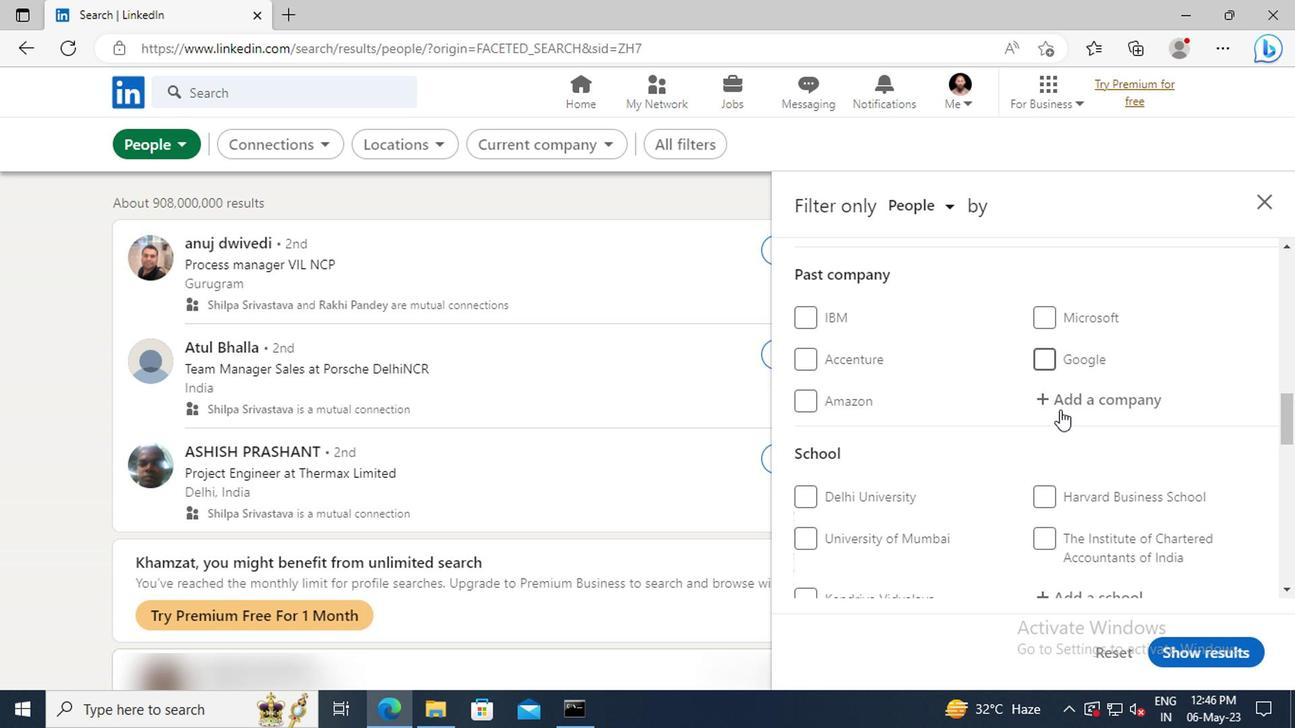 
Action: Mouse scrolled (877, 413) with delta (0, 0)
Screenshot: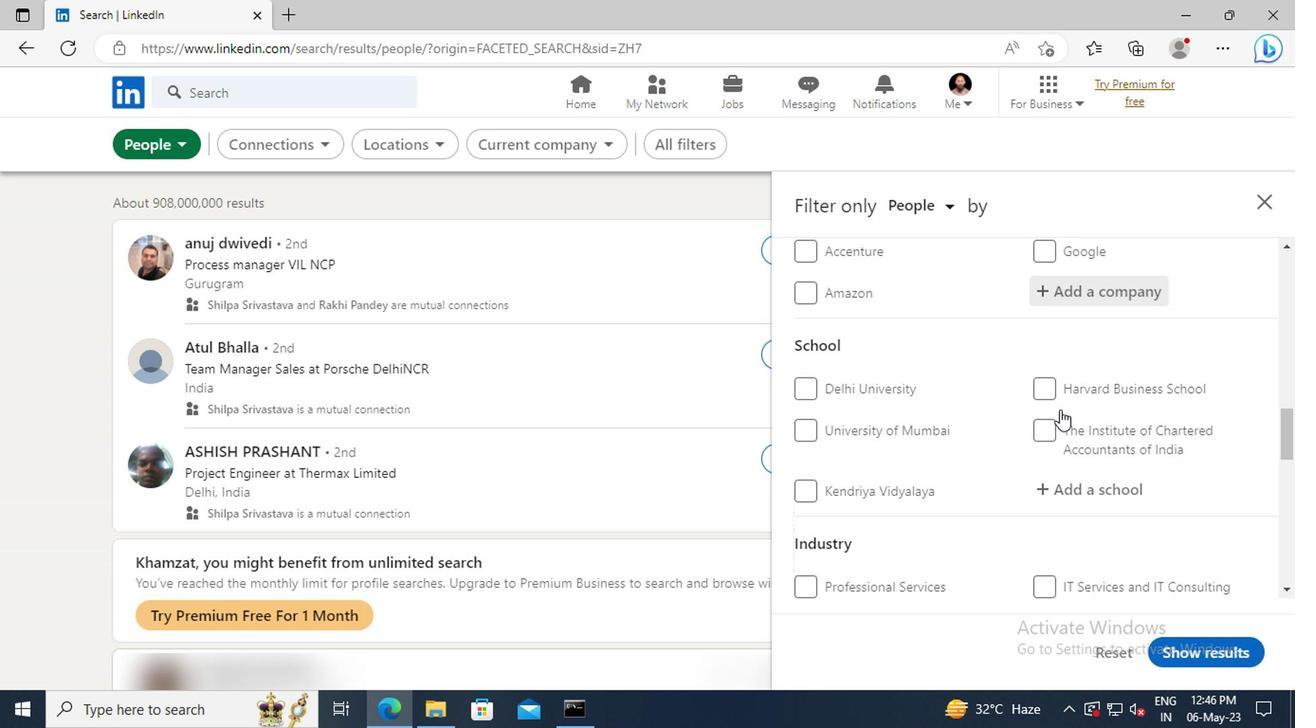 
Action: Mouse moved to (878, 430)
Screenshot: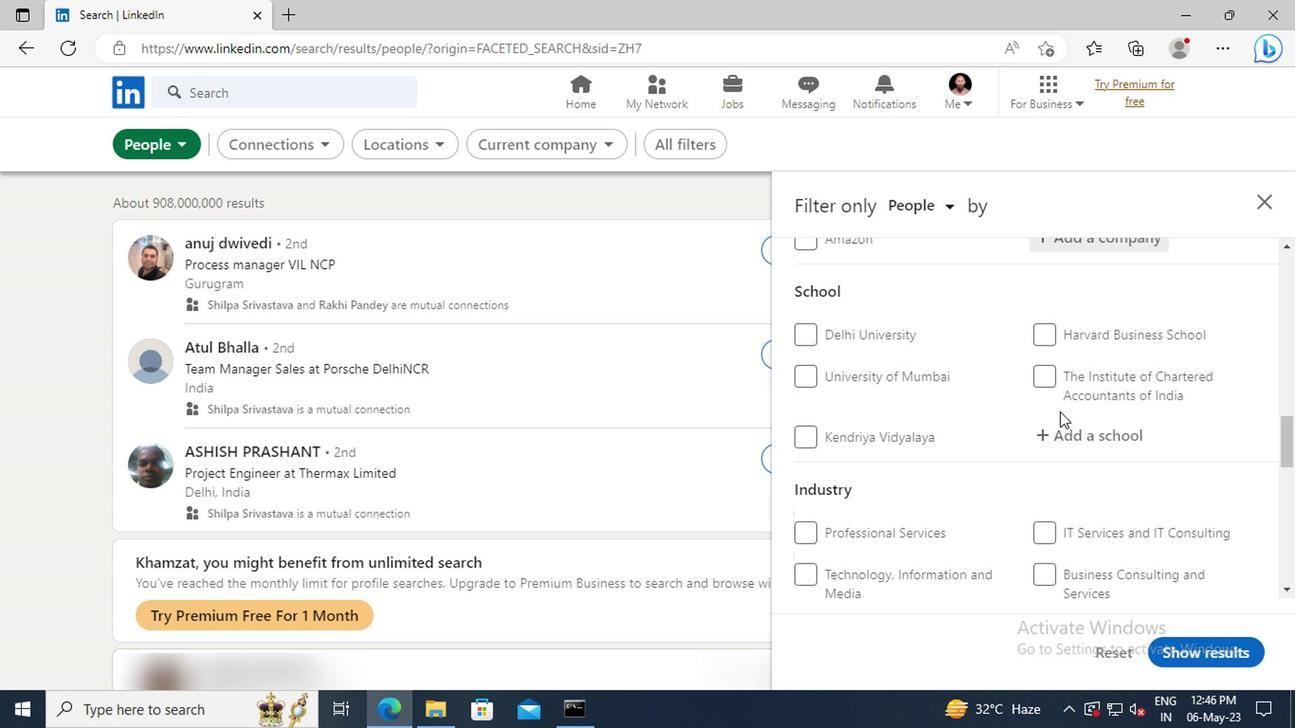 
Action: Mouse pressed left at (878, 430)
Screenshot: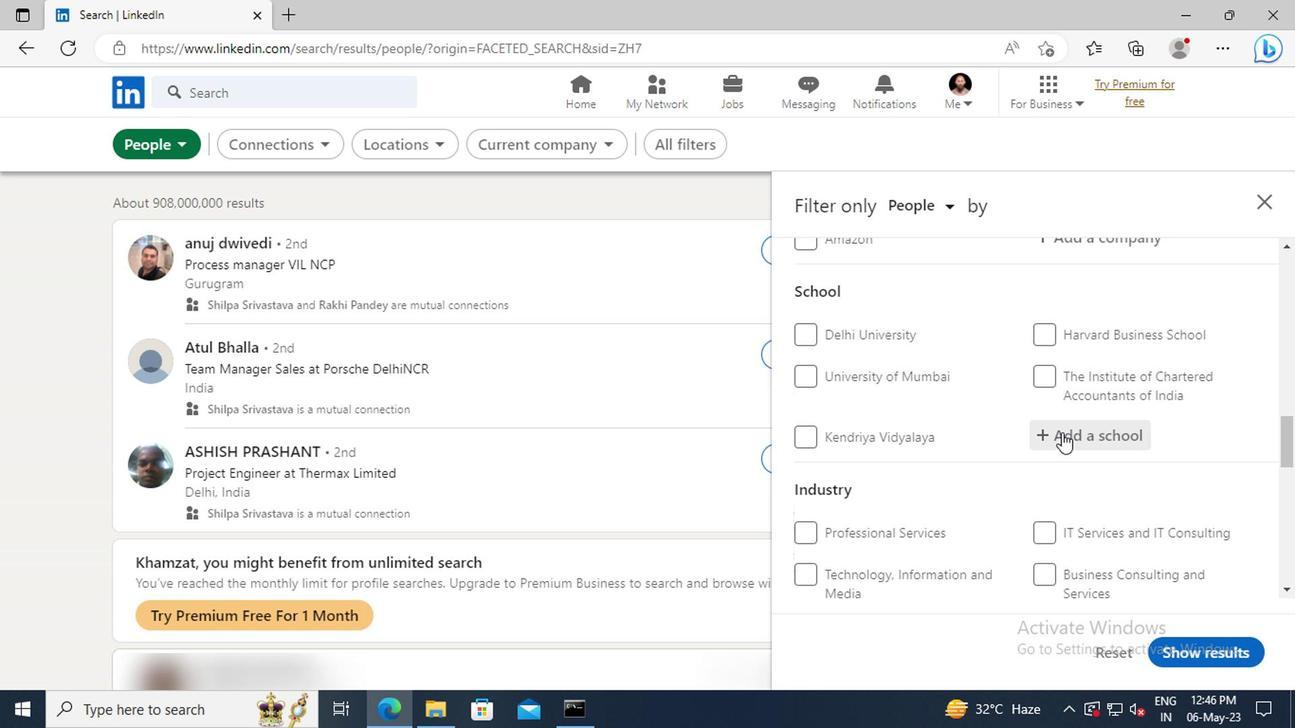 
Action: Key pressed <Key.shift>CT<Key.space><Key.shift>UNI
Screenshot: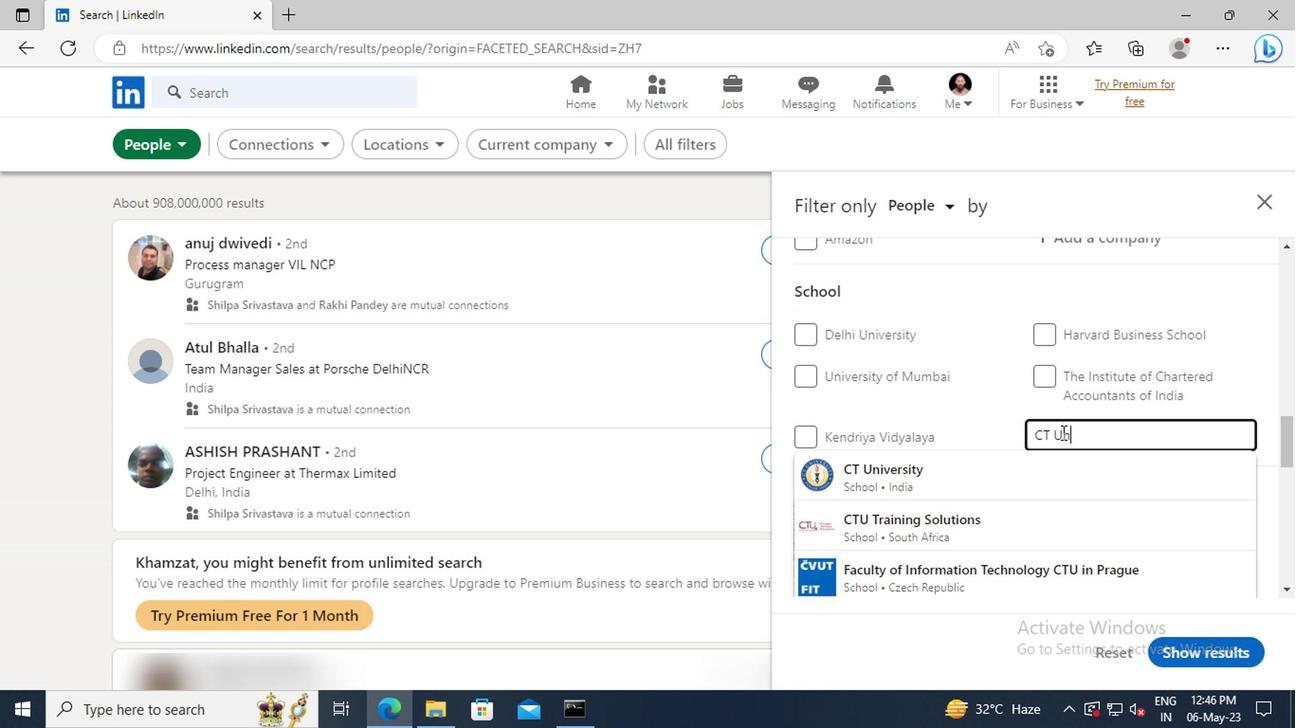 
Action: Mouse moved to (879, 450)
Screenshot: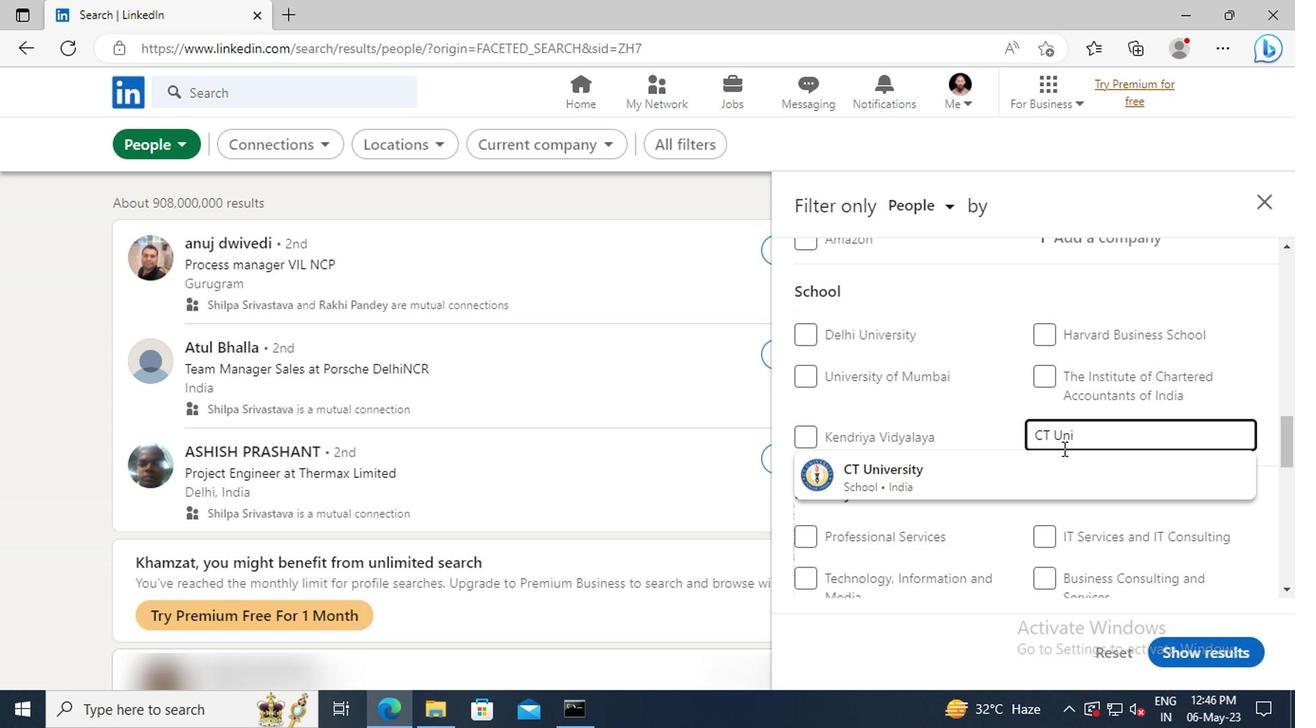 
Action: Mouse pressed left at (879, 450)
Screenshot: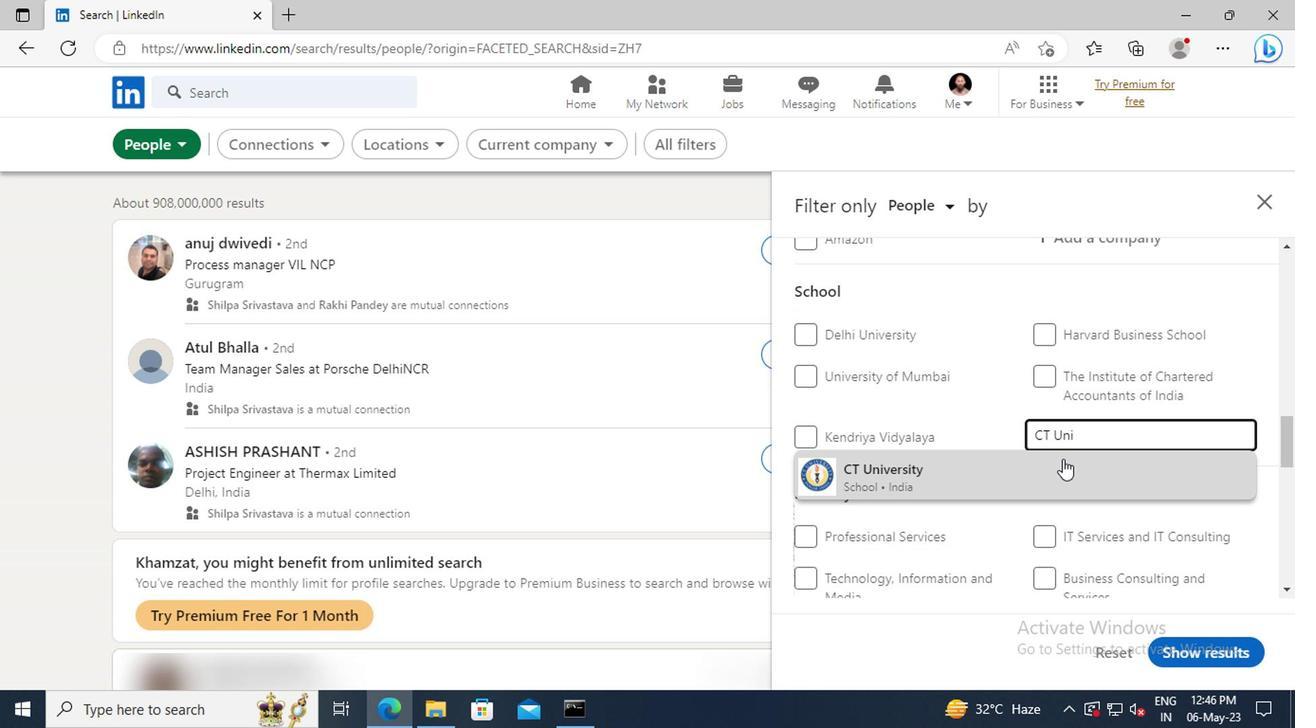 
Action: Mouse moved to (878, 450)
Screenshot: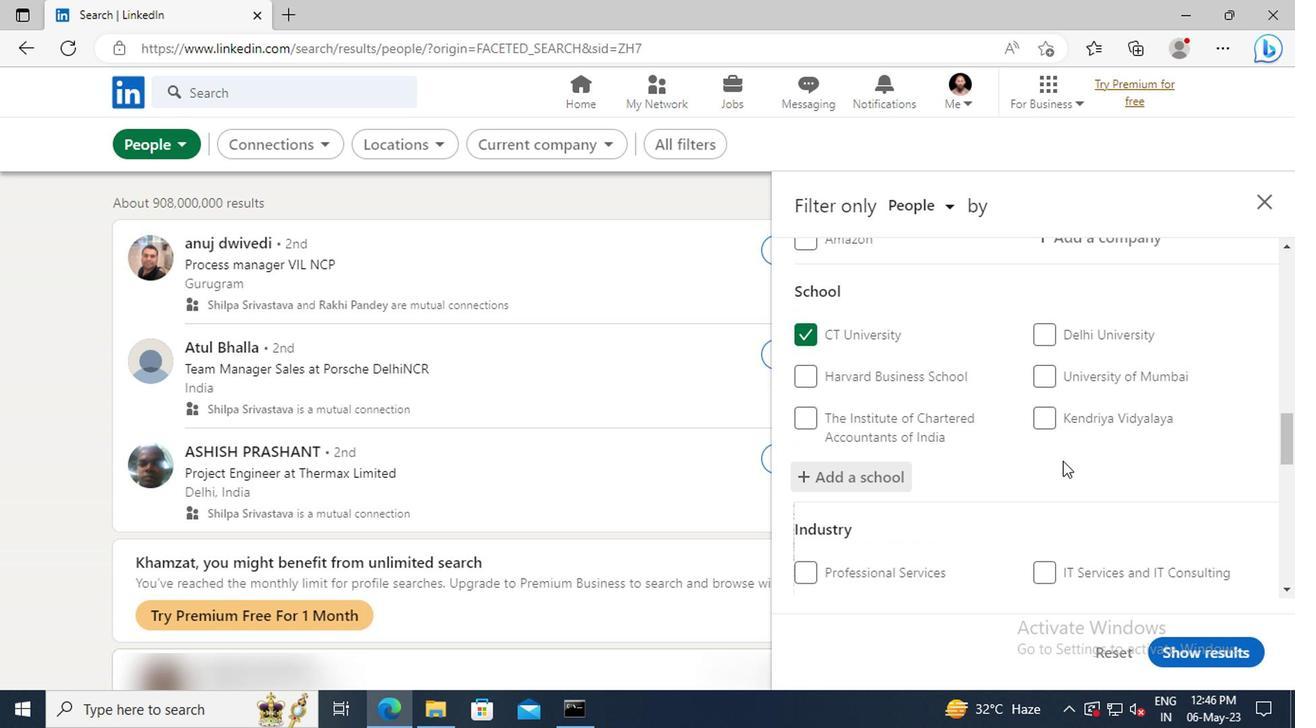 
Action: Mouse scrolled (878, 450) with delta (0, 0)
Screenshot: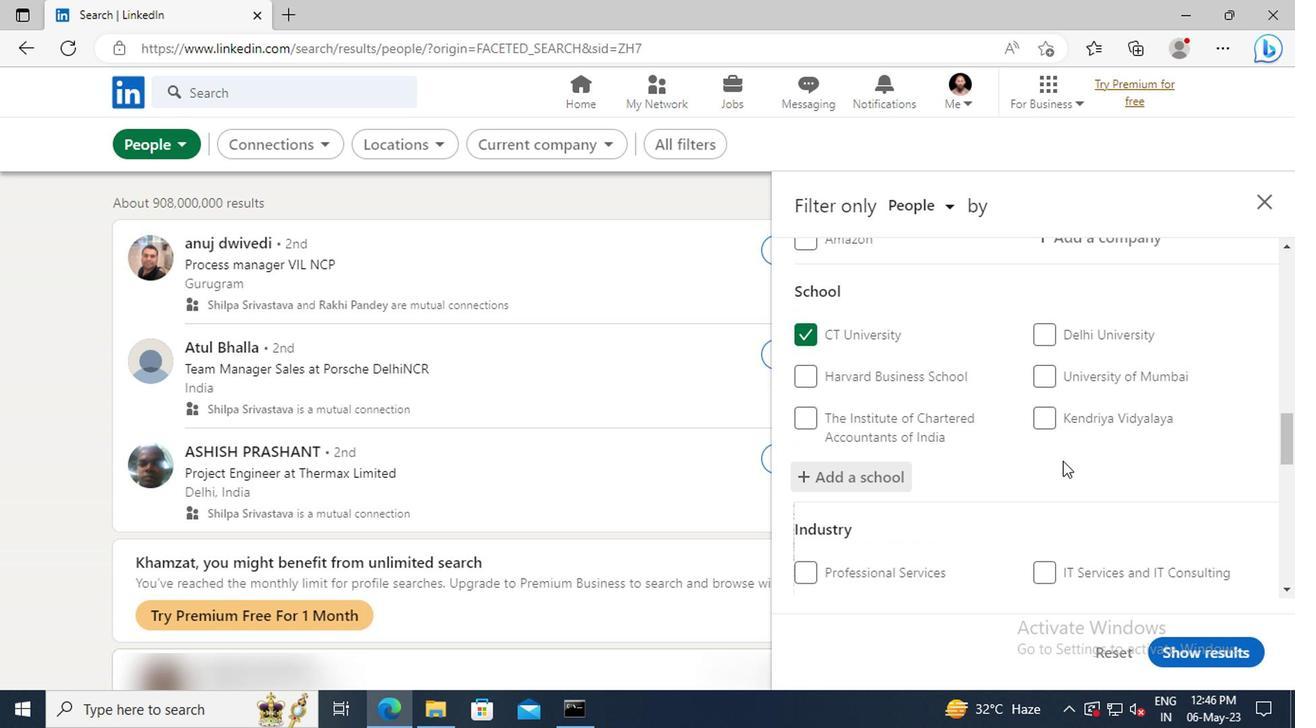 
Action: Mouse moved to (877, 447)
Screenshot: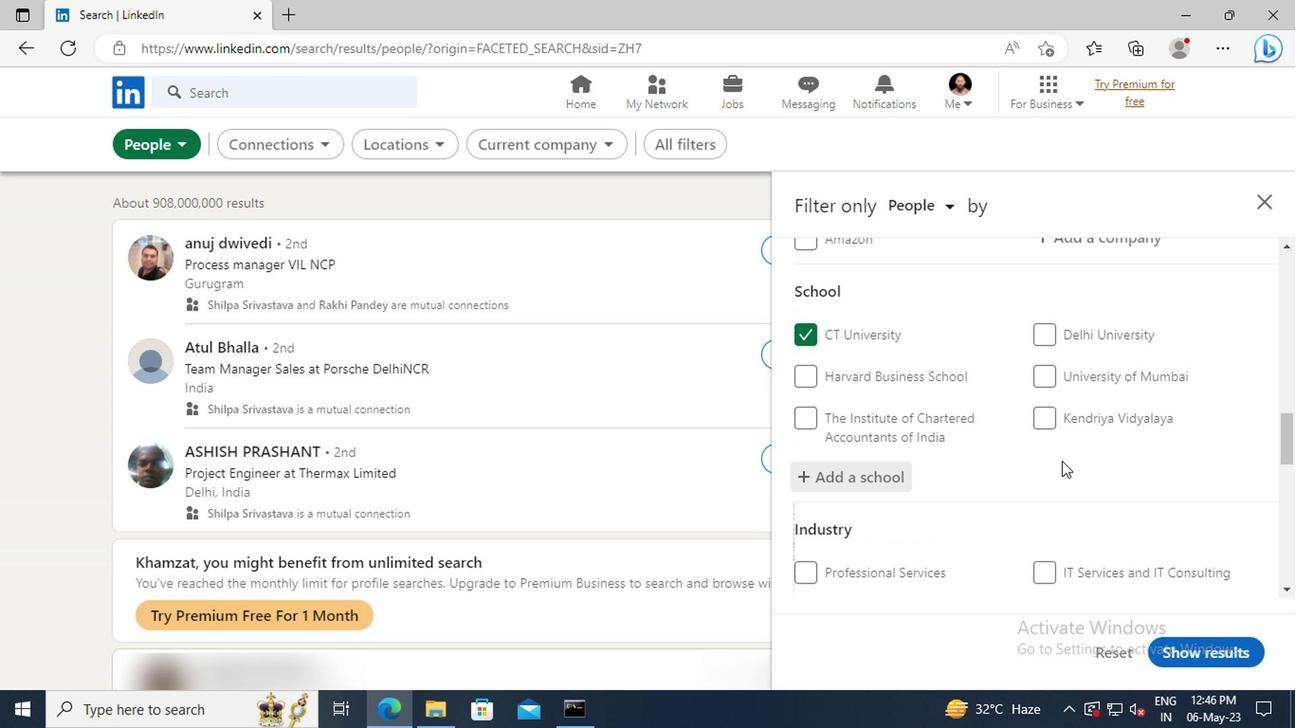 
Action: Mouse scrolled (877, 446) with delta (0, 0)
Screenshot: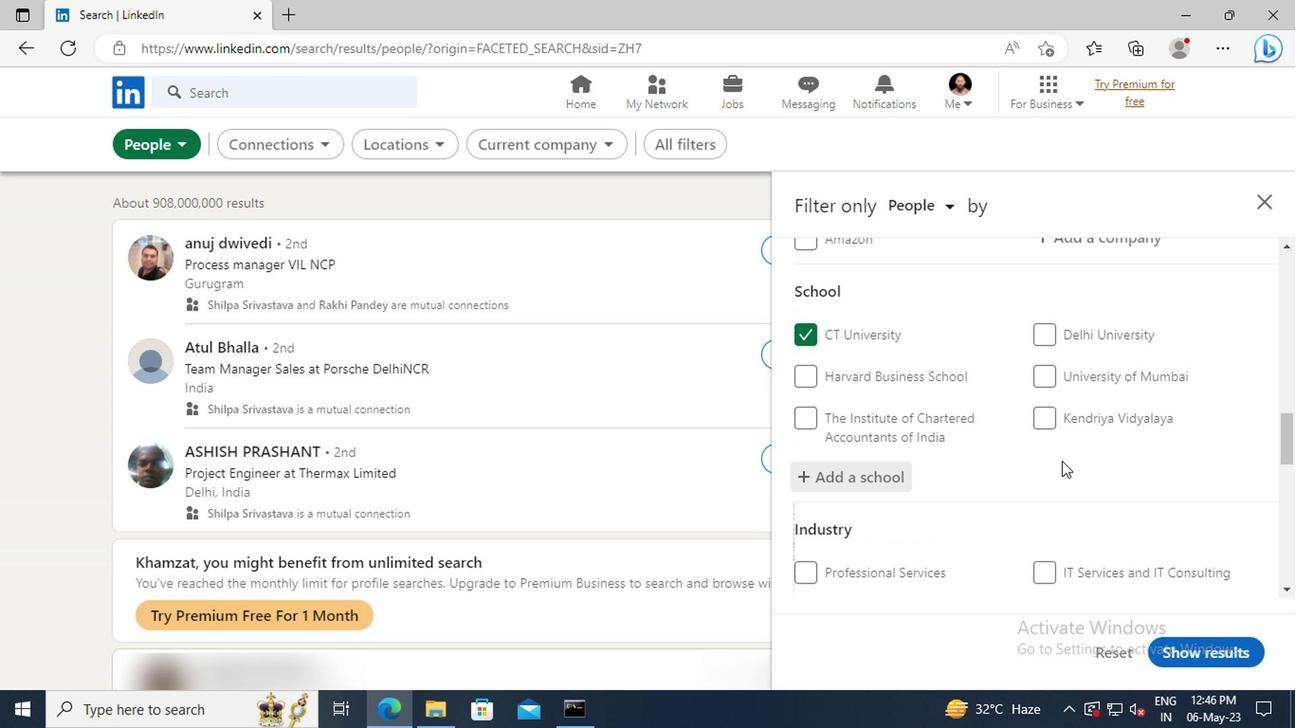 
Action: Mouse moved to (874, 439)
Screenshot: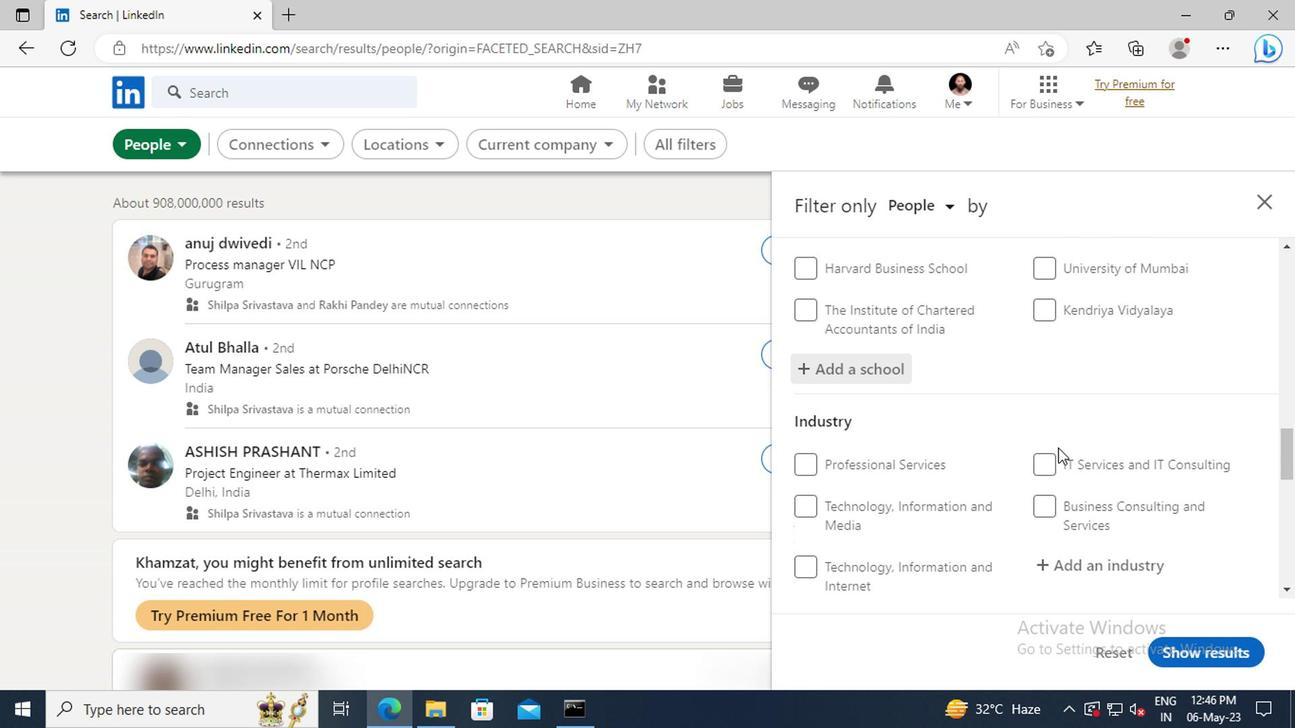 
Action: Mouse scrolled (874, 438) with delta (0, 0)
Screenshot: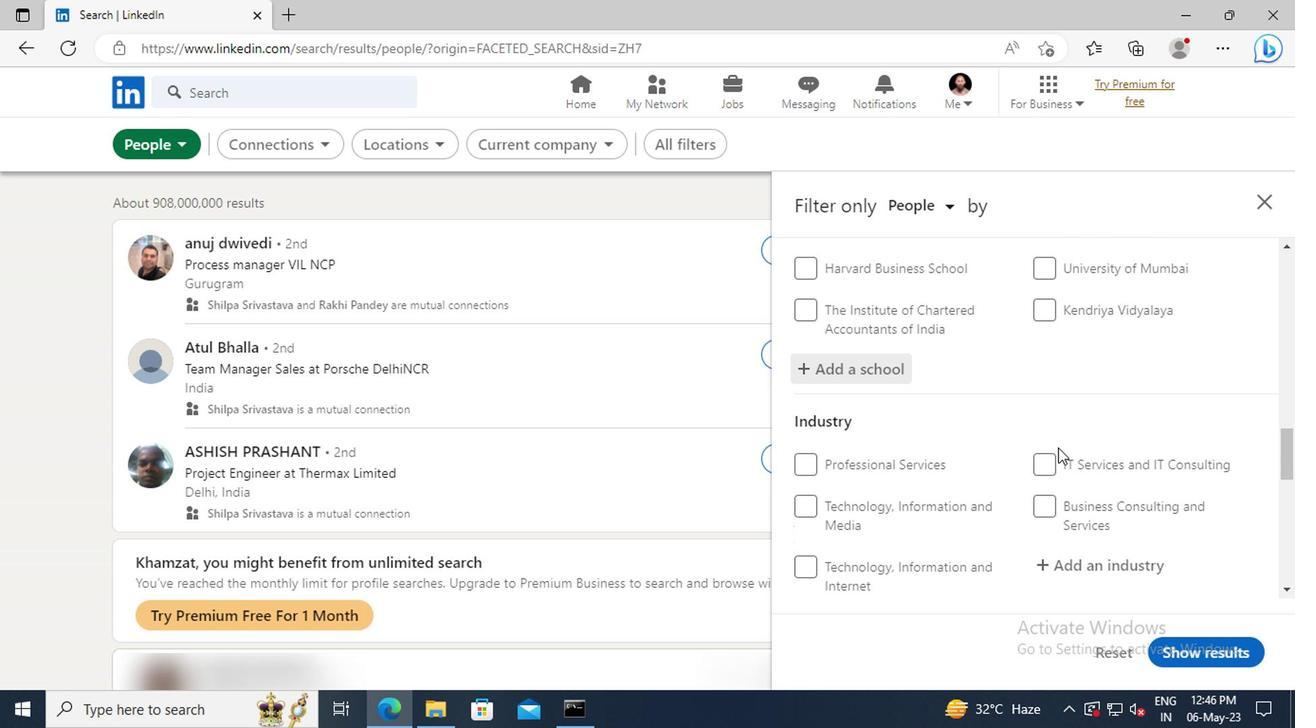 
Action: Mouse scrolled (874, 438) with delta (0, 0)
Screenshot: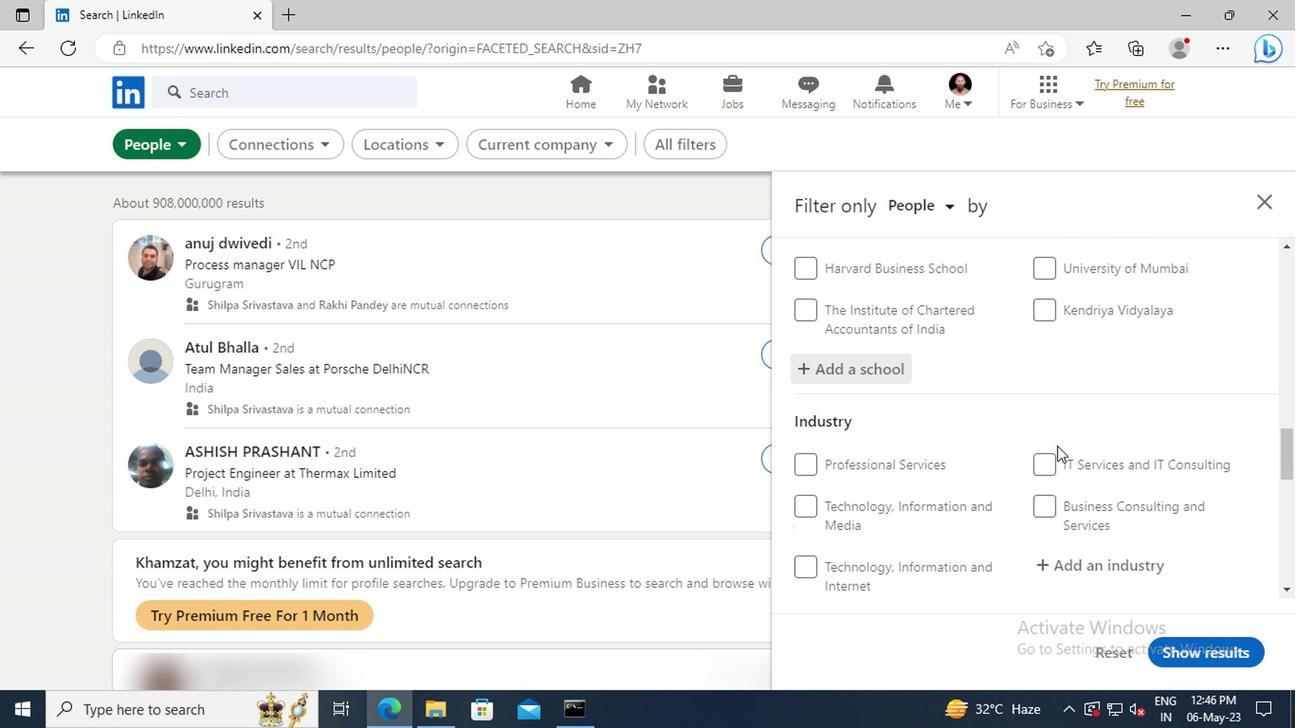 
Action: Mouse moved to (877, 451)
Screenshot: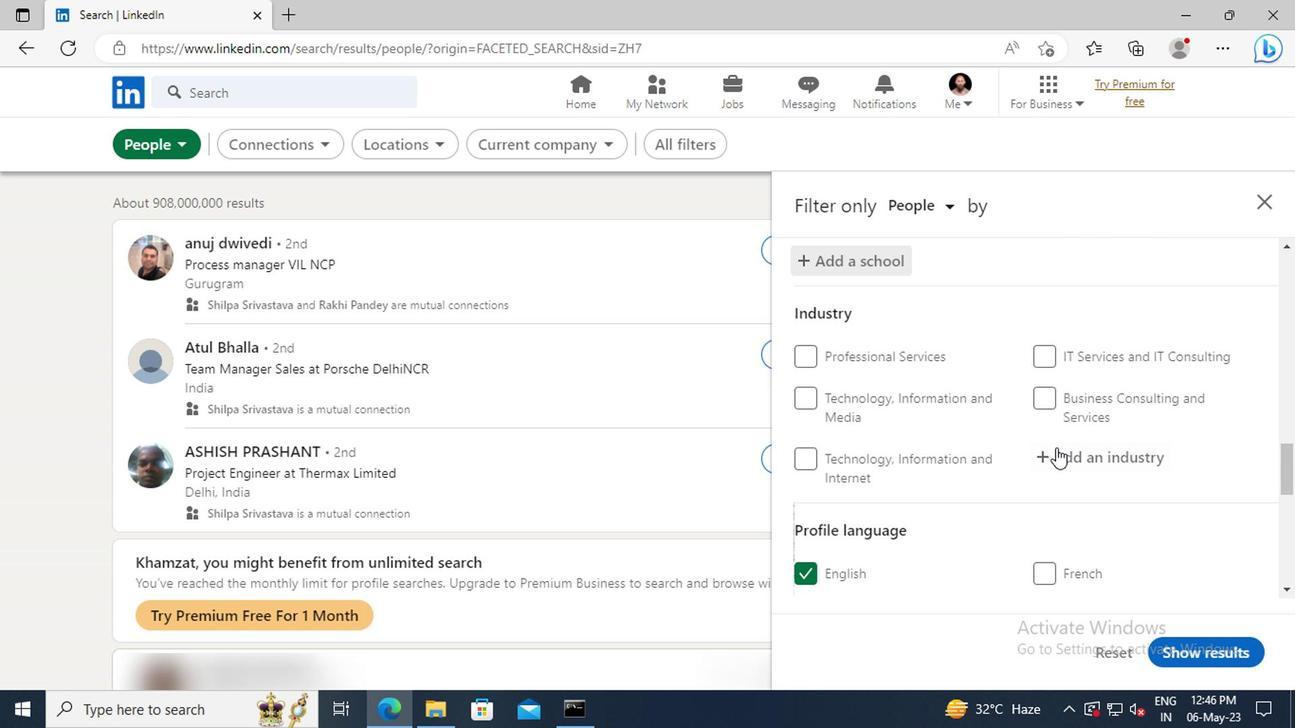
Action: Mouse pressed left at (877, 451)
Screenshot: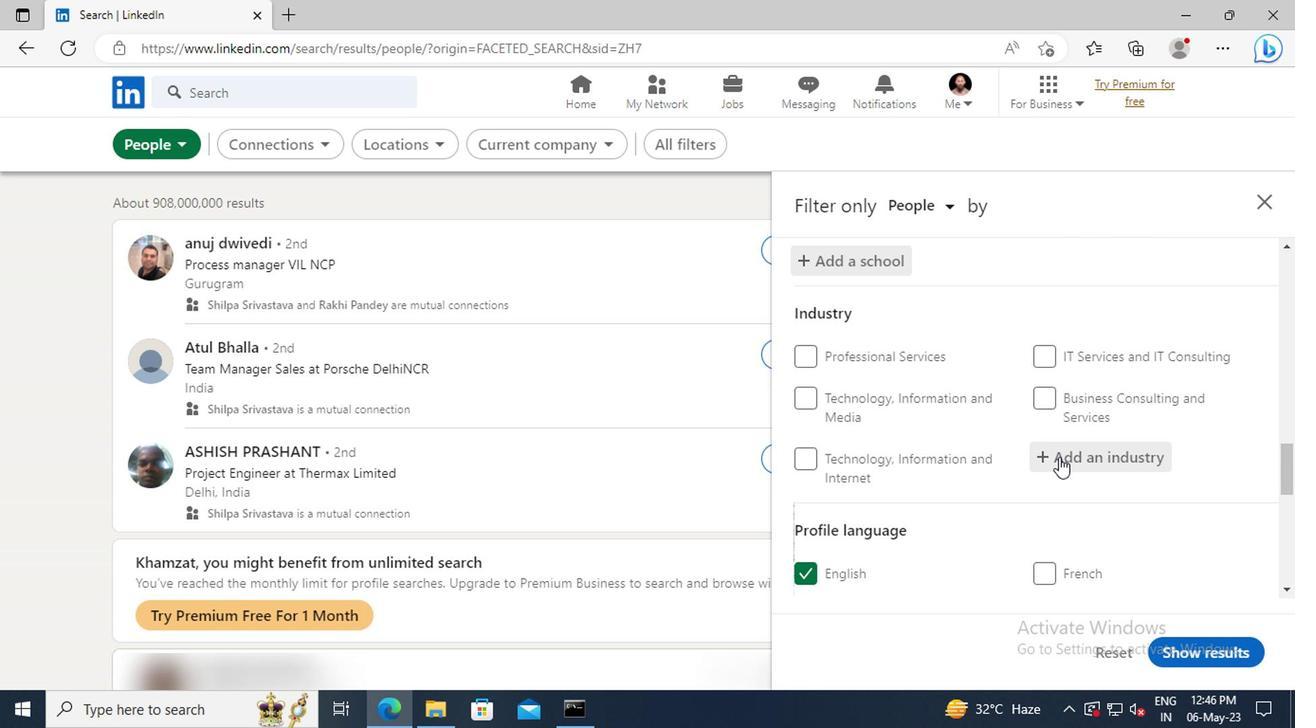 
Action: Key pressed <Key.shift>FASHION<Key.space><Key.shift>A
Screenshot: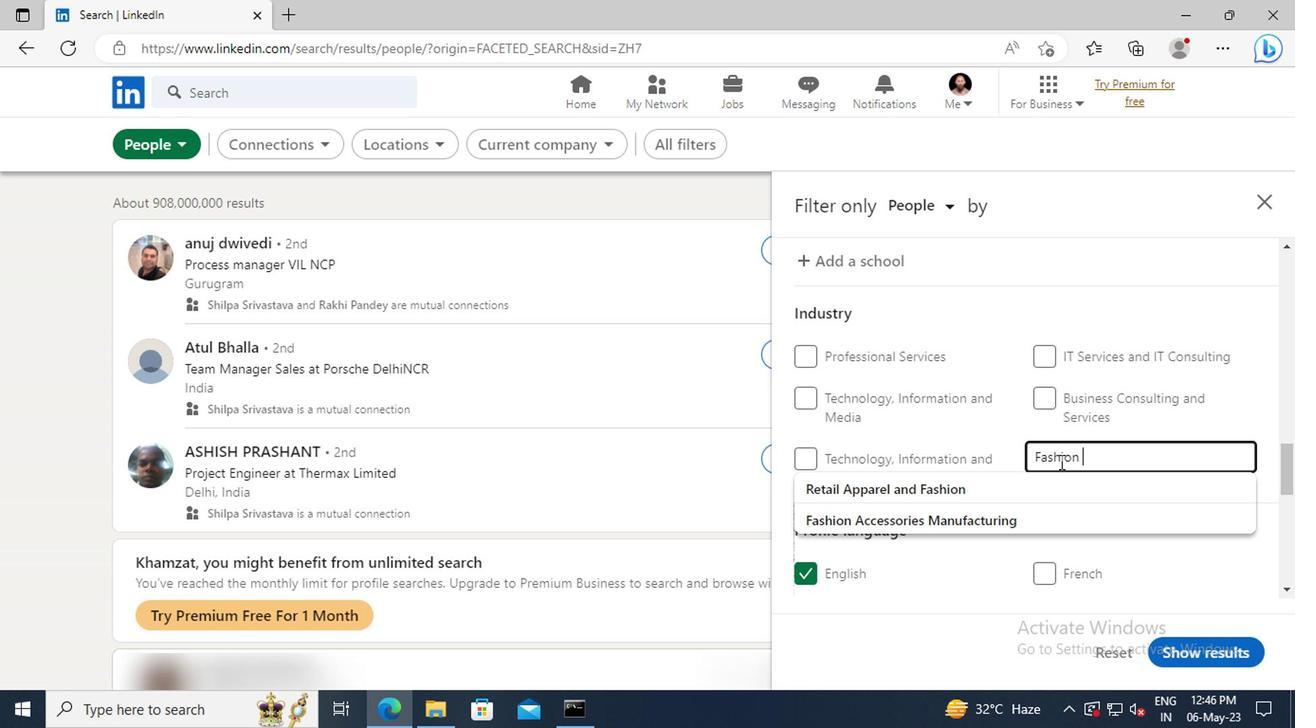 
Action: Mouse moved to (882, 483)
Screenshot: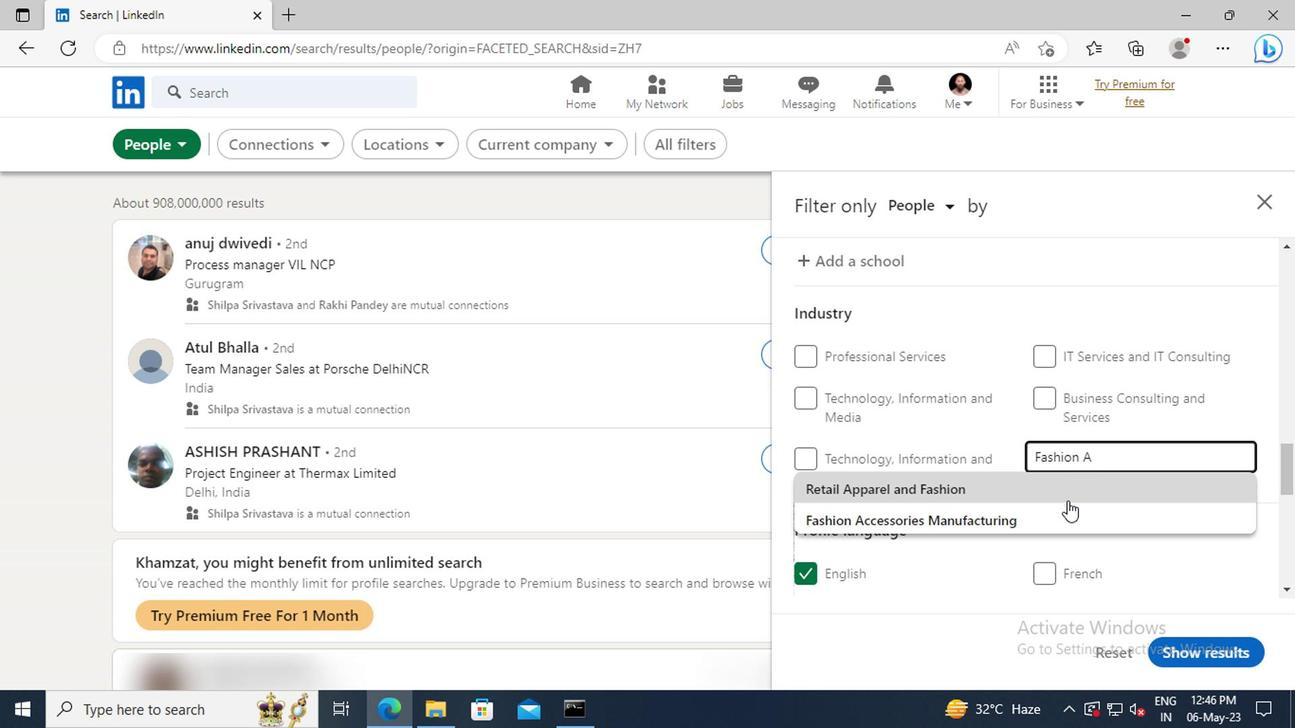
Action: Mouse pressed left at (882, 483)
Screenshot: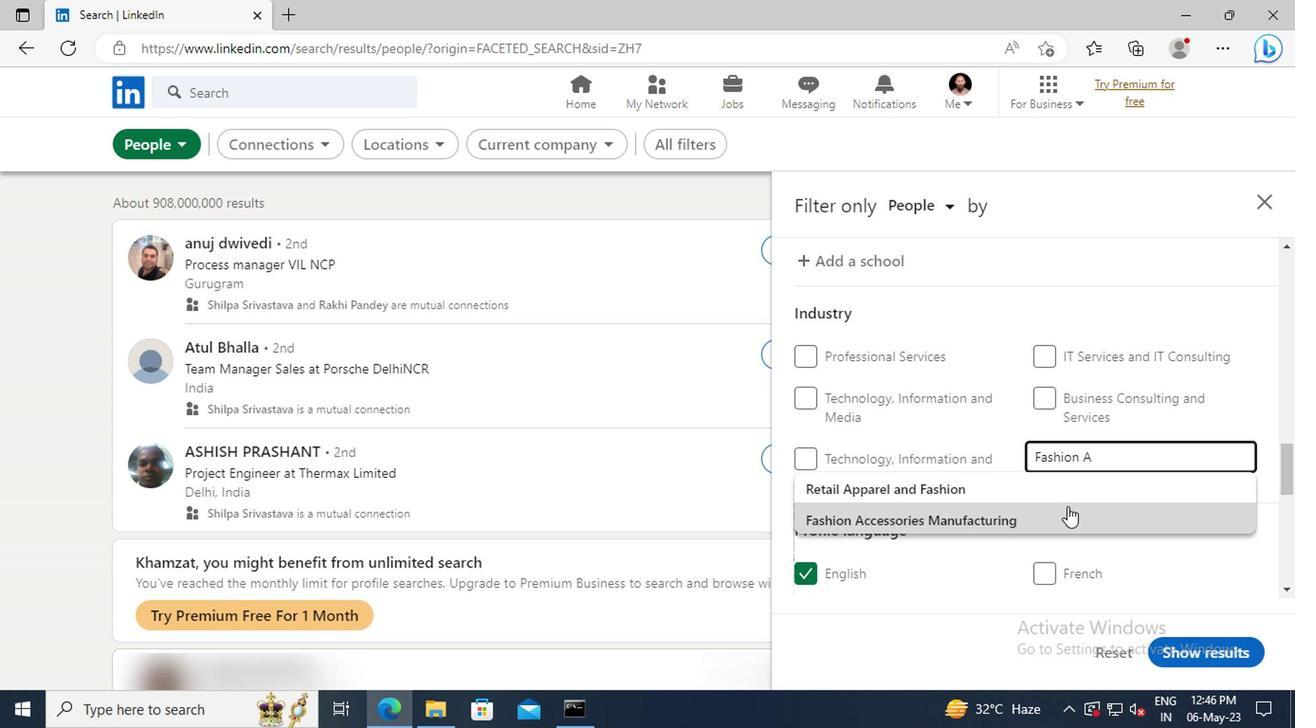 
Action: Mouse scrolled (882, 483) with delta (0, 0)
Screenshot: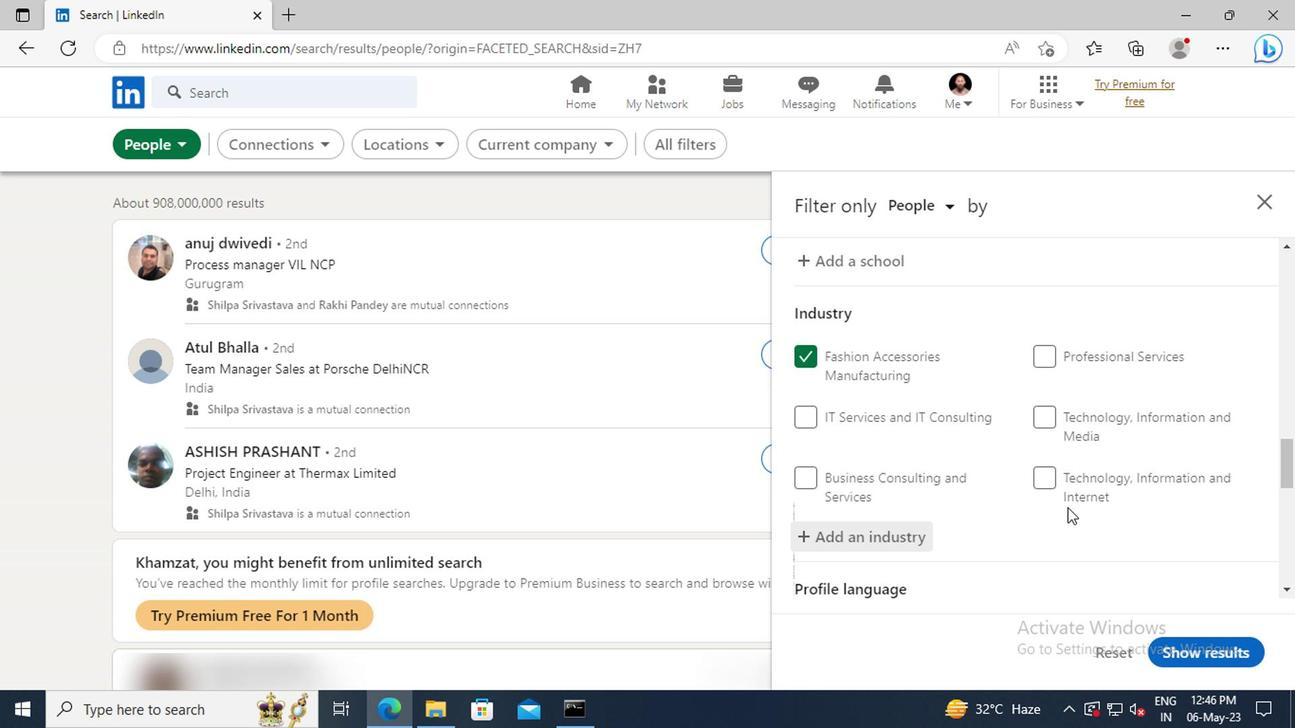 
Action: Mouse scrolled (882, 483) with delta (0, 0)
Screenshot: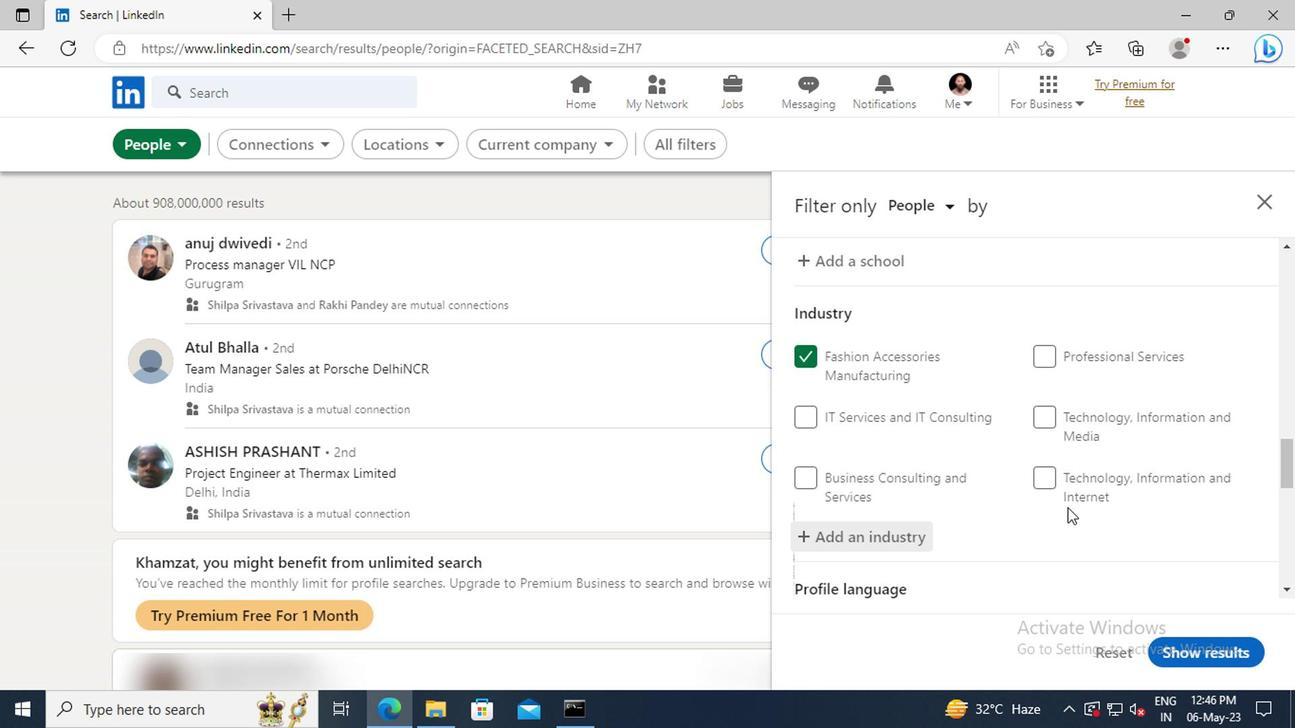 
Action: Mouse moved to (882, 475)
Screenshot: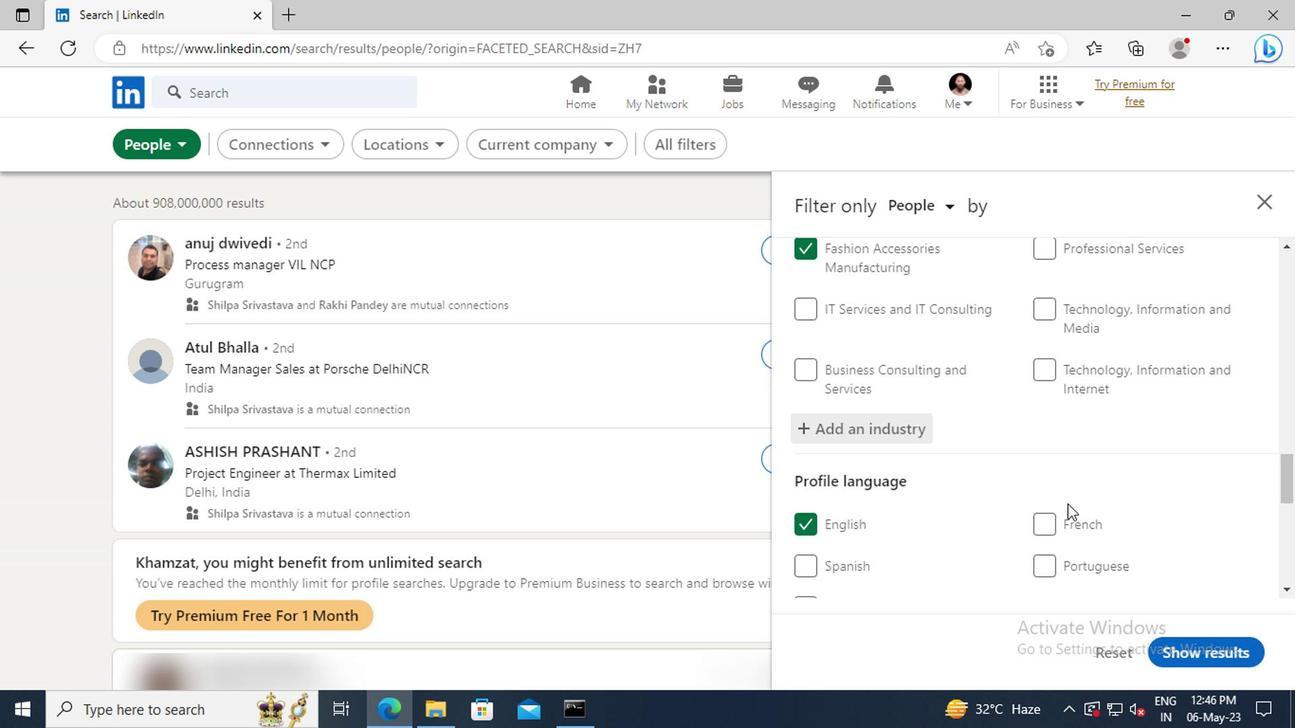 
Action: Mouse scrolled (882, 475) with delta (0, 0)
Screenshot: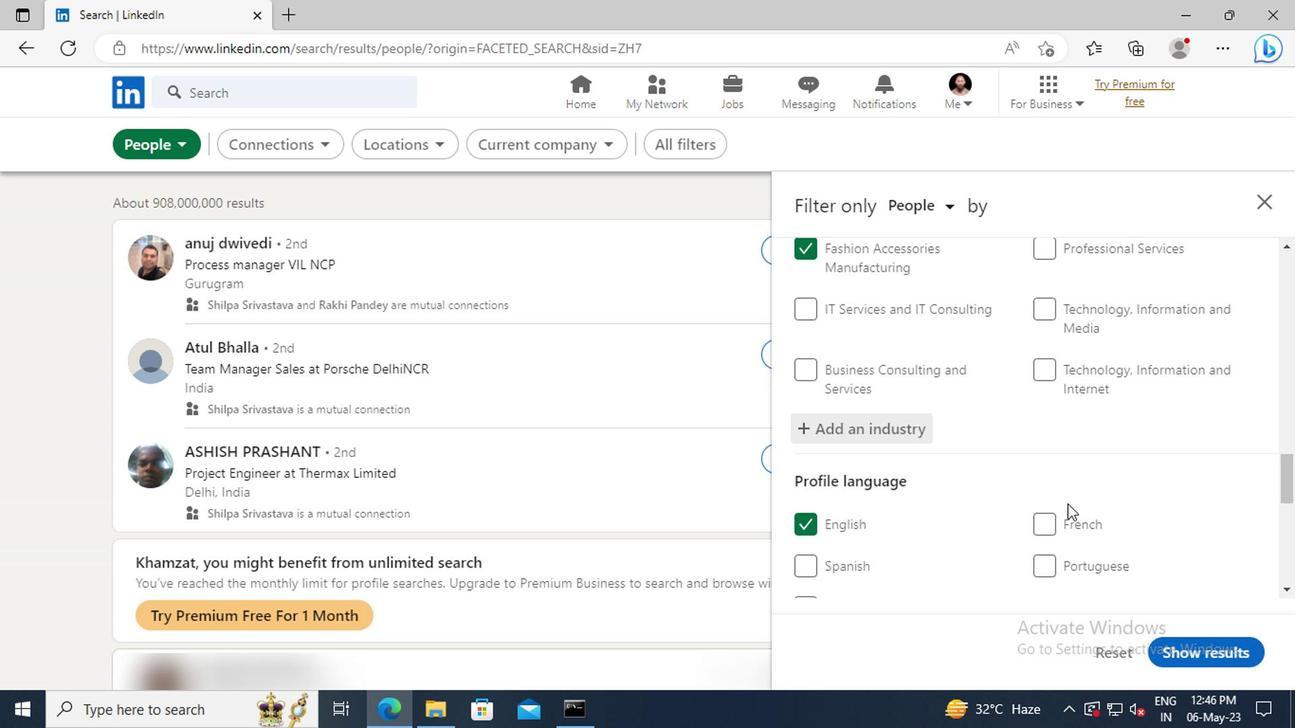 
Action: Mouse moved to (882, 472)
Screenshot: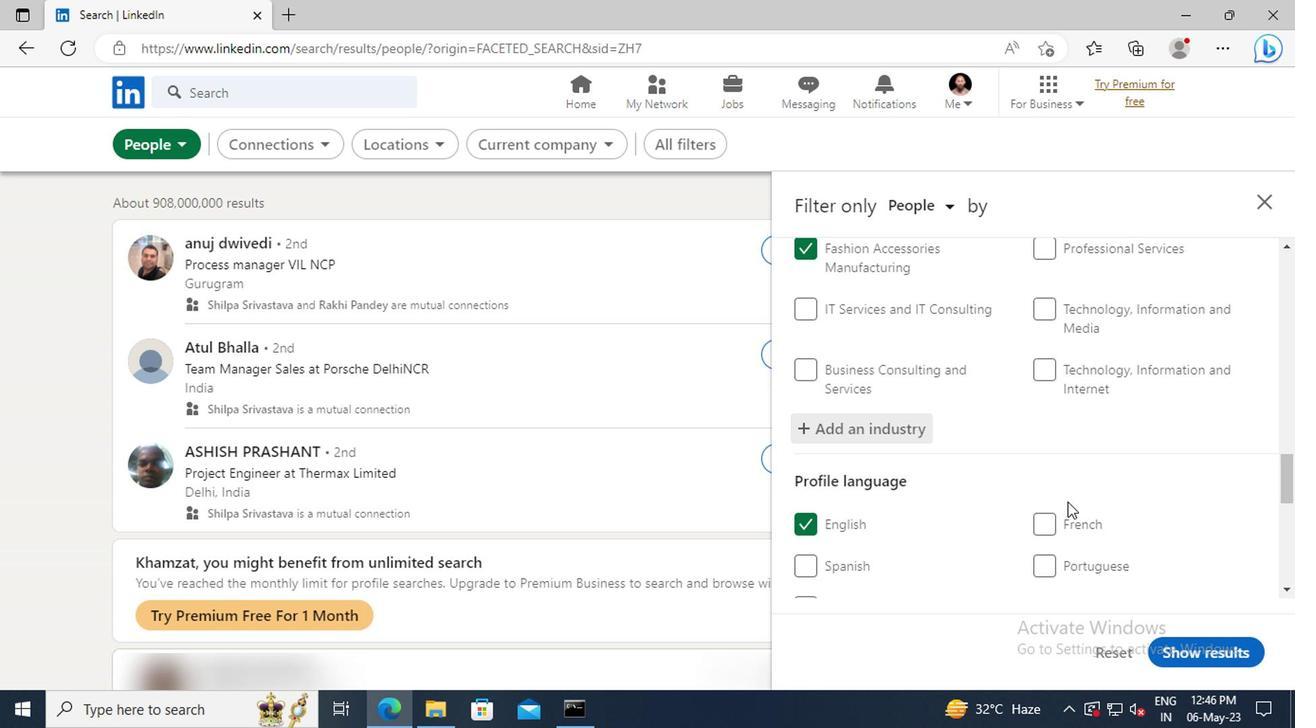 
Action: Mouse scrolled (882, 471) with delta (0, 0)
Screenshot: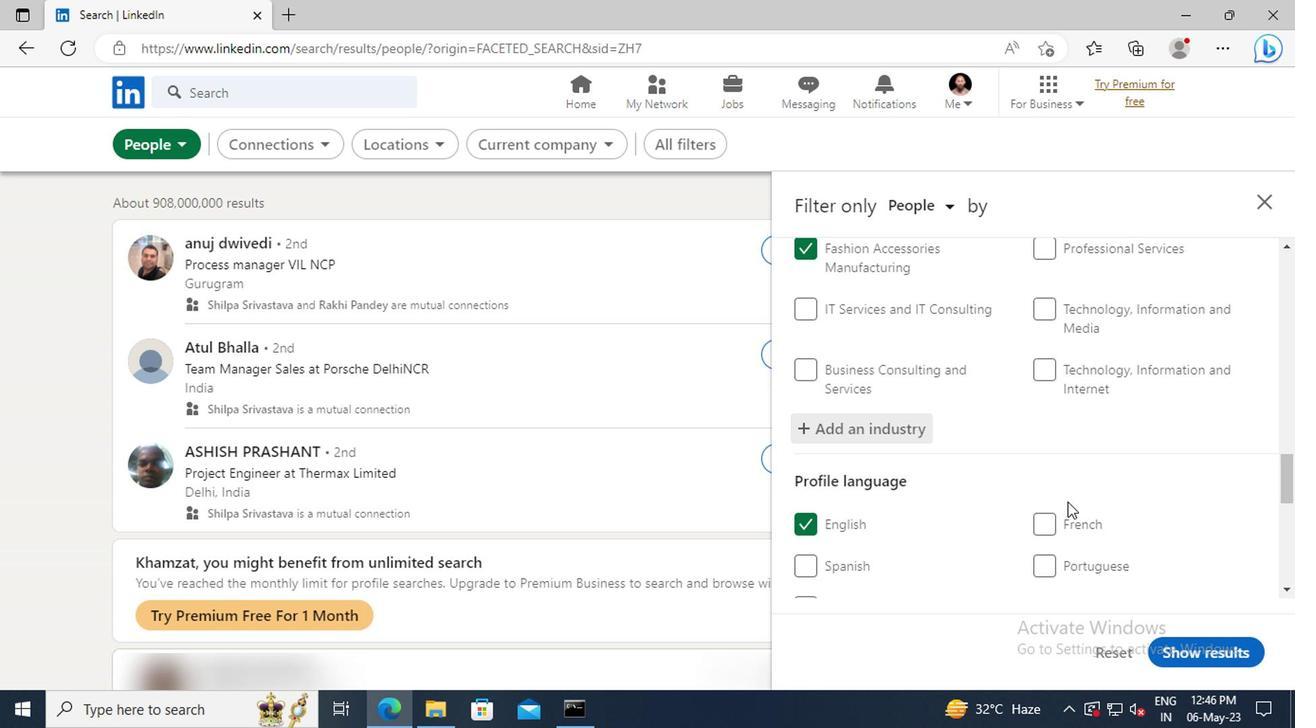 
Action: Mouse moved to (881, 449)
Screenshot: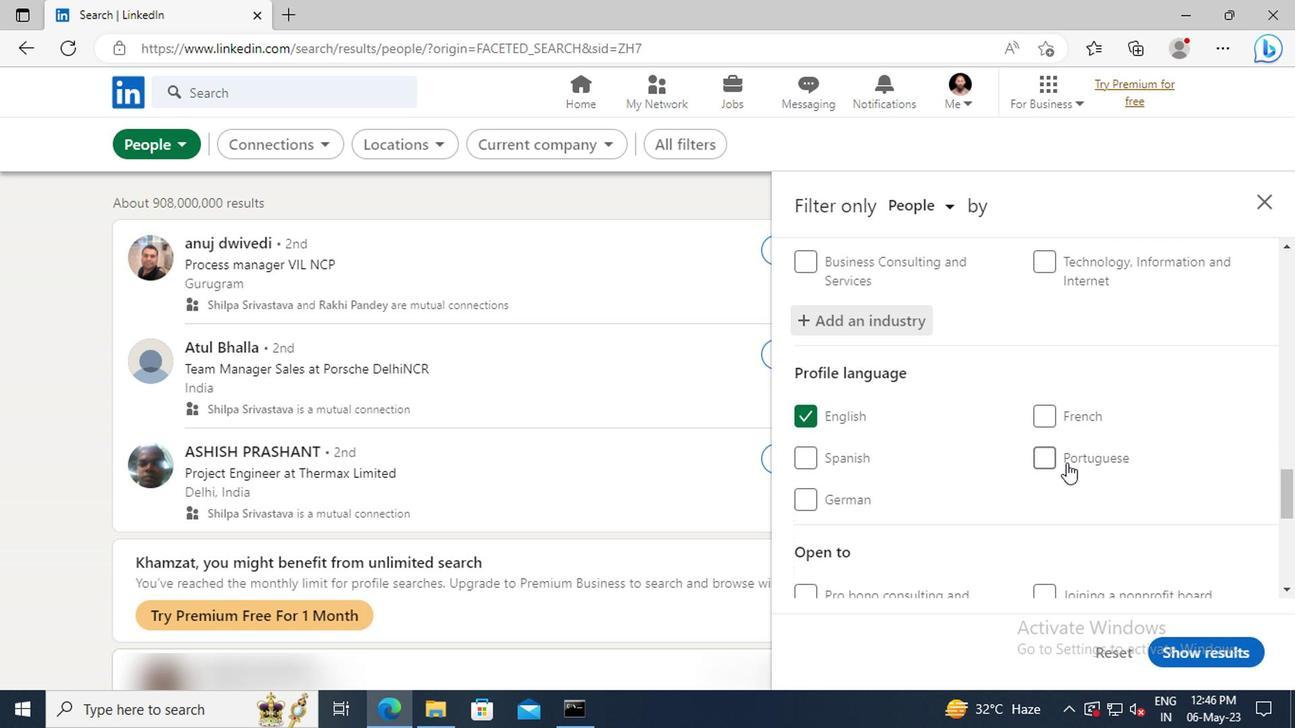 
Action: Mouse scrolled (881, 448) with delta (0, 0)
Screenshot: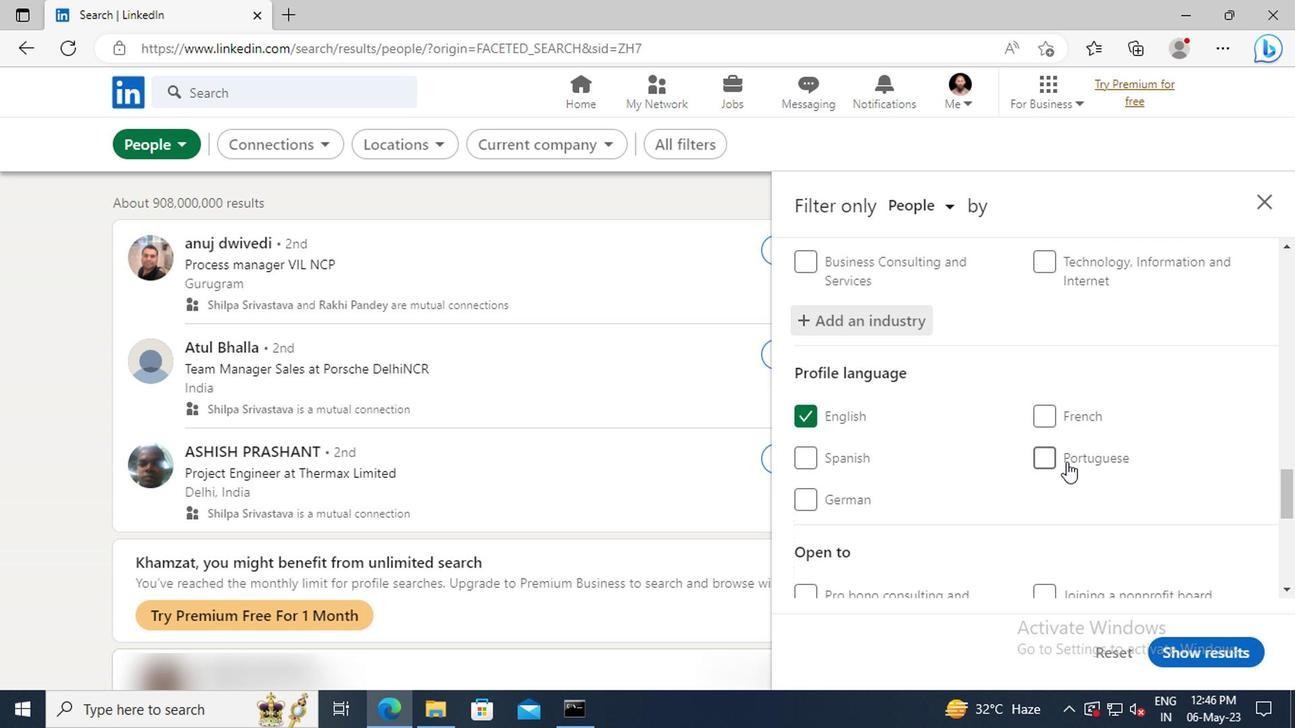 
Action: Mouse moved to (881, 449)
Screenshot: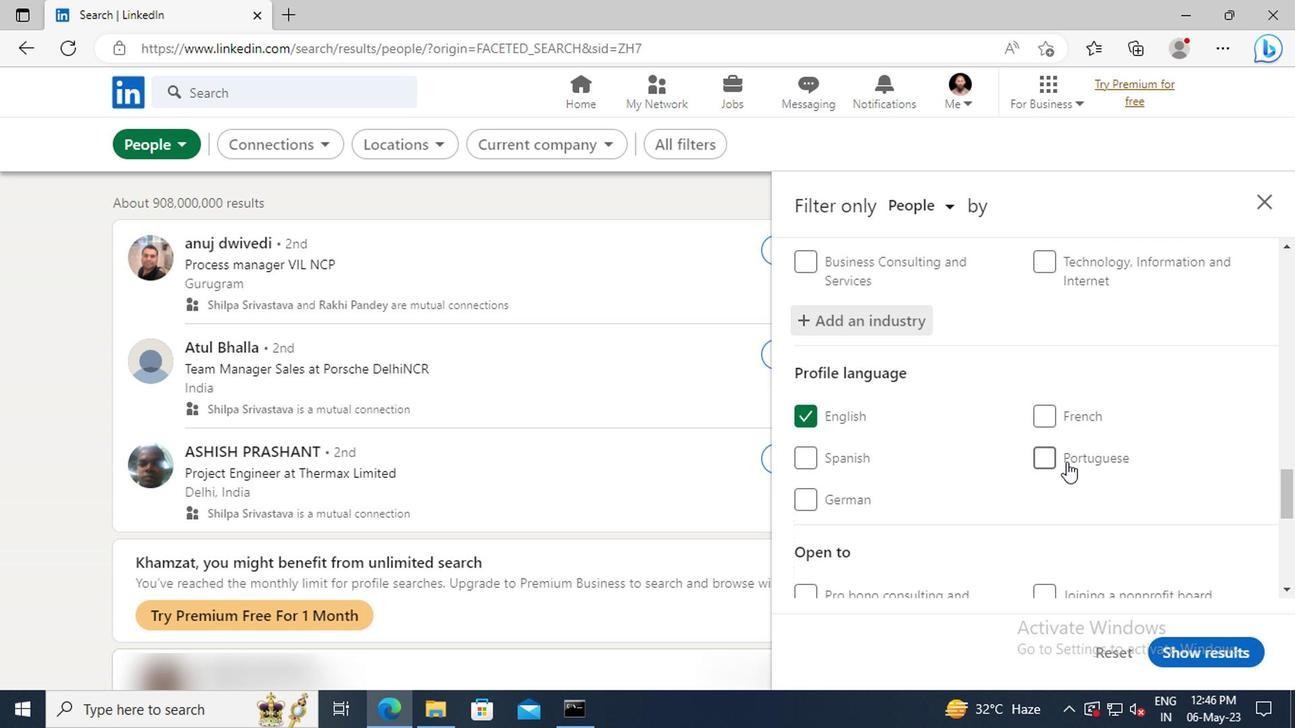 
Action: Mouse scrolled (881, 448) with delta (0, 0)
Screenshot: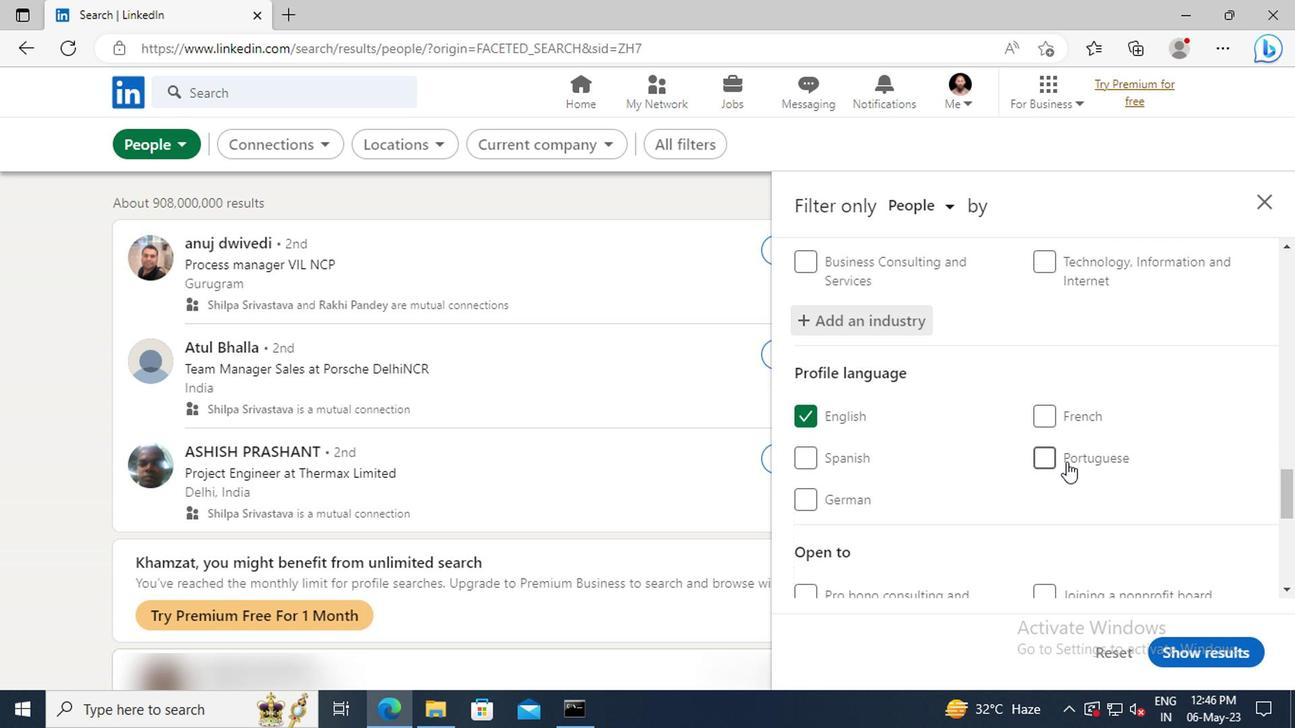 
Action: Mouse moved to (881, 447)
Screenshot: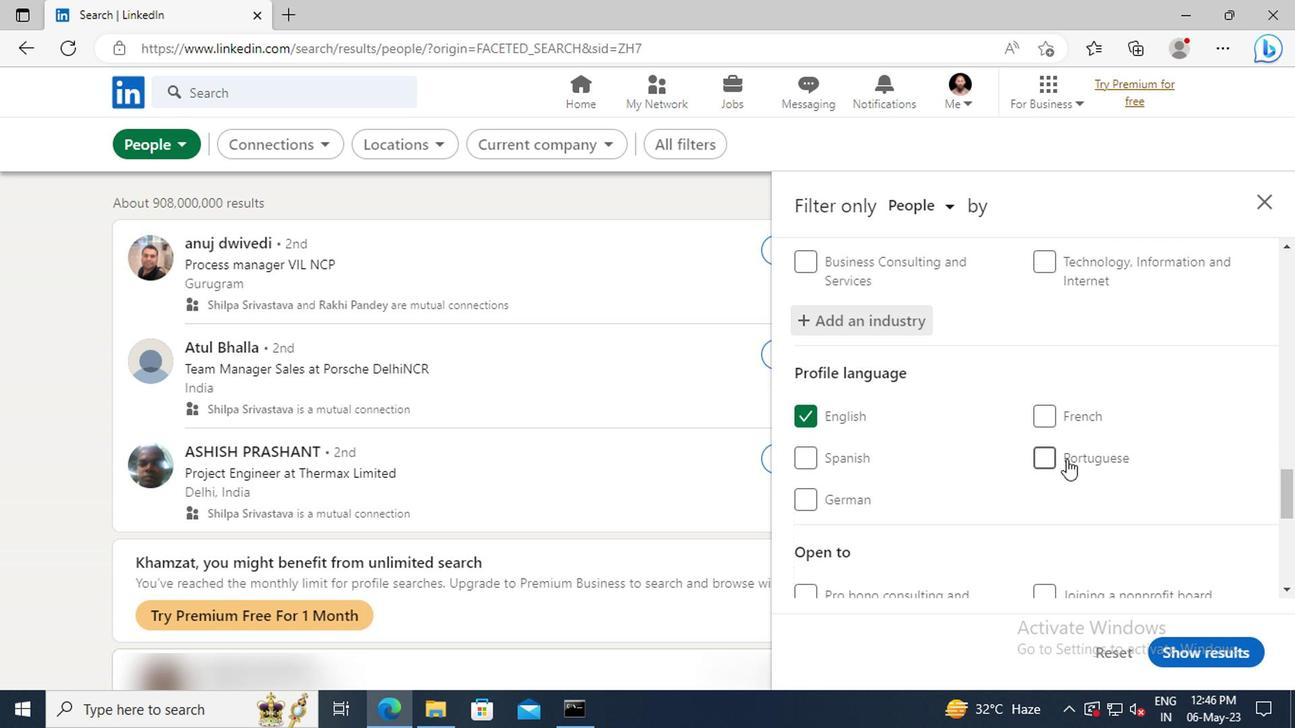 
Action: Mouse scrolled (881, 446) with delta (0, 0)
Screenshot: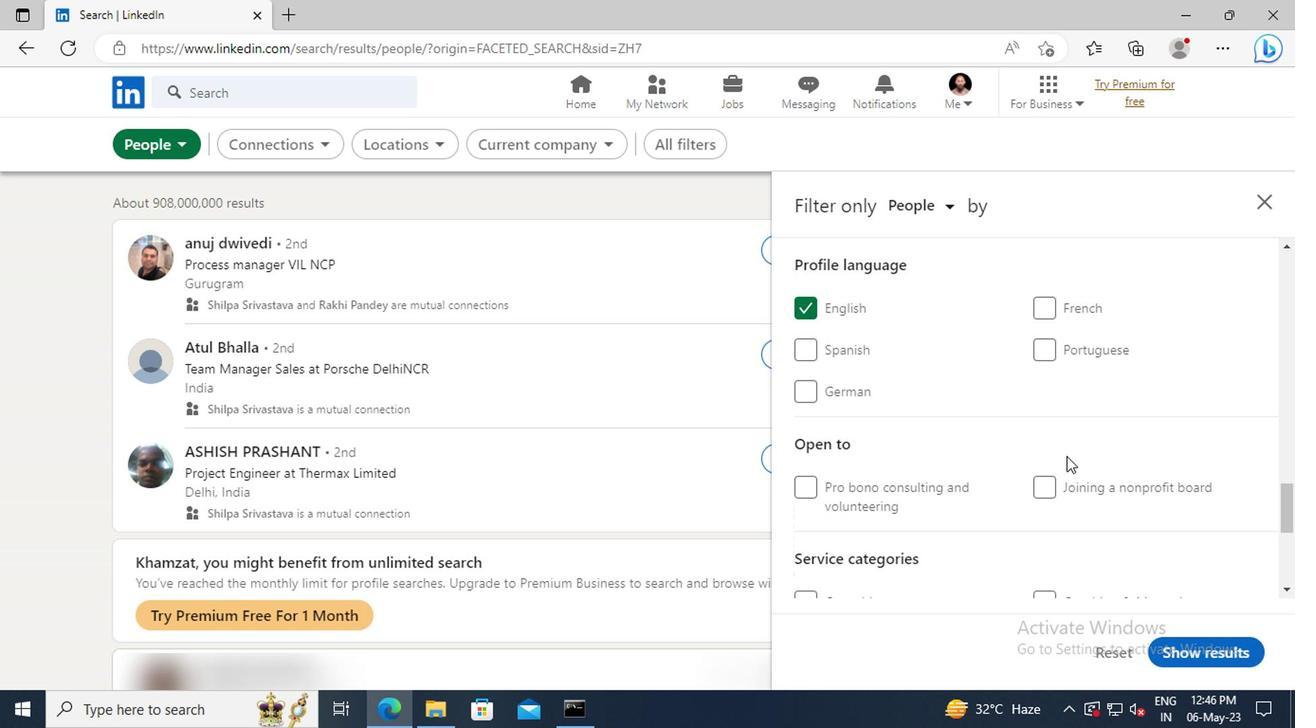 
Action: Mouse scrolled (881, 446) with delta (0, 0)
Screenshot: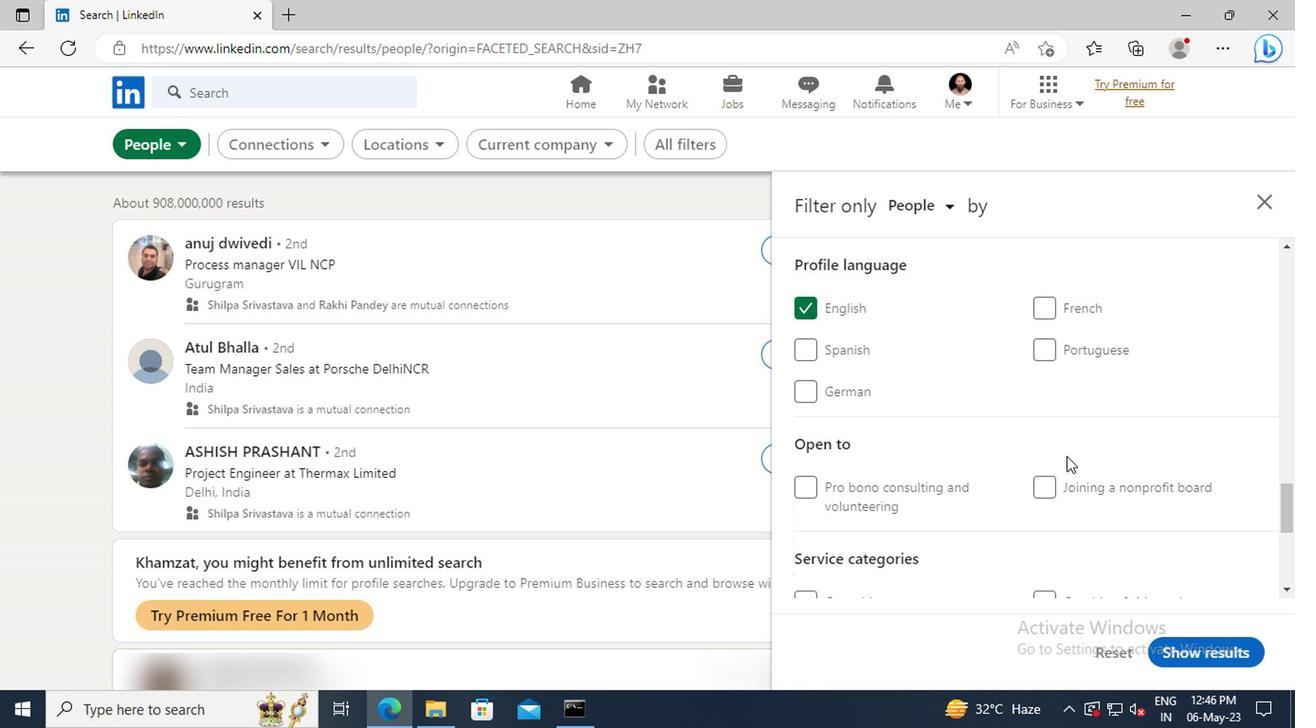 
Action: Mouse scrolled (881, 446) with delta (0, 0)
Screenshot: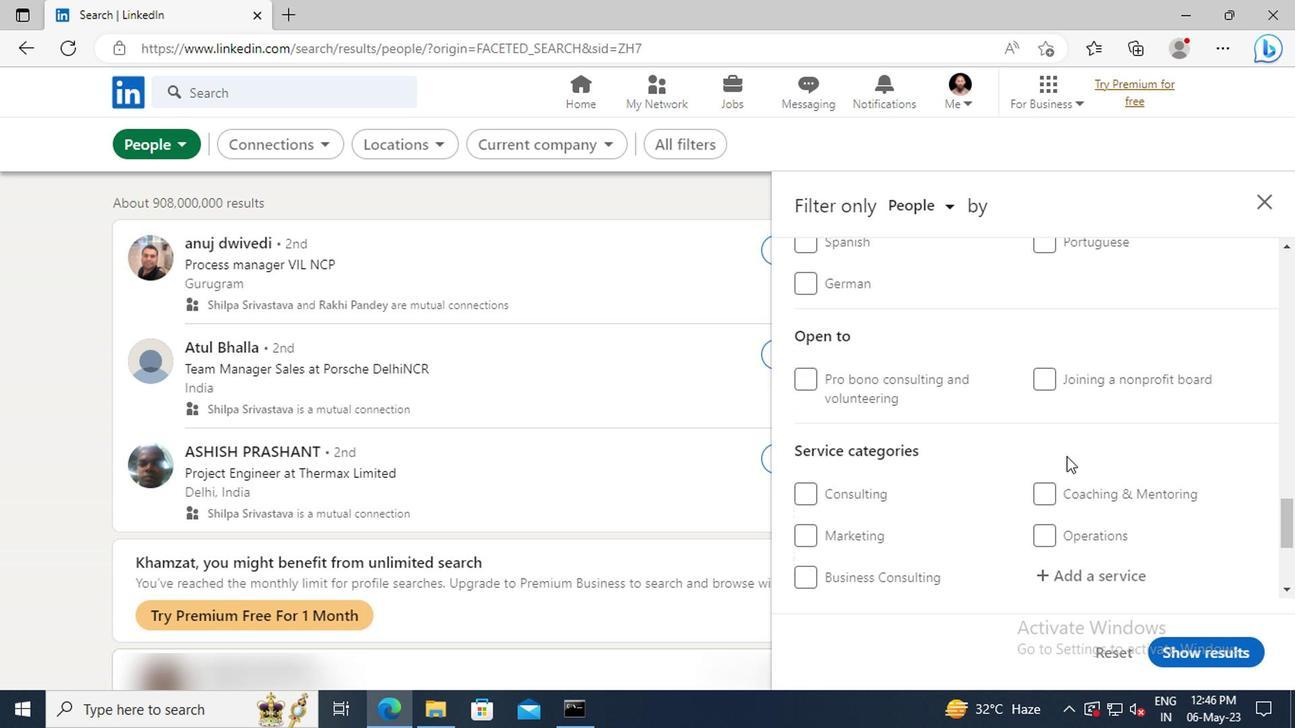 
Action: Mouse scrolled (881, 446) with delta (0, 0)
Screenshot: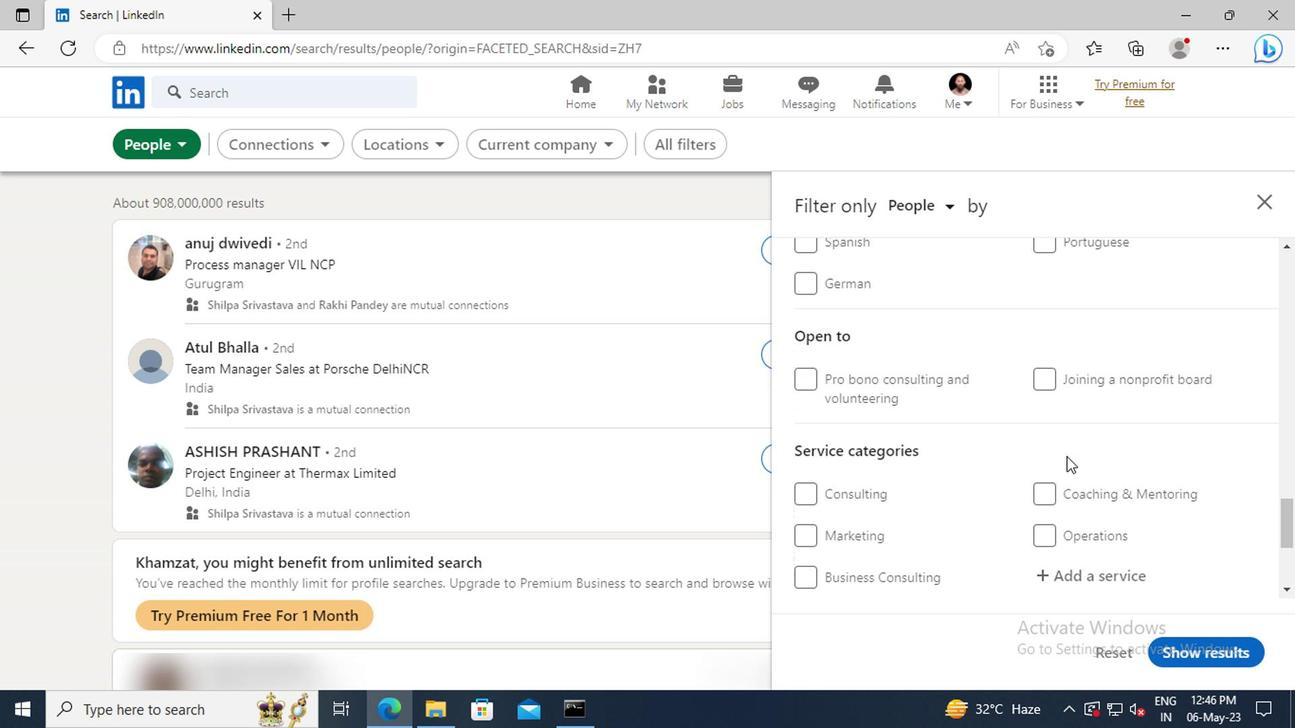 
Action: Mouse moved to (881, 454)
Screenshot: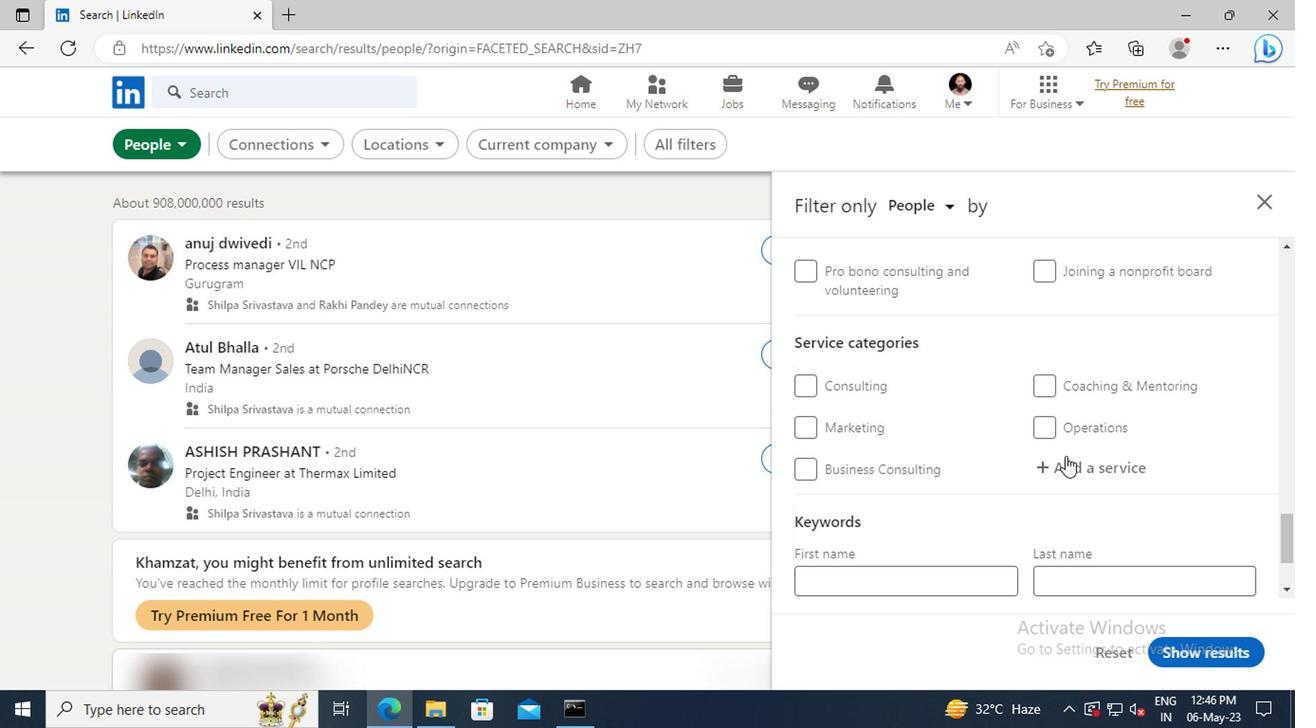 
Action: Mouse pressed left at (881, 454)
Screenshot: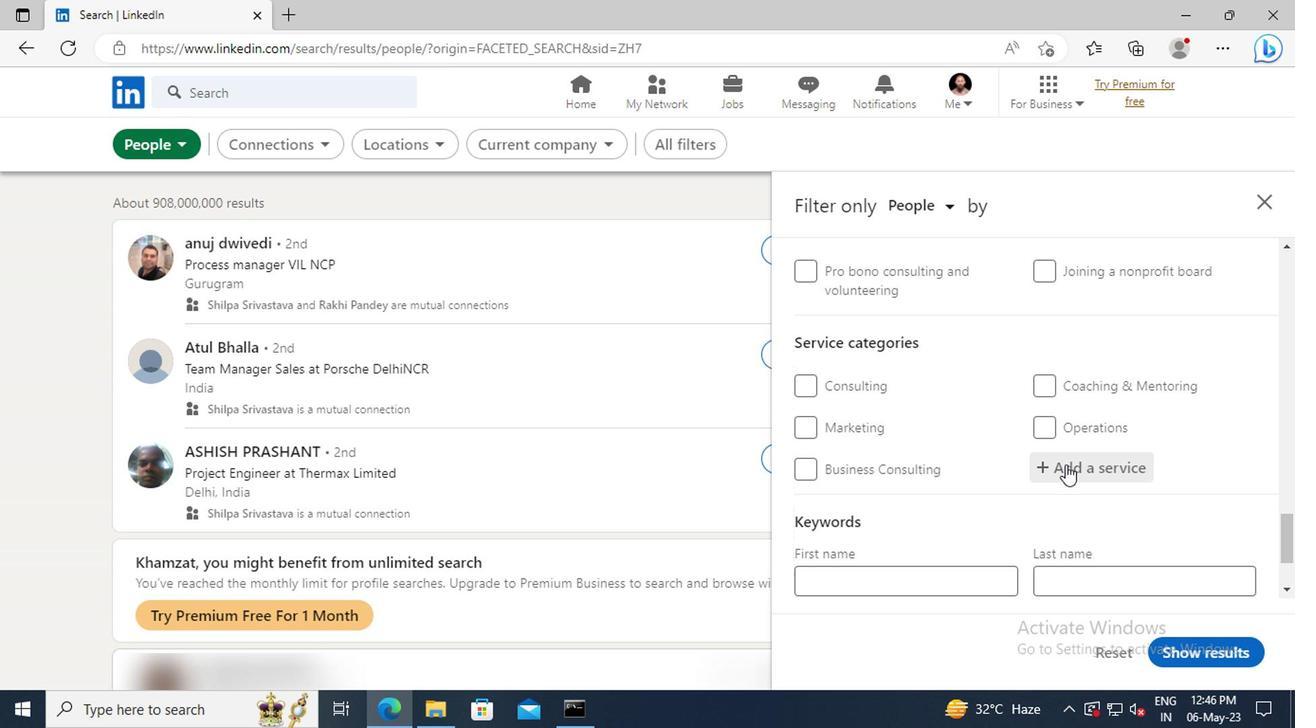
Action: Key pressed <Key.shift>TYPI
Screenshot: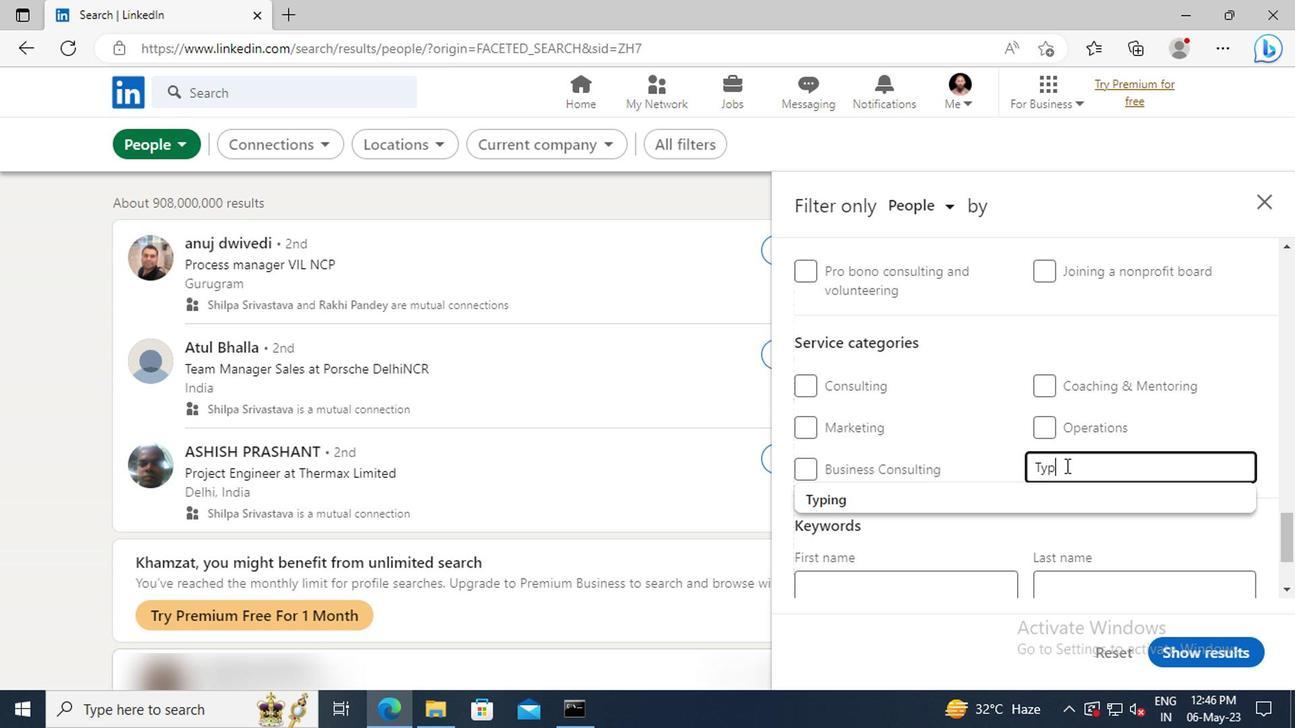 
Action: Mouse moved to (887, 475)
Screenshot: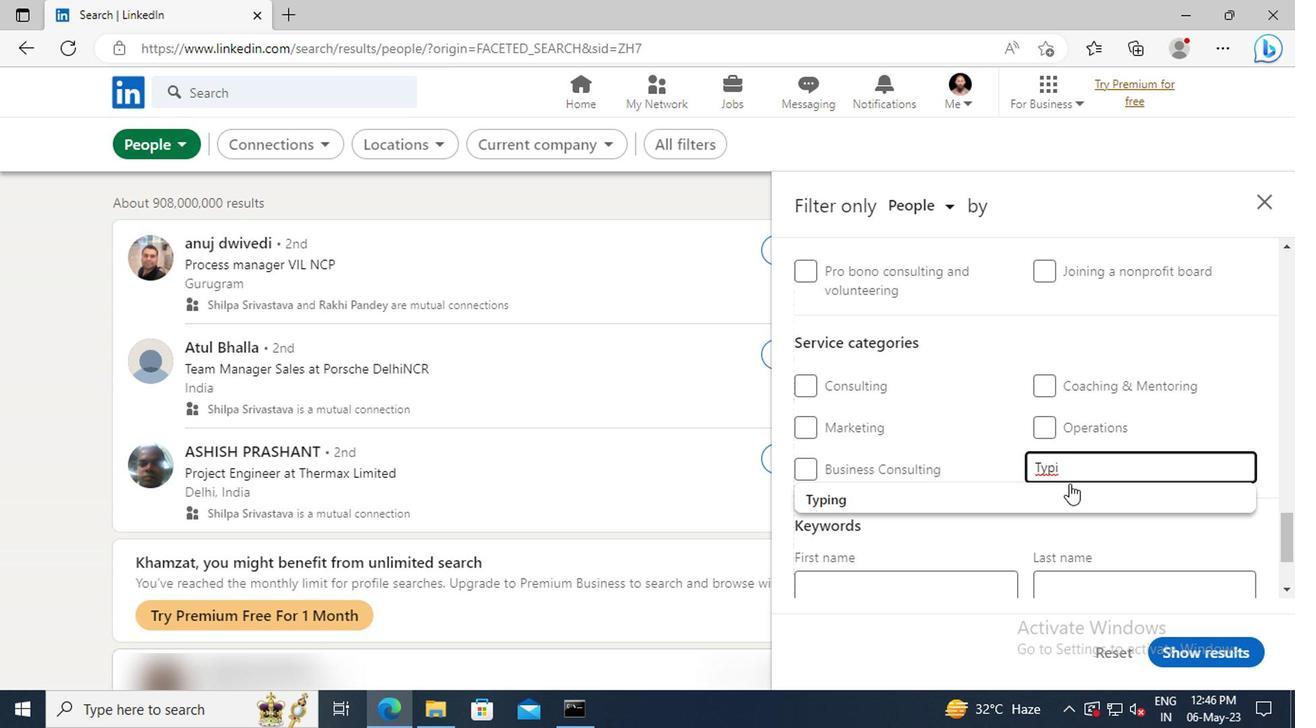 
Action: Mouse pressed left at (887, 475)
Screenshot: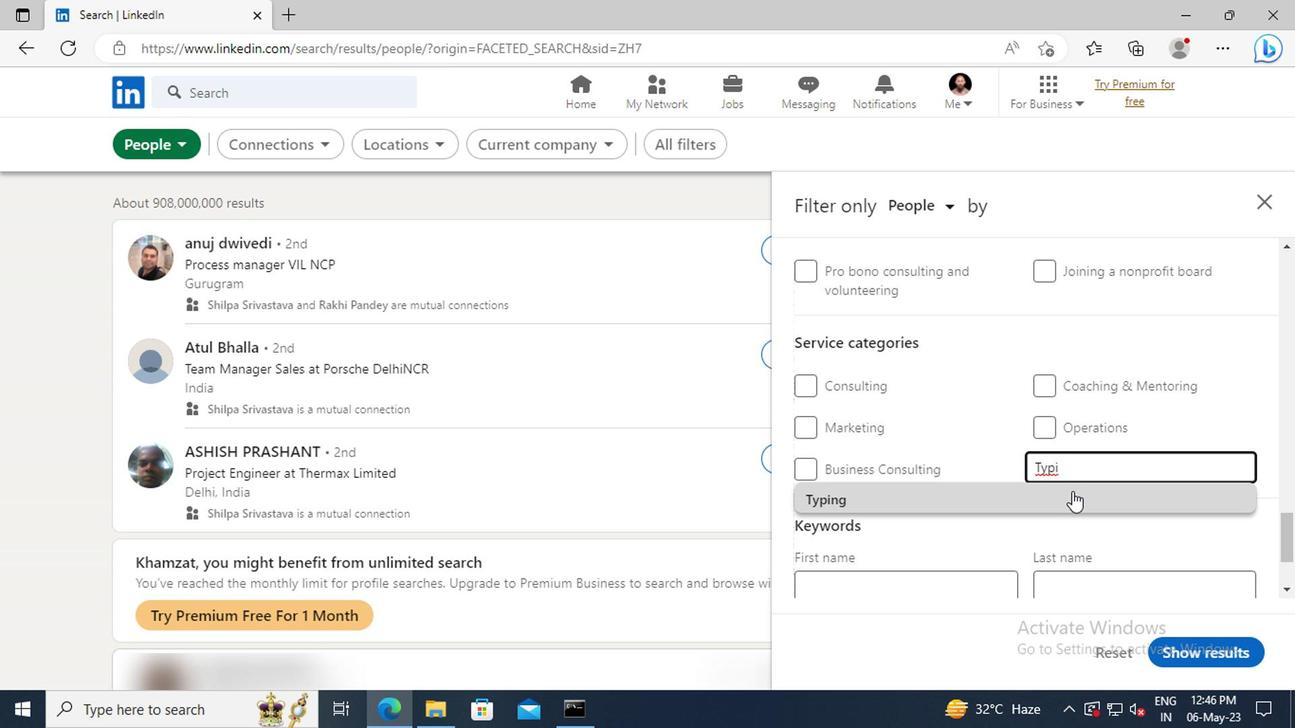 
Action: Mouse scrolled (887, 474) with delta (0, 0)
Screenshot: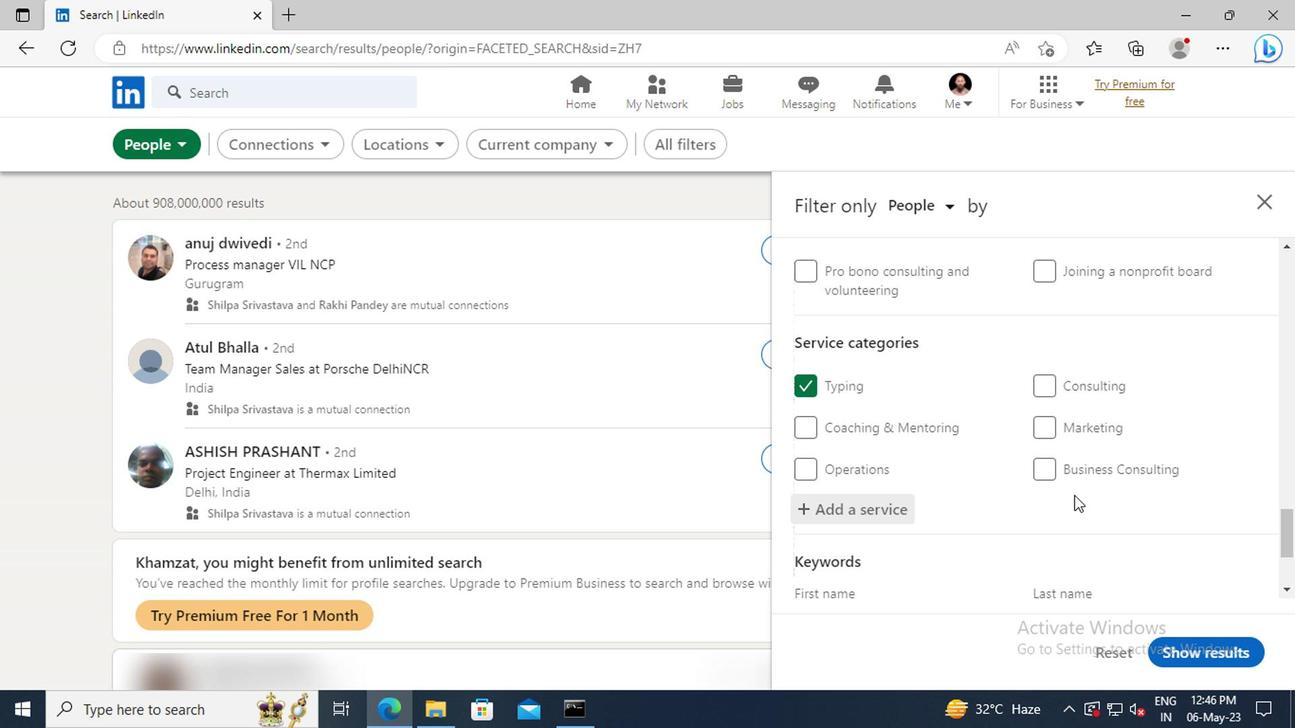 
Action: Mouse scrolled (887, 474) with delta (0, 0)
Screenshot: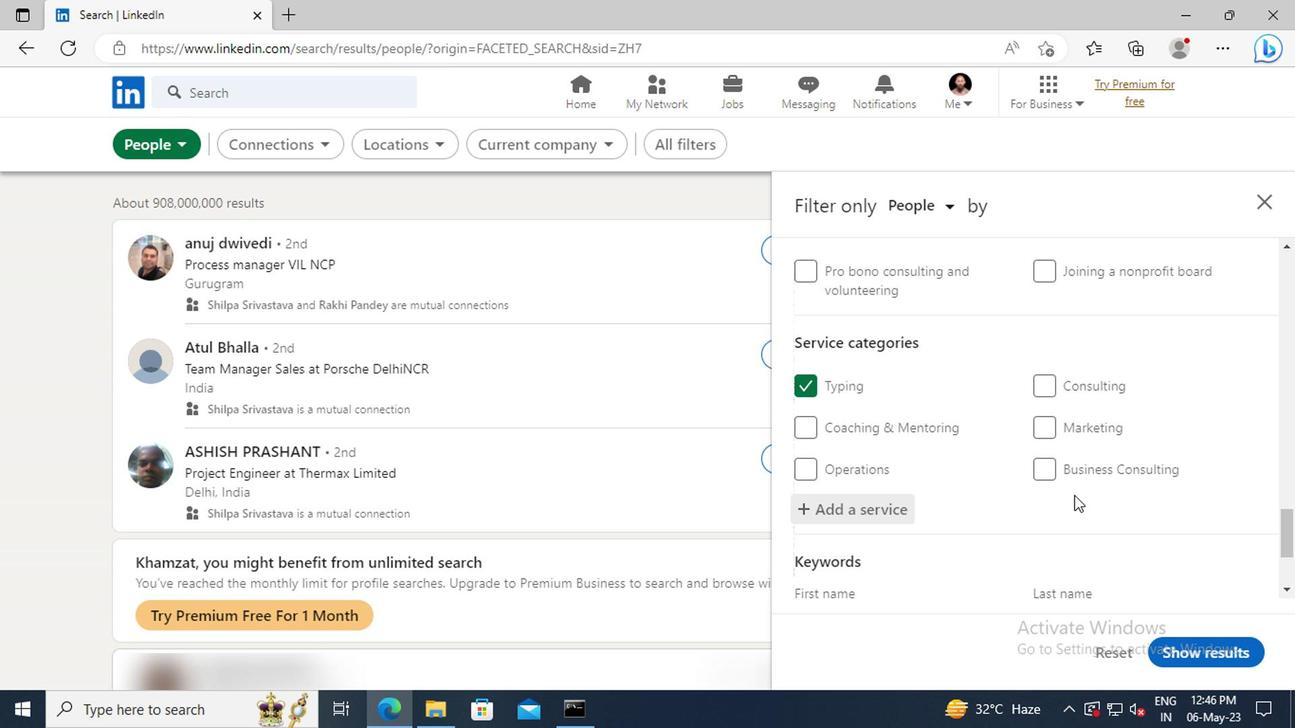 
Action: Mouse scrolled (887, 474) with delta (0, 0)
Screenshot: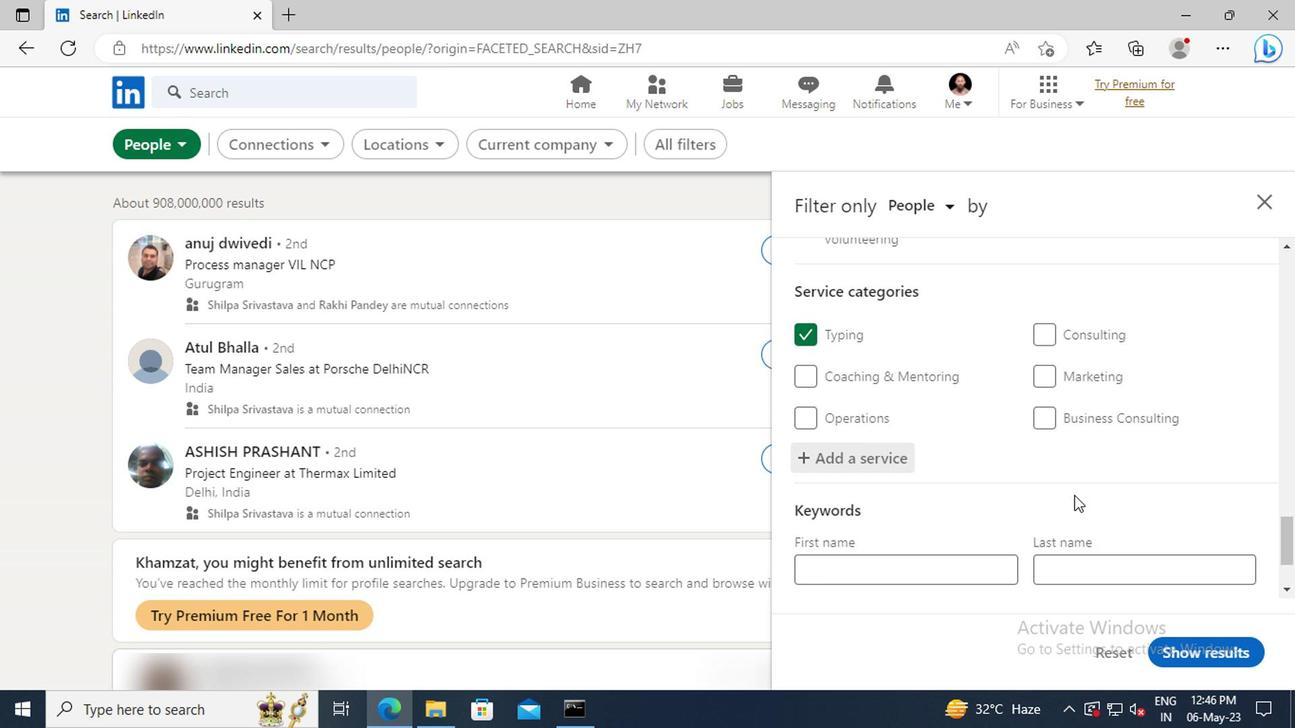 
Action: Mouse scrolled (887, 474) with delta (0, 0)
Screenshot: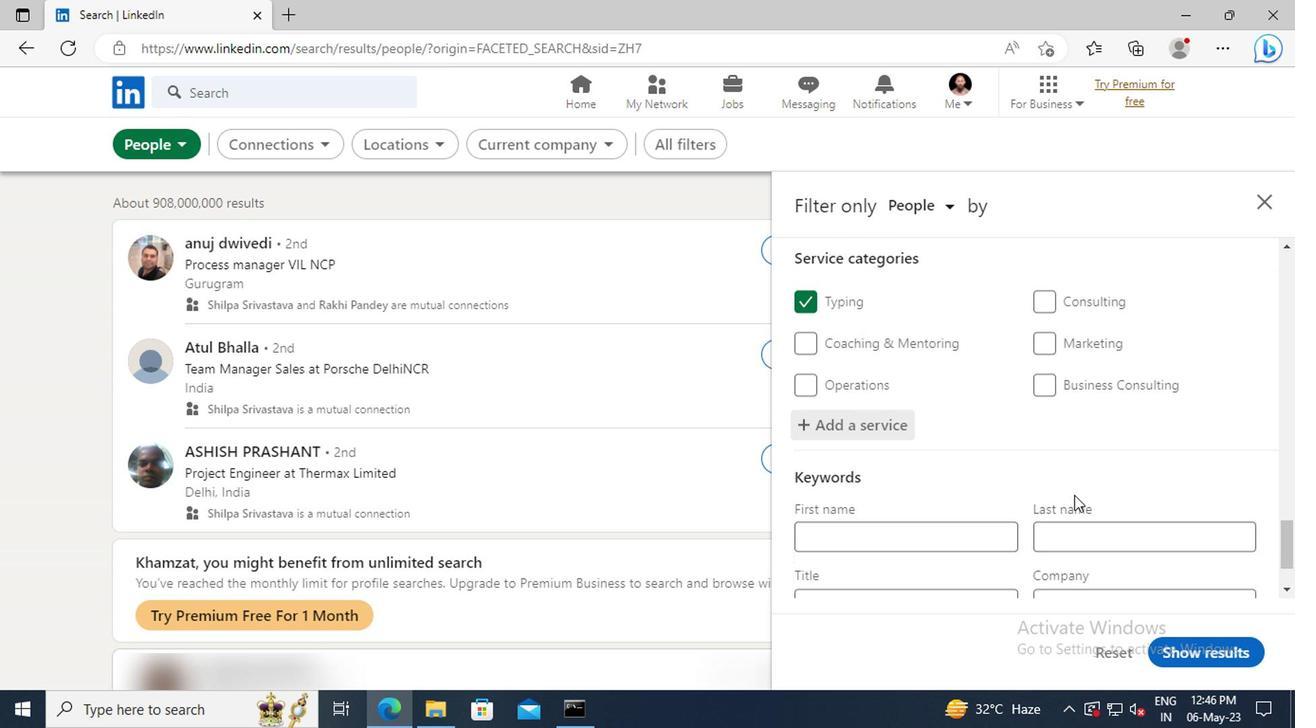 
Action: Mouse moved to (809, 485)
Screenshot: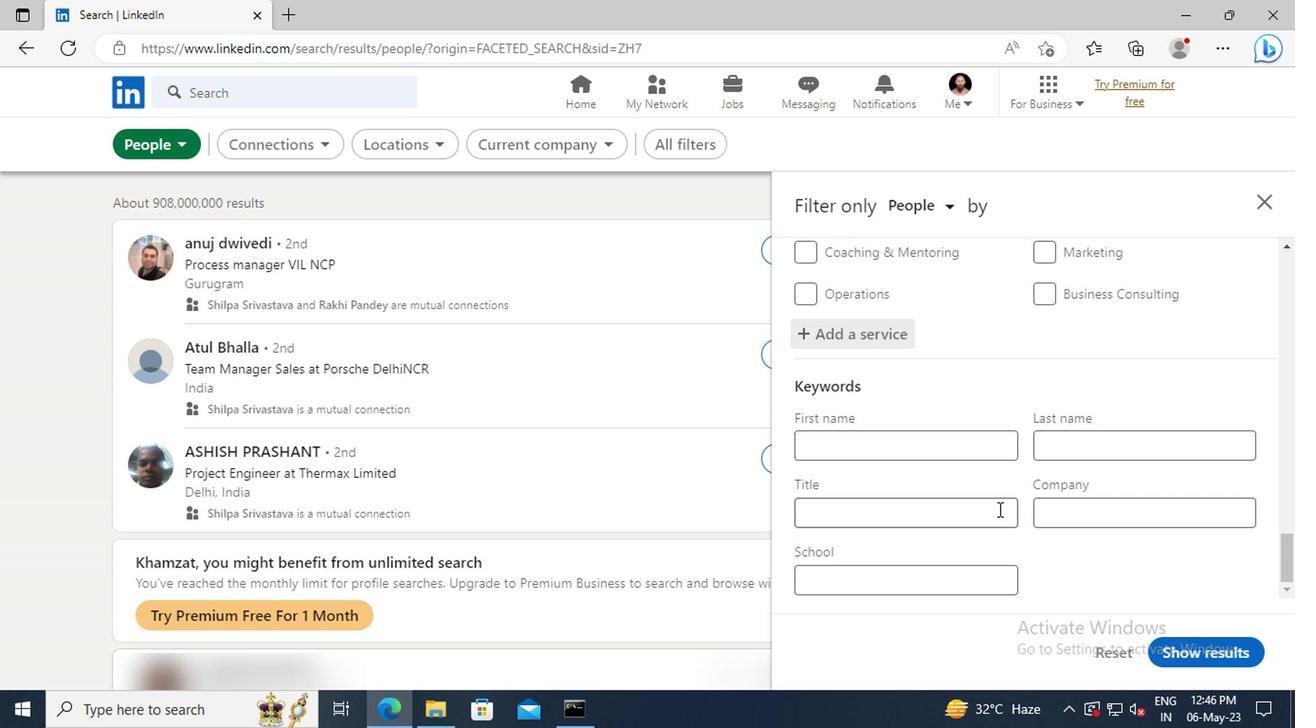 
Action: Mouse pressed left at (809, 485)
Screenshot: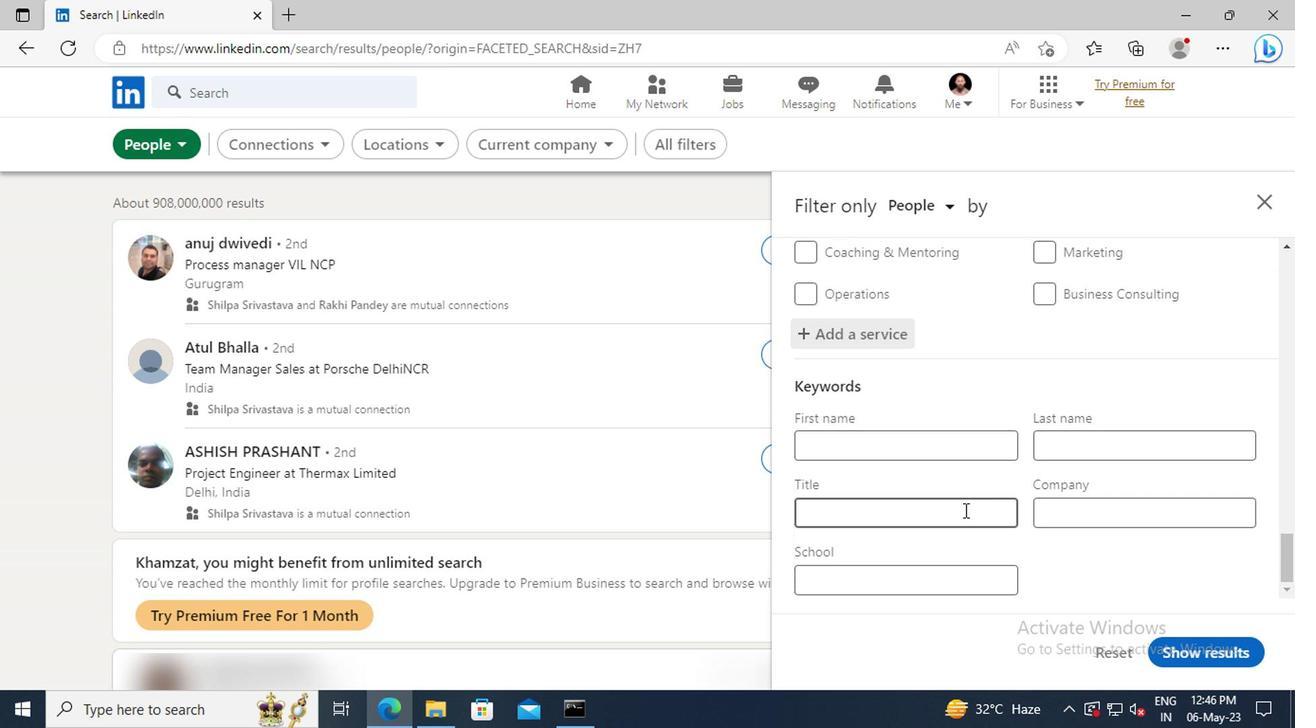 
Action: Key pressed <Key.shift>BOILERMAKER<Key.enter>
Screenshot: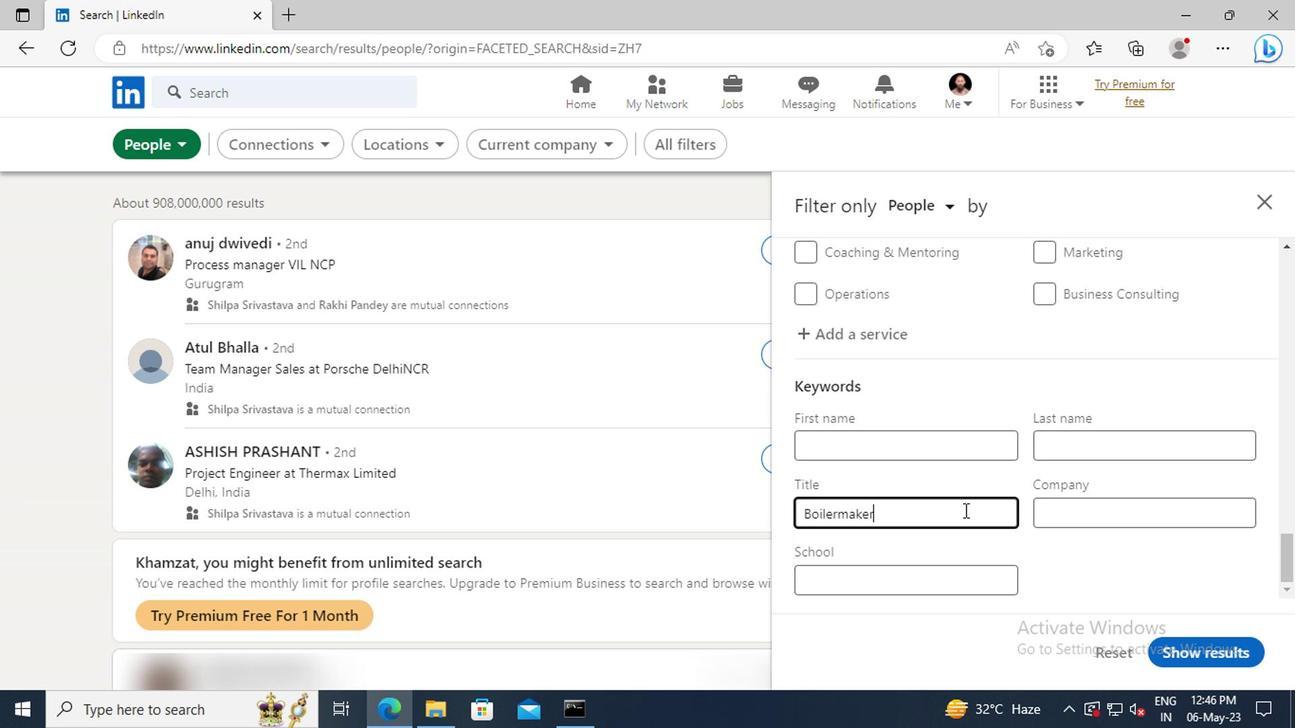 
Action: Mouse moved to (965, 585)
Screenshot: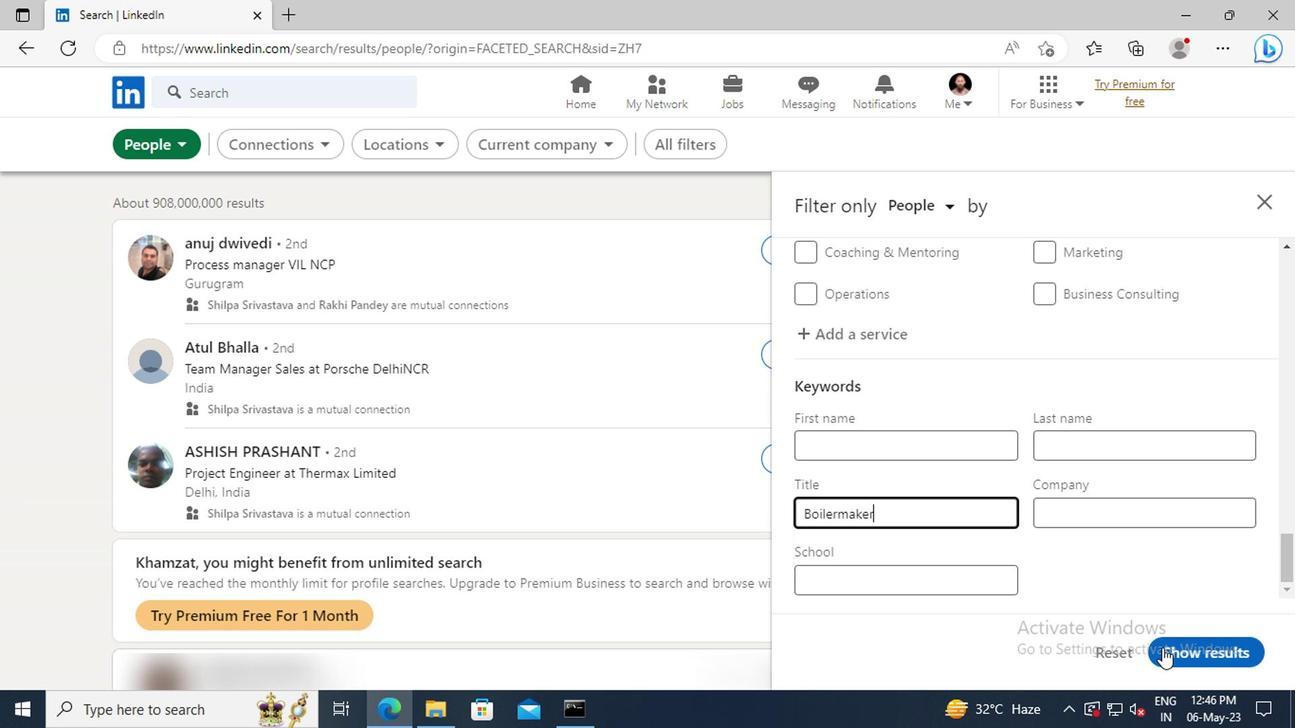 
Action: Mouse pressed left at (965, 585)
Screenshot: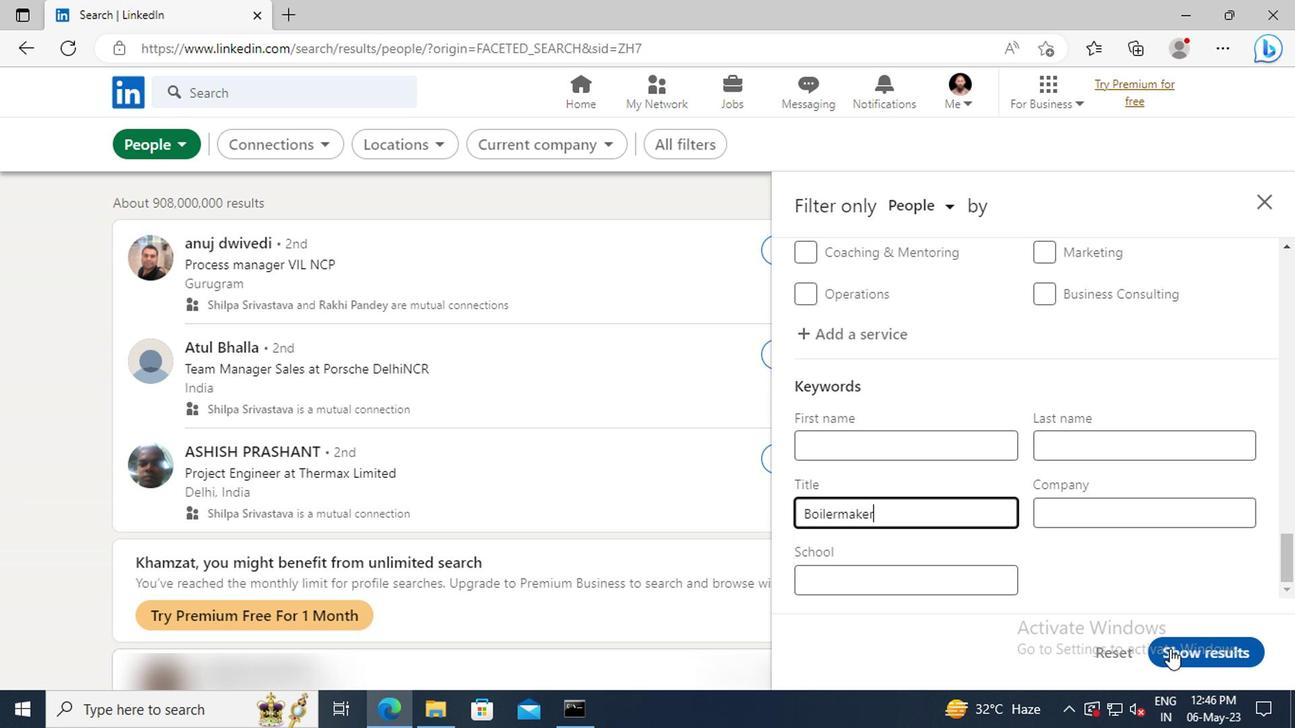 
